 Task: Send an email with the signature Hailey Mitchell with the subject Cancellation of an appointment and the message As per our conversation, please find attached the document you requested. from softage.8@softage.net to softage.10@softage.net and softage.6@softage.net
Action: Mouse moved to (1140, 69)
Screenshot: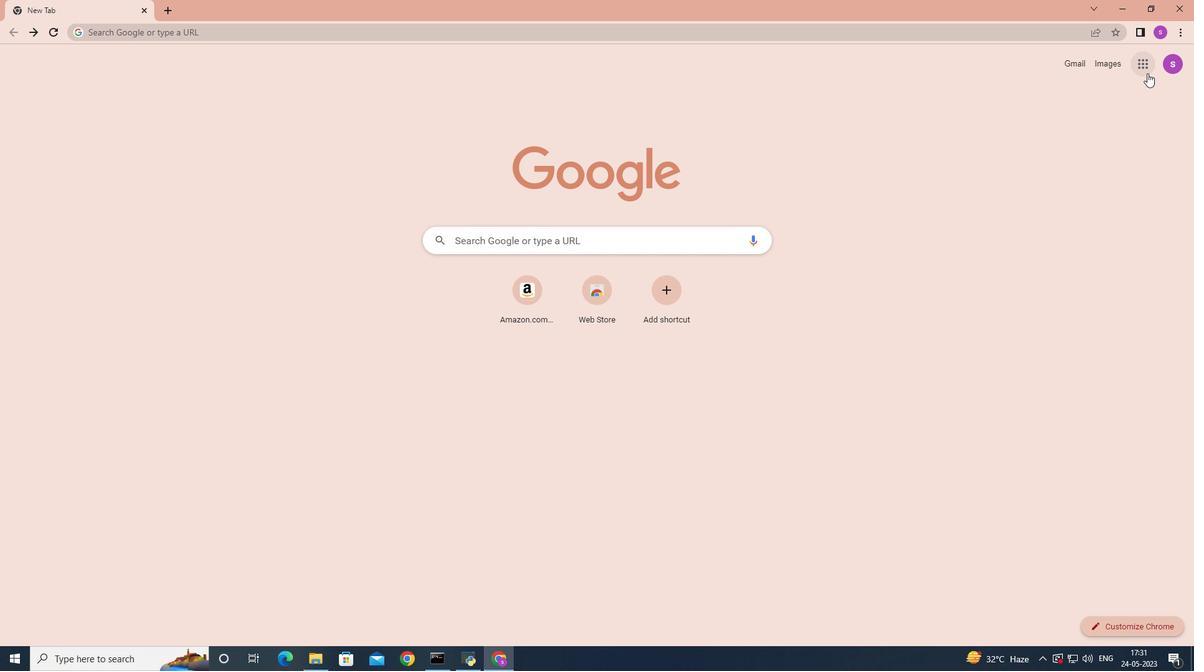 
Action: Mouse pressed left at (1140, 69)
Screenshot: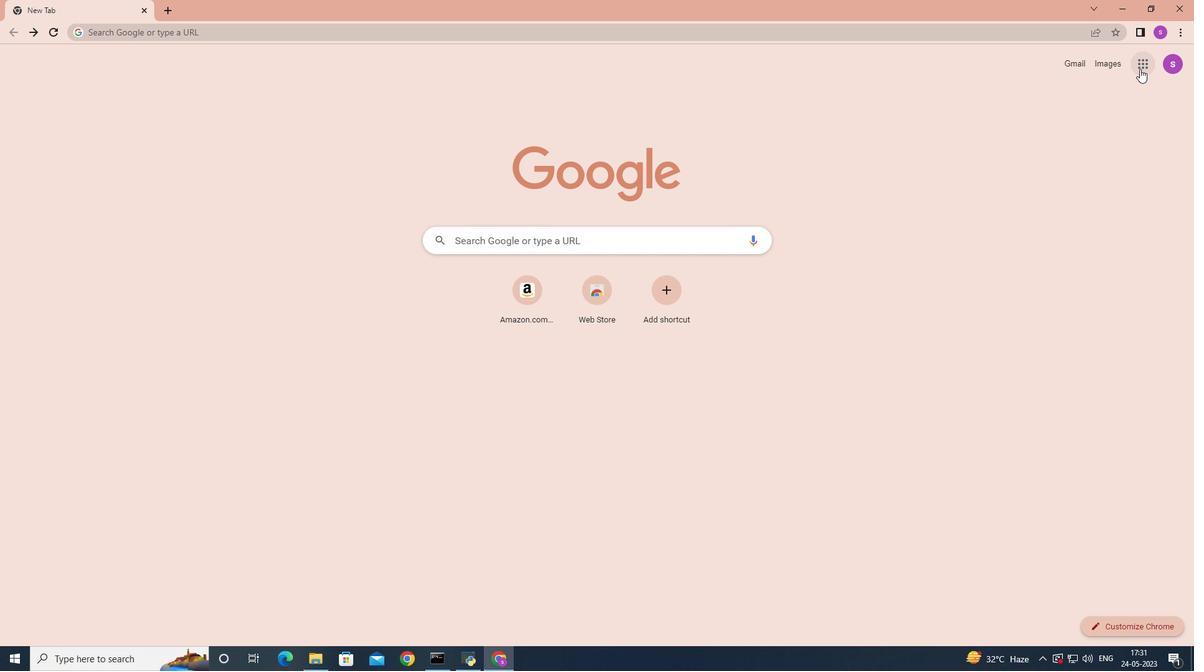 
Action: Mouse moved to (1093, 130)
Screenshot: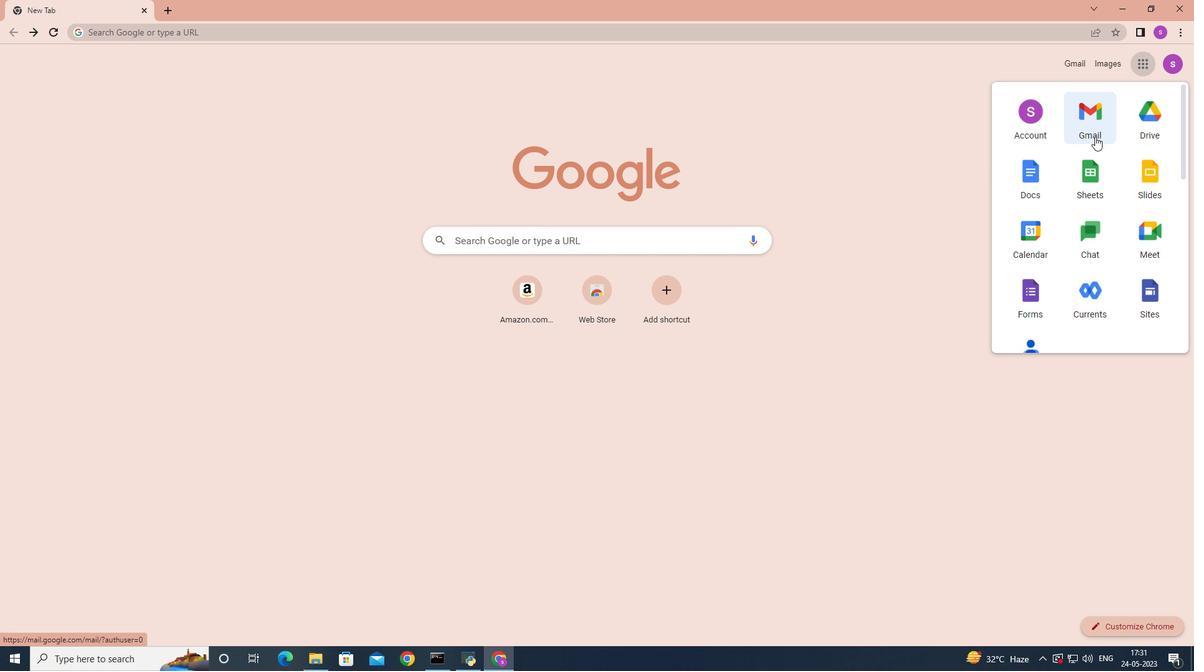 
Action: Mouse pressed left at (1093, 130)
Screenshot: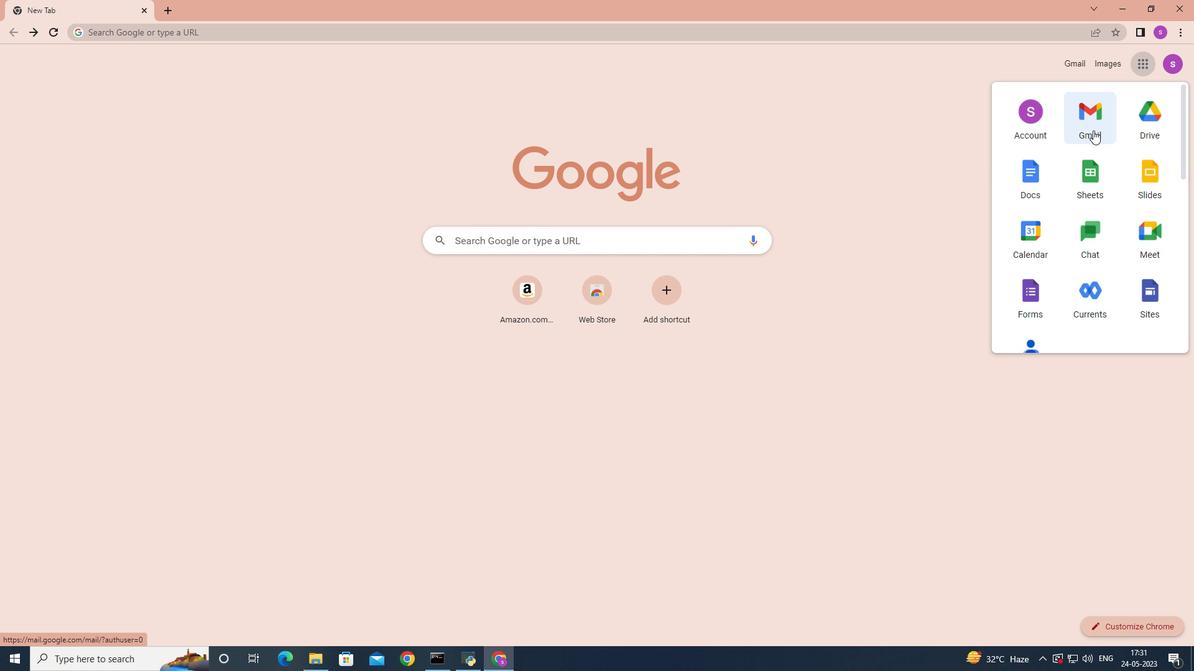 
Action: Mouse moved to (1054, 70)
Screenshot: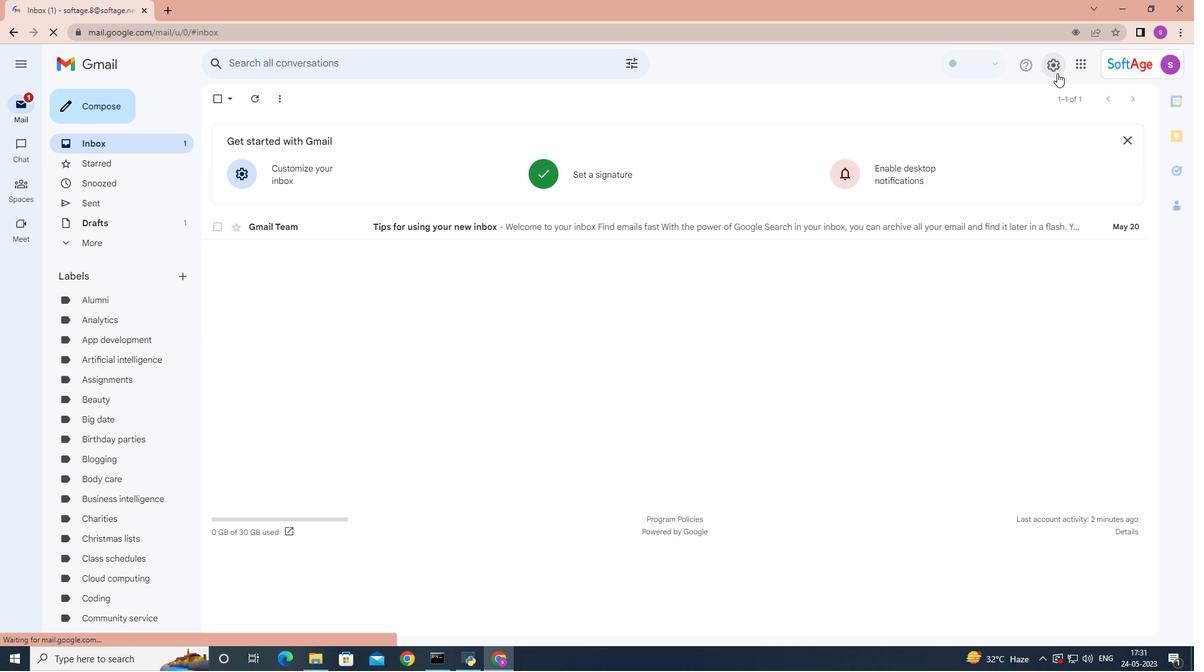 
Action: Mouse pressed left at (1054, 70)
Screenshot: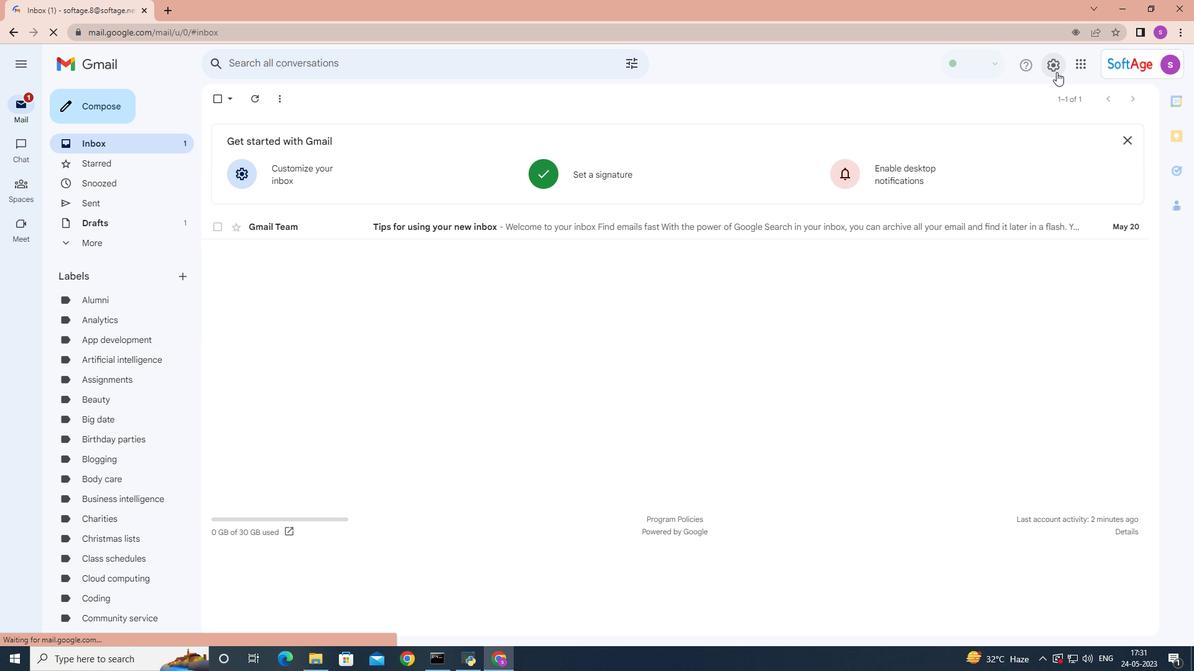
Action: Mouse moved to (1068, 120)
Screenshot: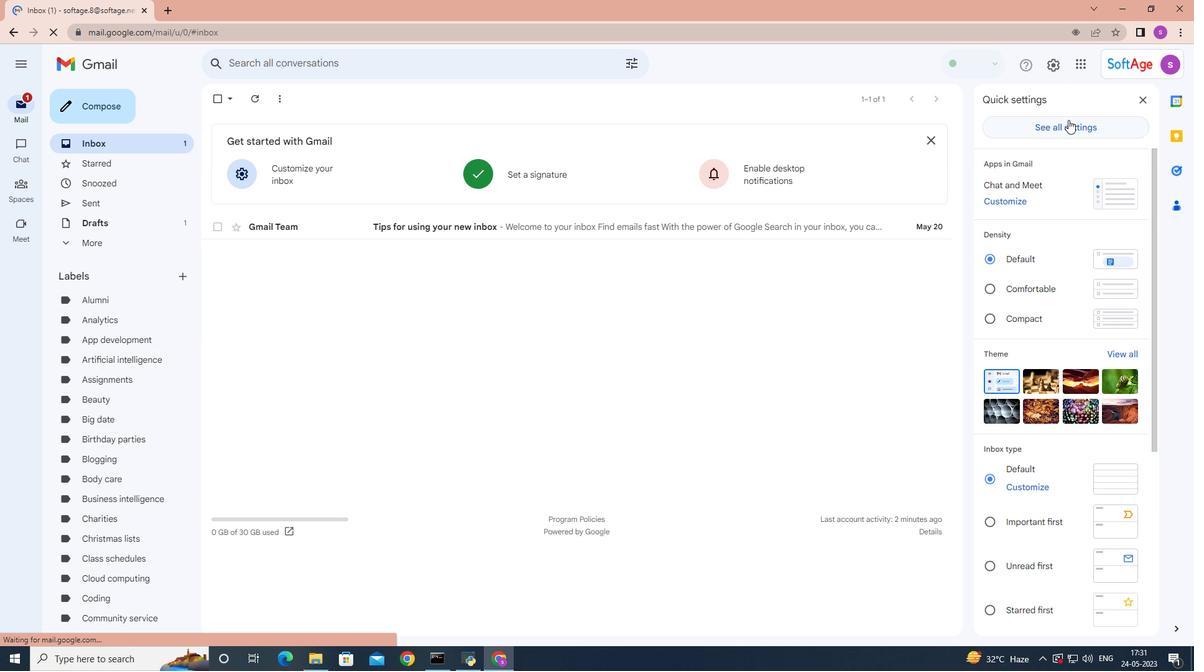 
Action: Mouse pressed left at (1068, 120)
Screenshot: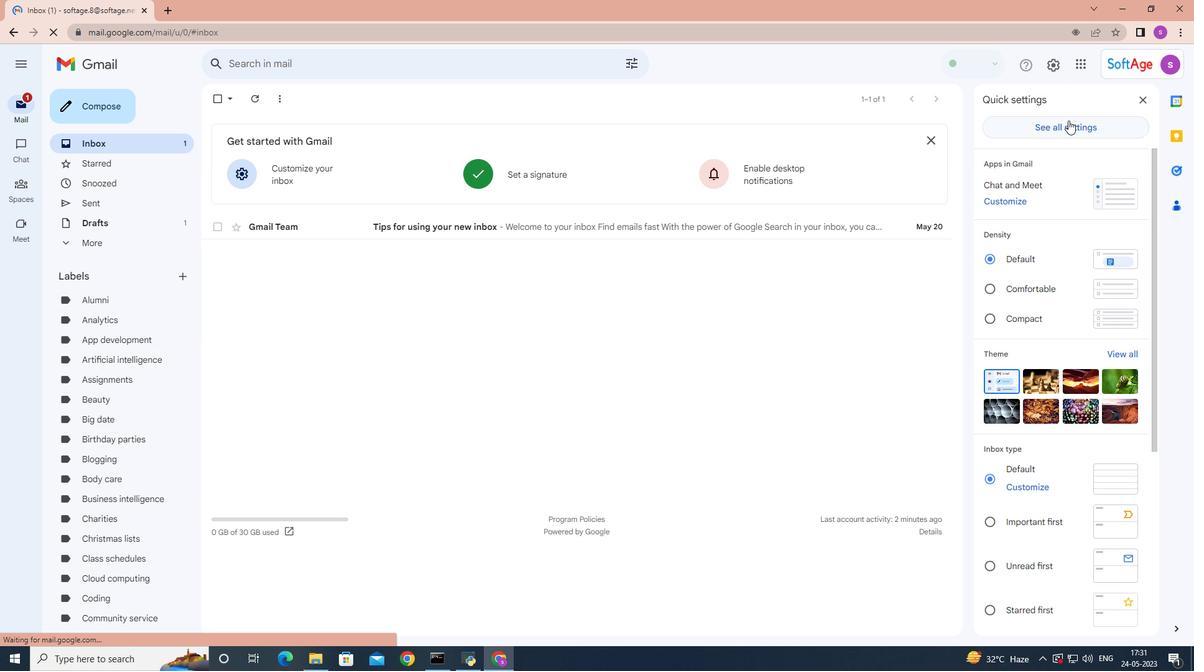 
Action: Mouse moved to (904, 177)
Screenshot: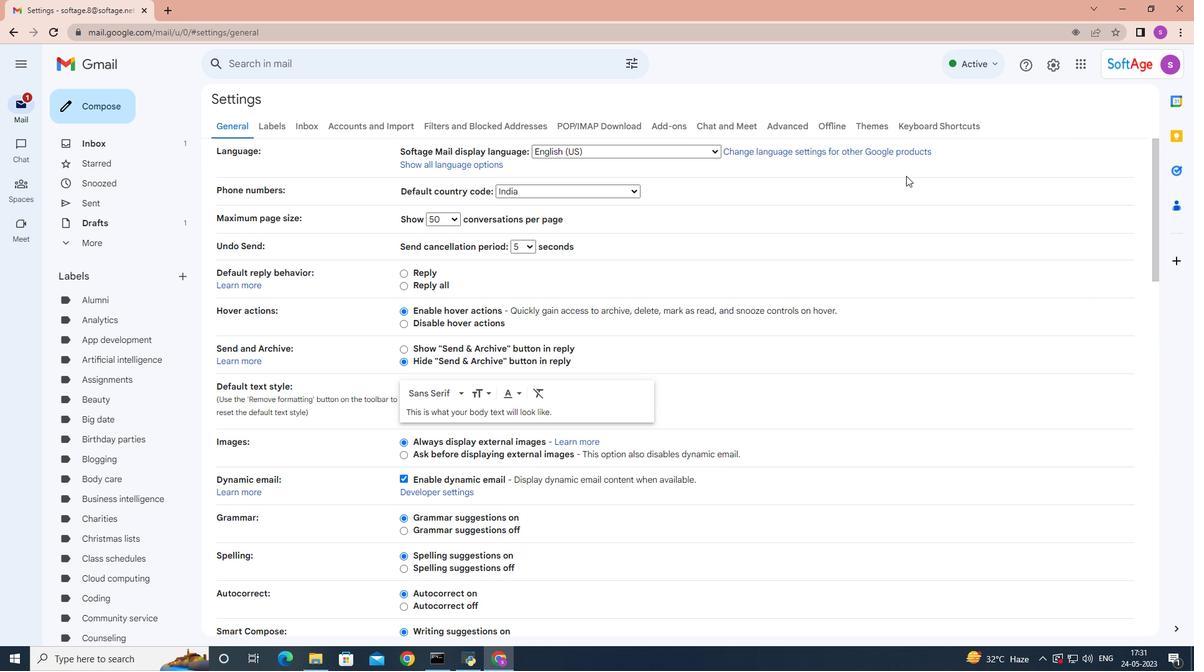 
Action: Mouse scrolled (904, 176) with delta (0, 0)
Screenshot: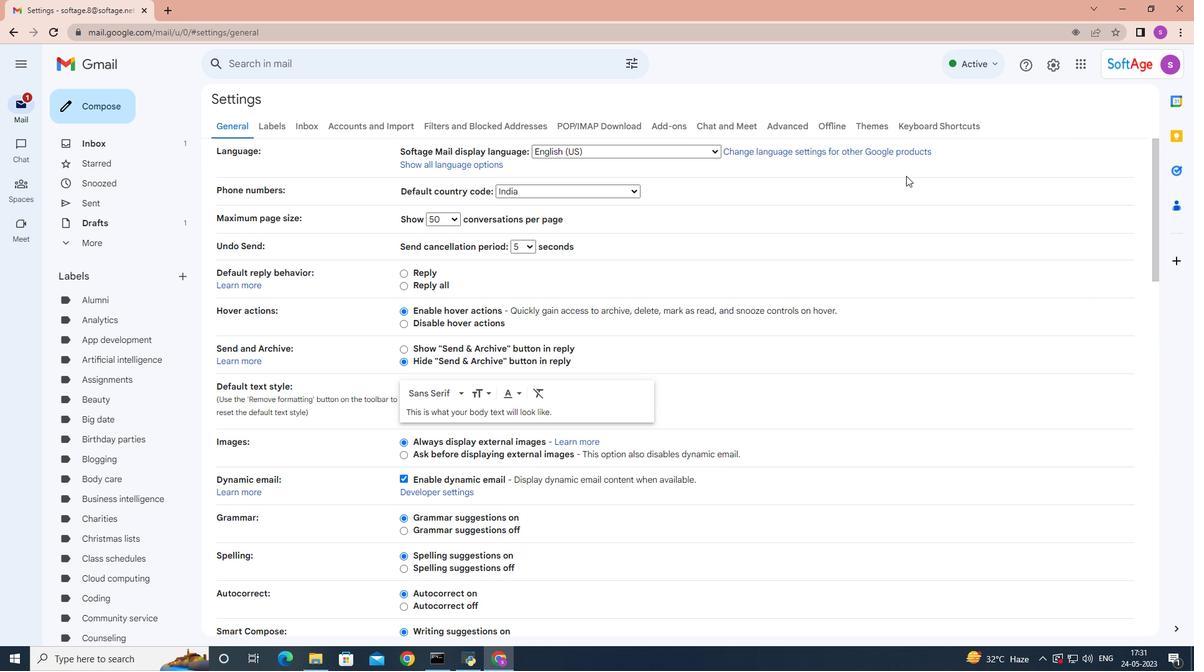 
Action: Mouse moved to (904, 177)
Screenshot: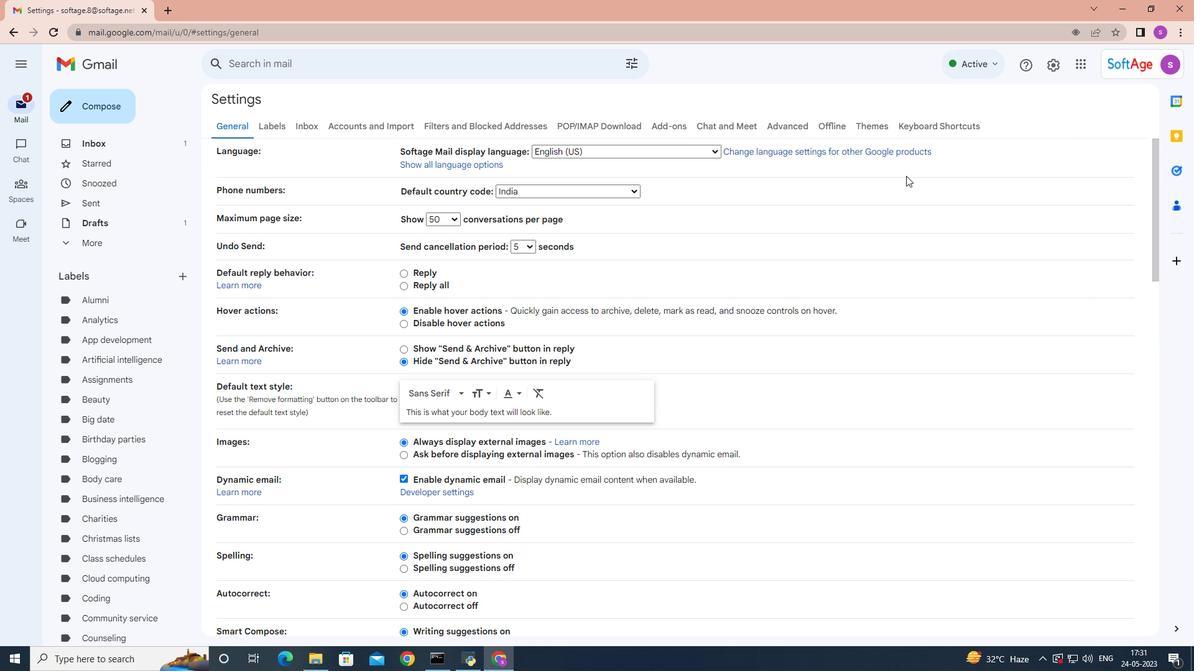 
Action: Mouse scrolled (904, 176) with delta (0, 0)
Screenshot: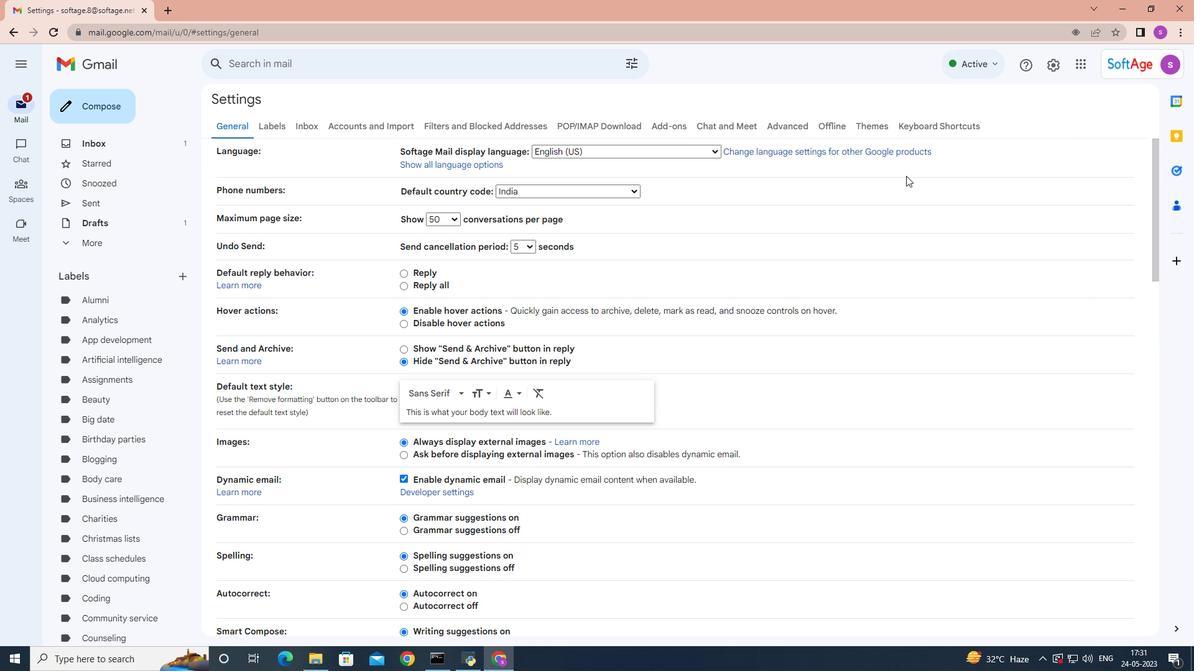 
Action: Mouse scrolled (904, 176) with delta (0, 0)
Screenshot: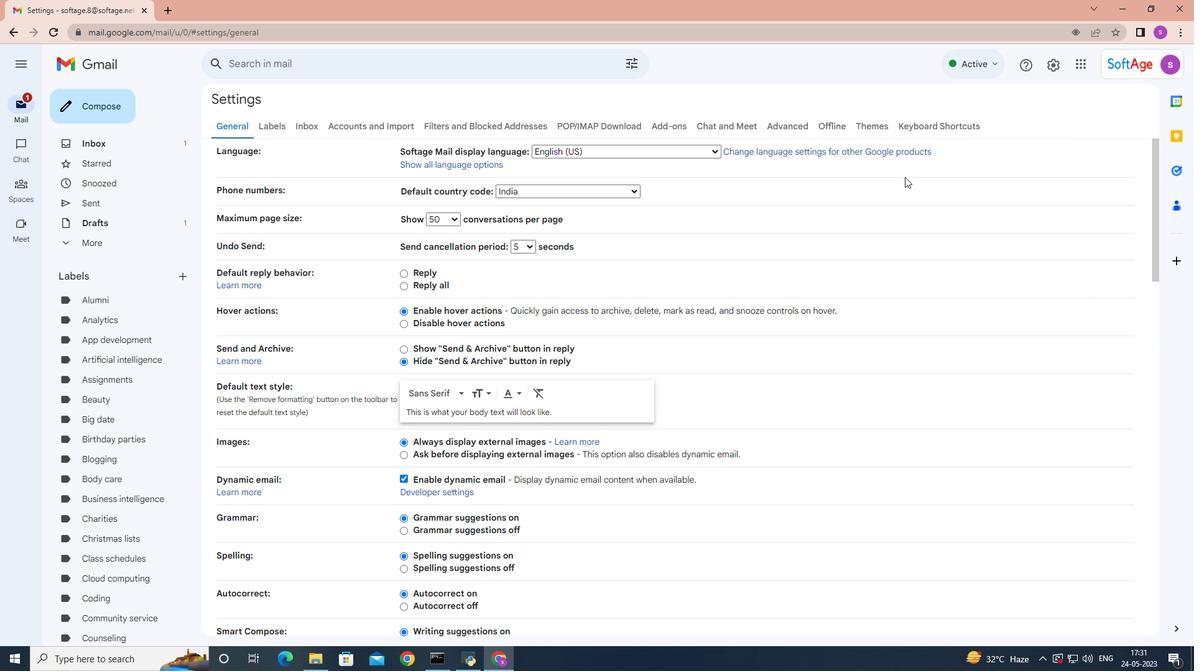 
Action: Mouse moved to (904, 177)
Screenshot: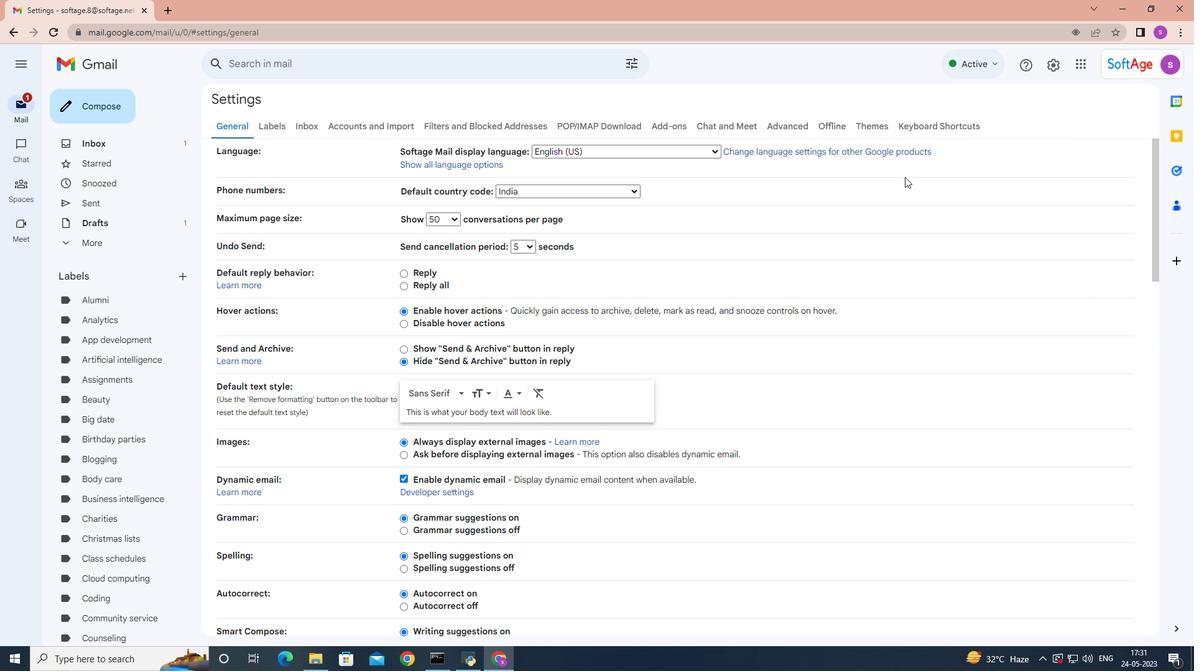 
Action: Mouse scrolled (904, 176) with delta (0, 0)
Screenshot: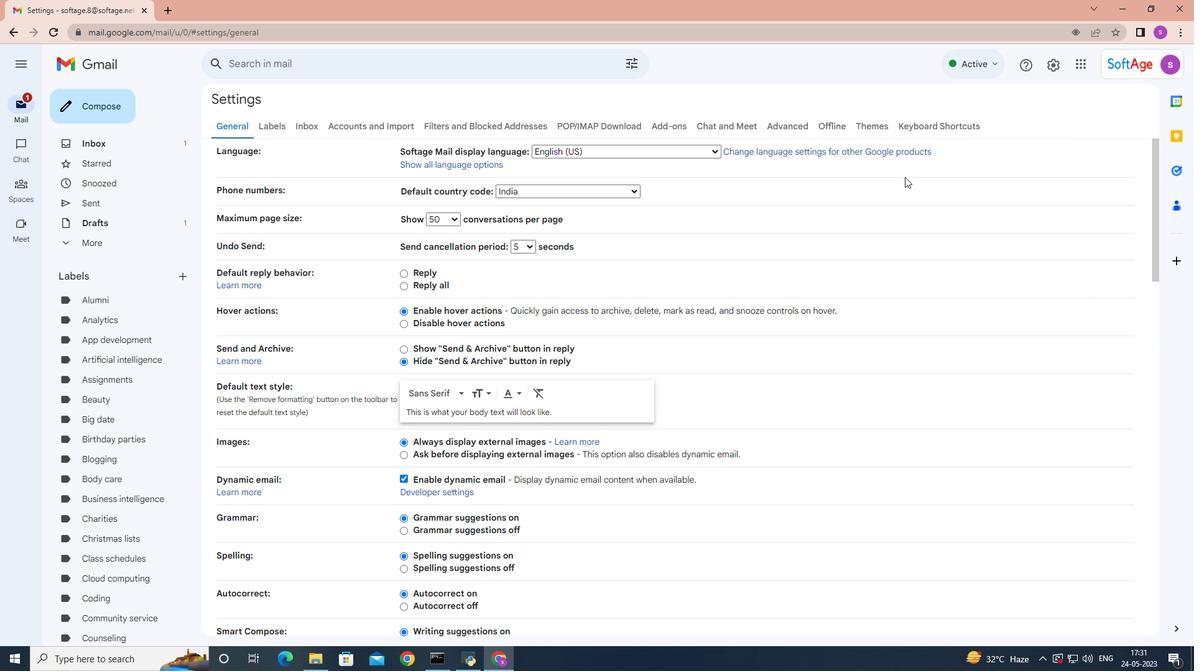 
Action: Mouse scrolled (904, 176) with delta (0, 0)
Screenshot: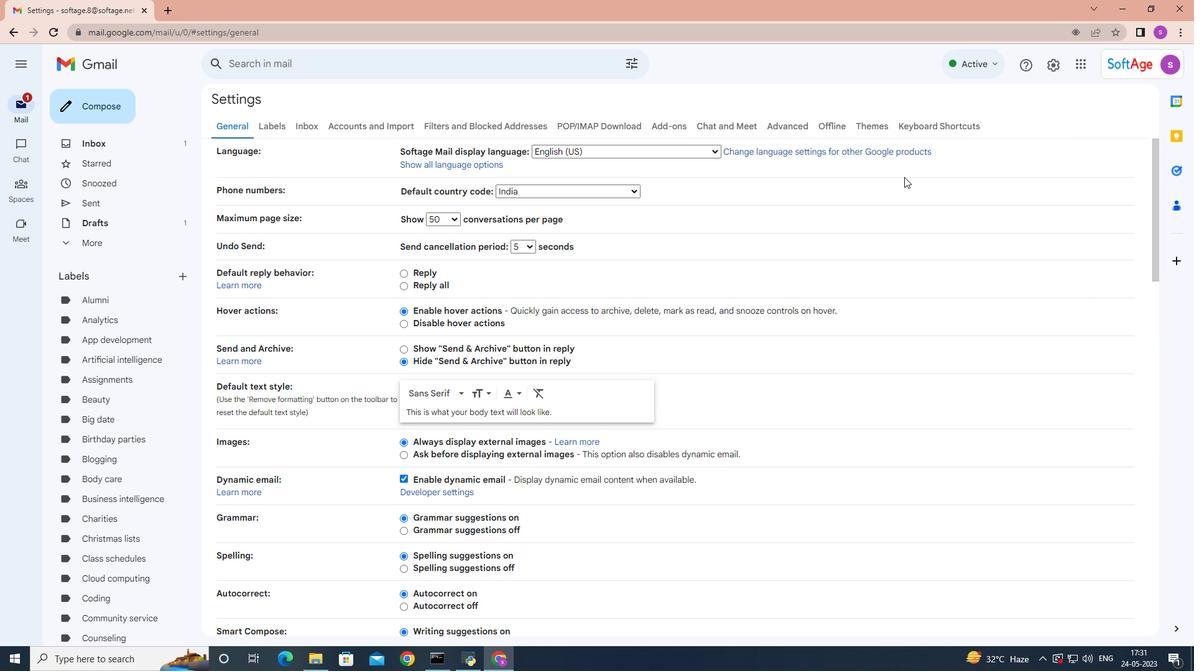 
Action: Mouse moved to (825, 176)
Screenshot: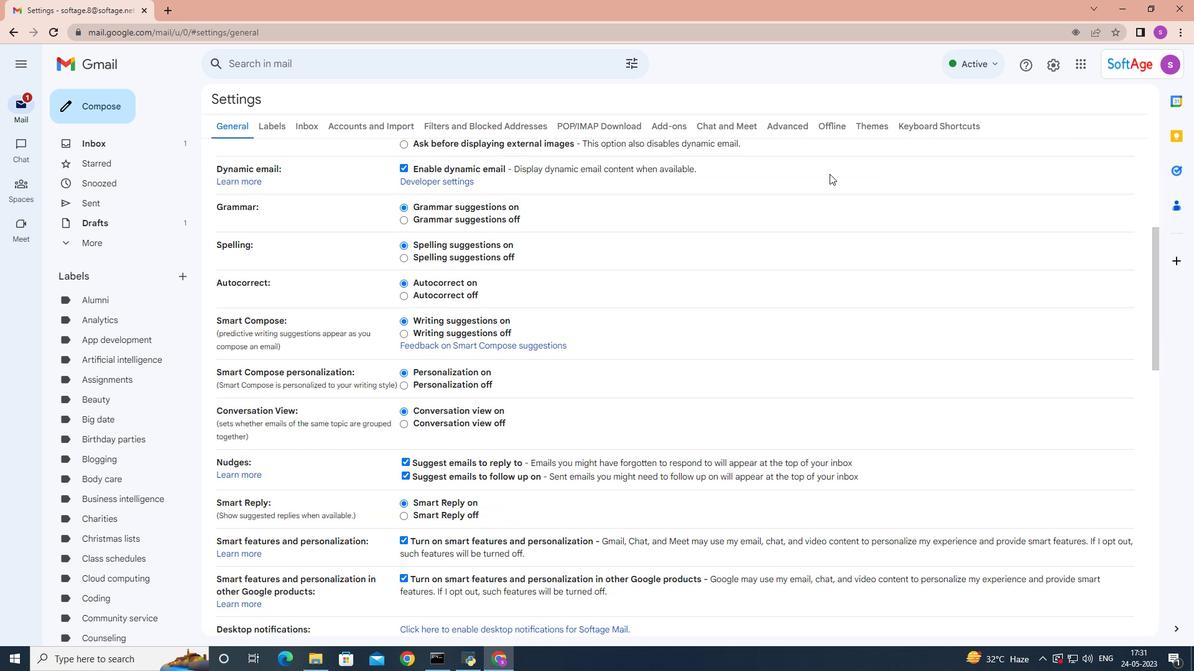 
Action: Mouse scrolled (825, 175) with delta (0, 0)
Screenshot: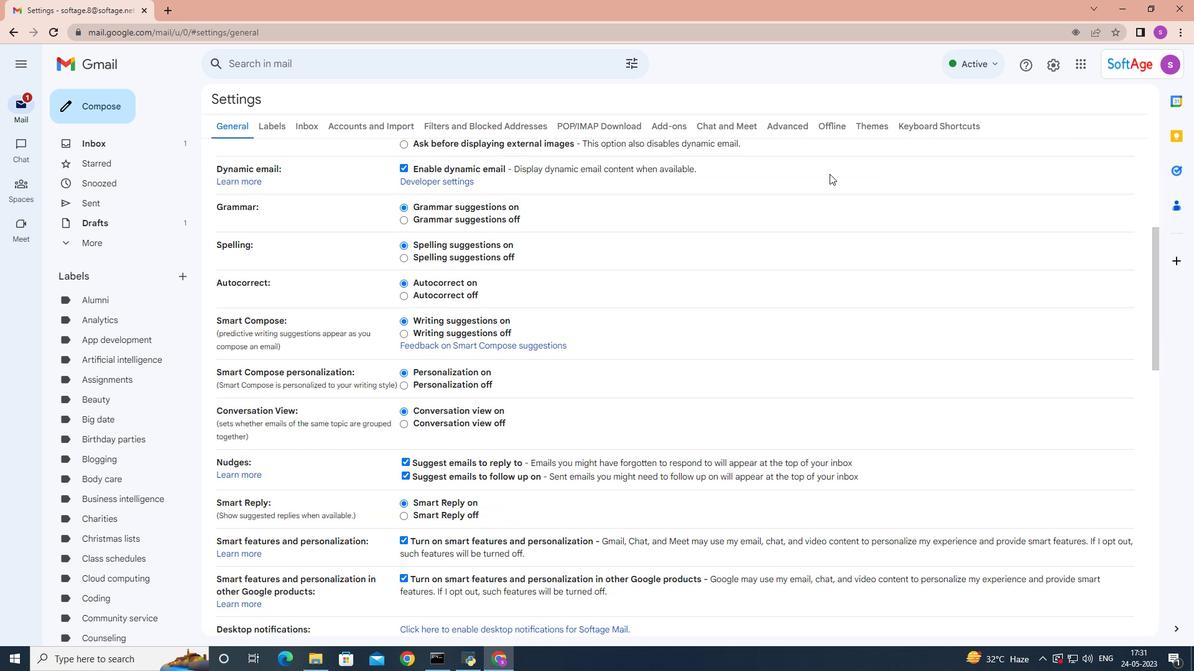 
Action: Mouse moved to (825, 176)
Screenshot: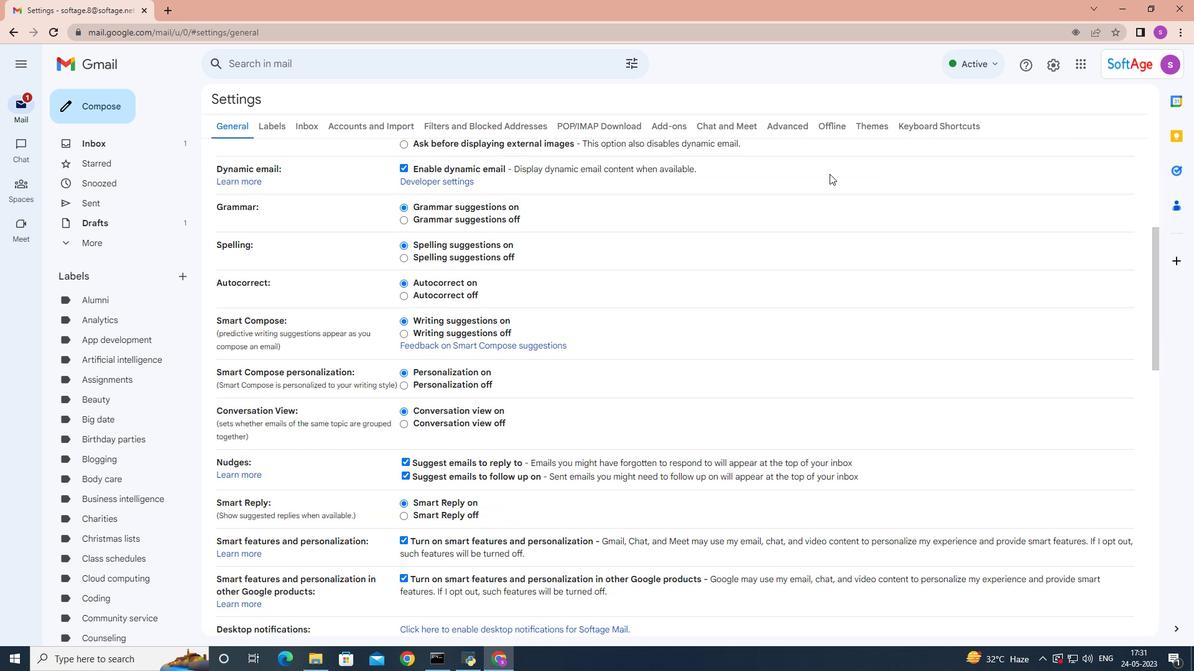 
Action: Mouse scrolled (825, 175) with delta (0, 0)
Screenshot: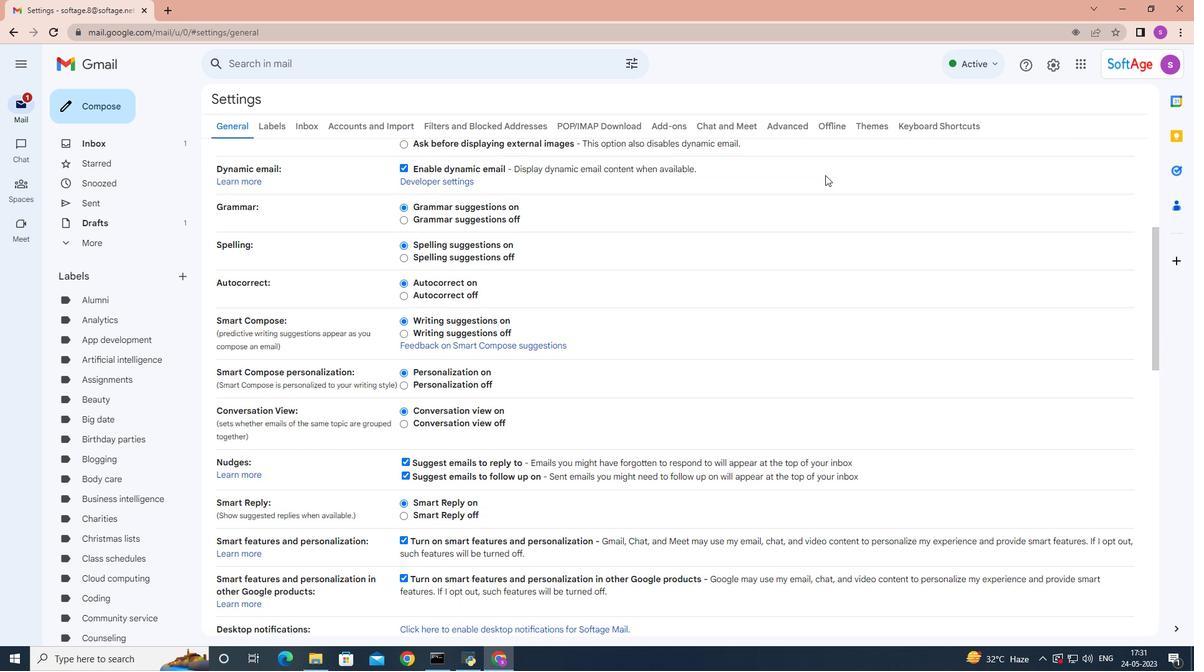
Action: Mouse moved to (824, 176)
Screenshot: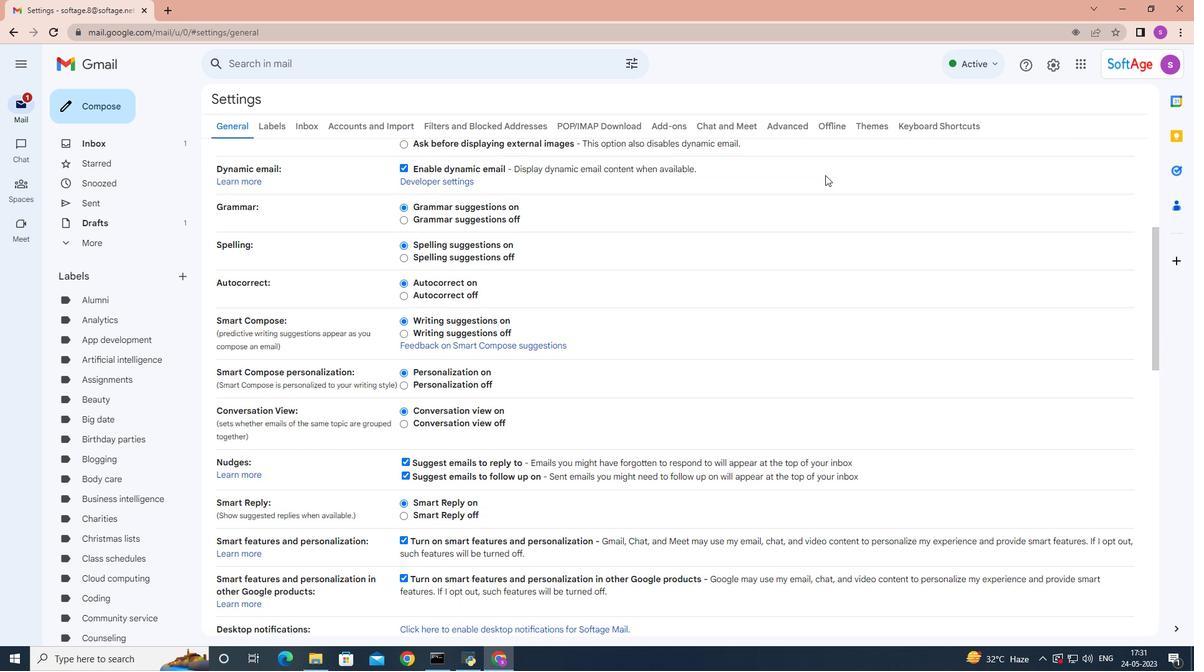 
Action: Mouse scrolled (824, 176) with delta (0, 0)
Screenshot: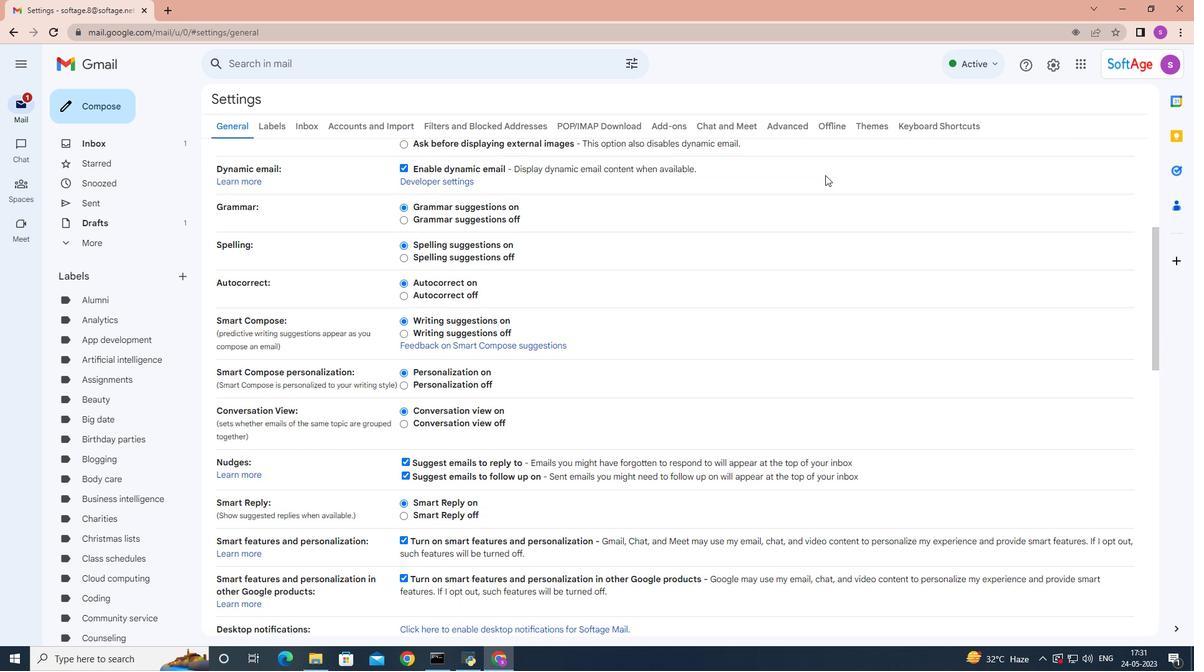 
Action: Mouse moved to (823, 176)
Screenshot: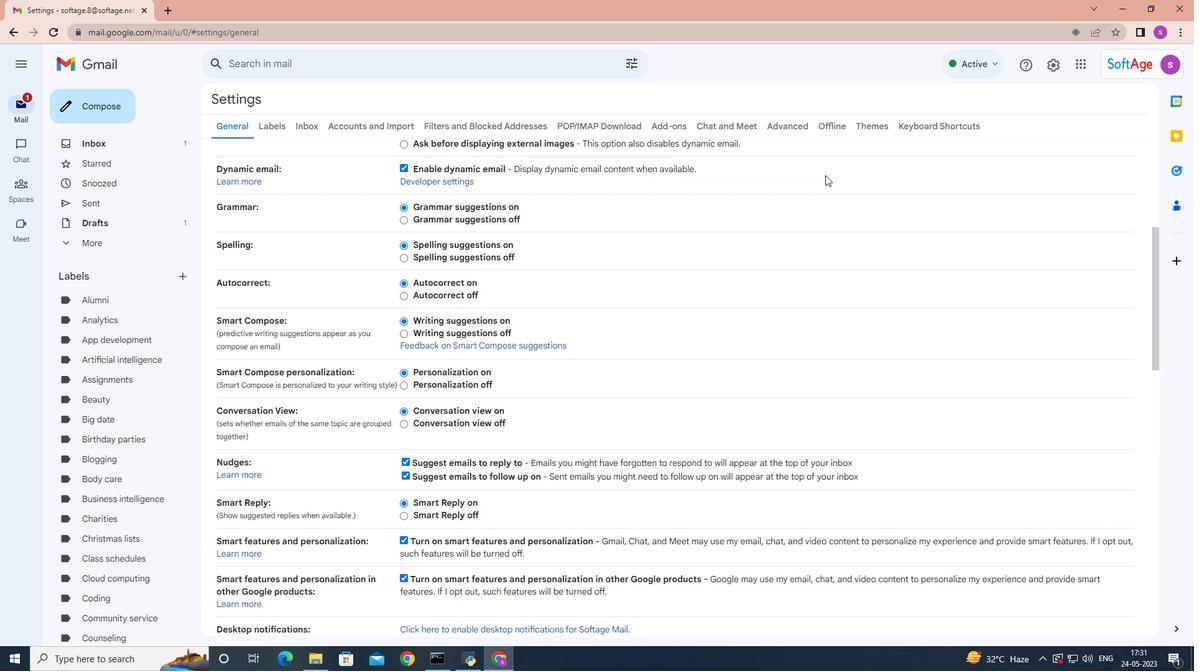 
Action: Mouse scrolled (823, 176) with delta (0, 0)
Screenshot: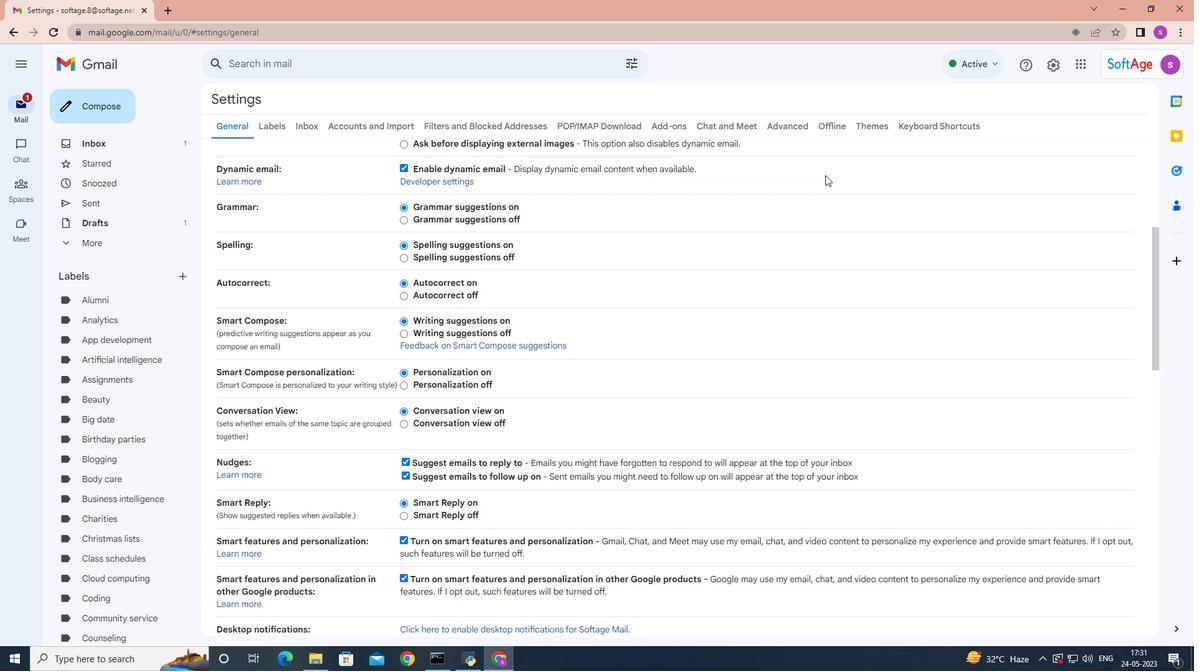 
Action: Mouse moved to (823, 176)
Screenshot: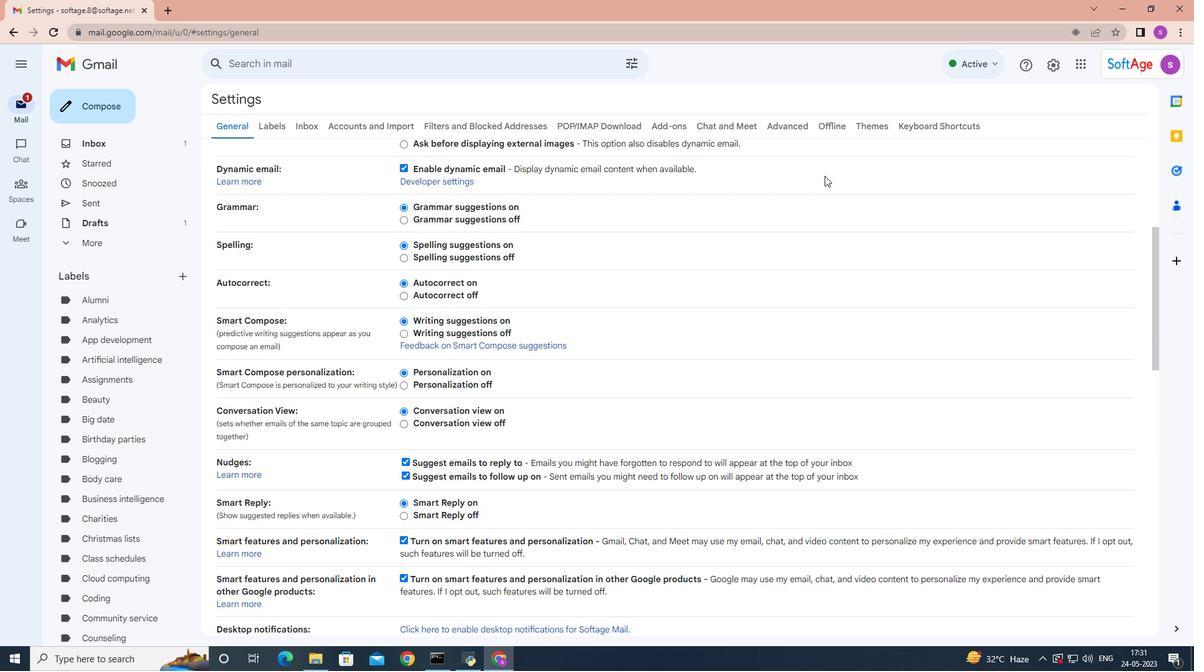 
Action: Mouse scrolled (823, 176) with delta (0, 0)
Screenshot: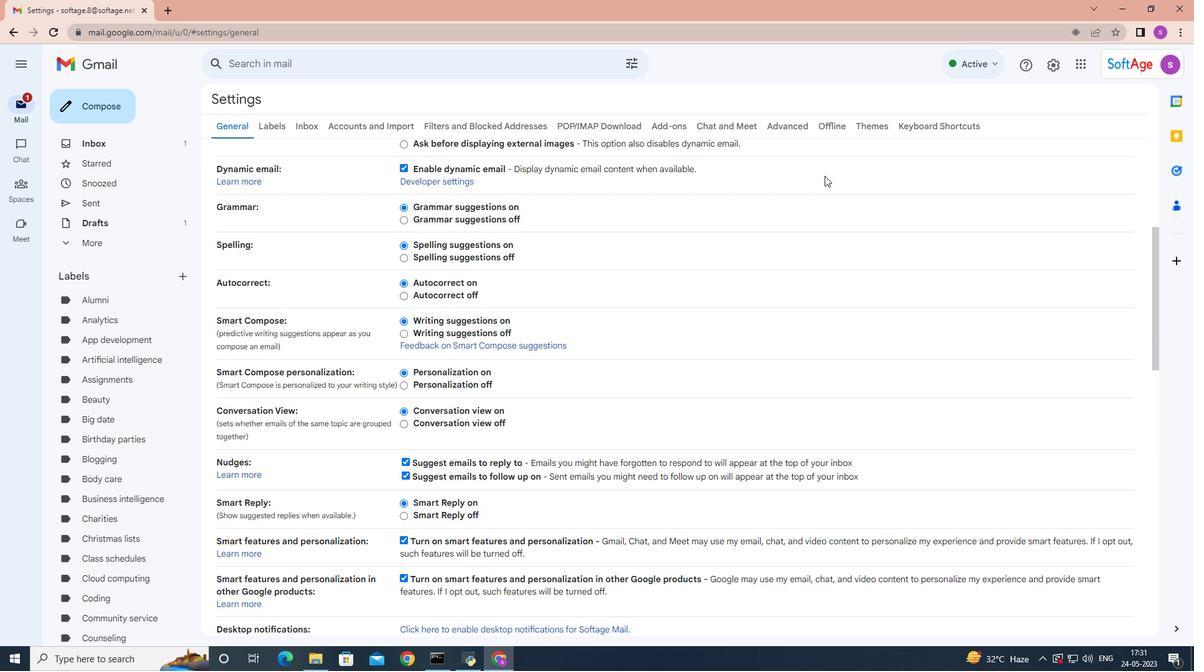 
Action: Mouse moved to (729, 186)
Screenshot: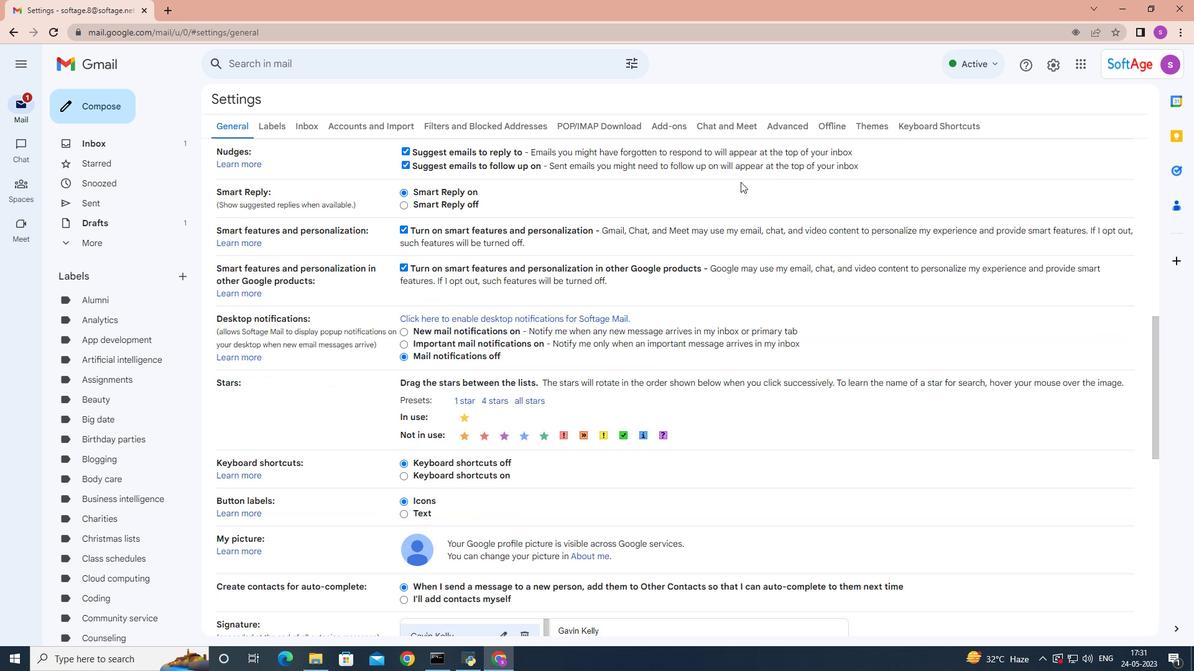 
Action: Mouse scrolled (729, 185) with delta (0, 0)
Screenshot: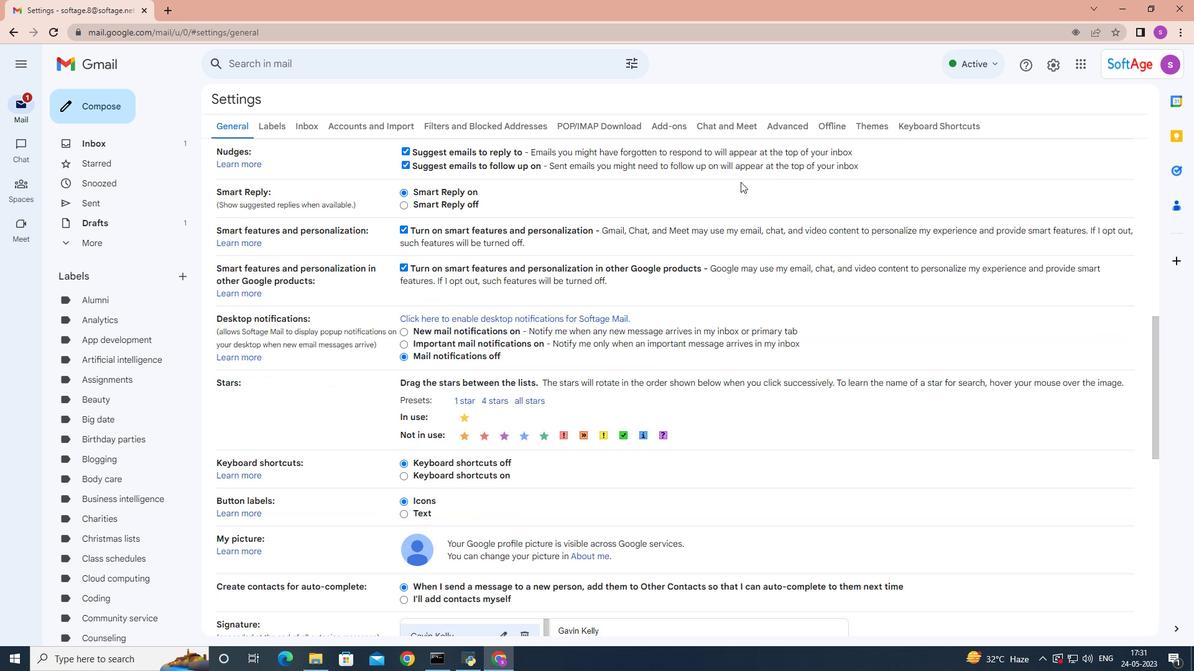 
Action: Mouse moved to (729, 186)
Screenshot: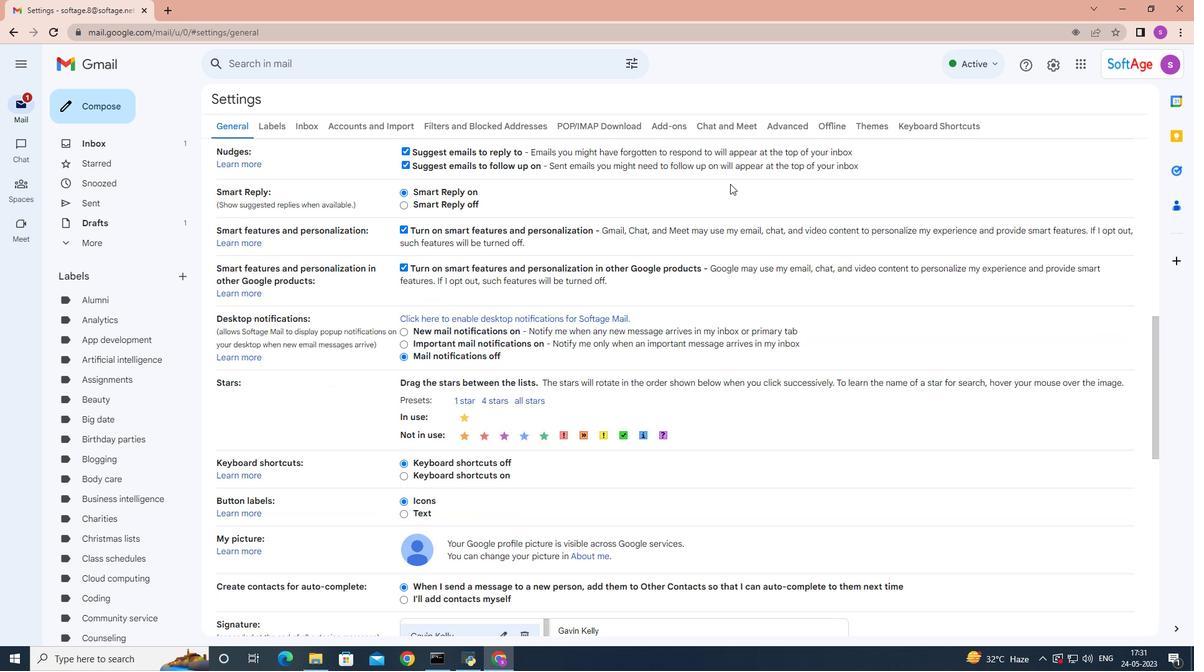 
Action: Mouse scrolled (729, 186) with delta (0, 0)
Screenshot: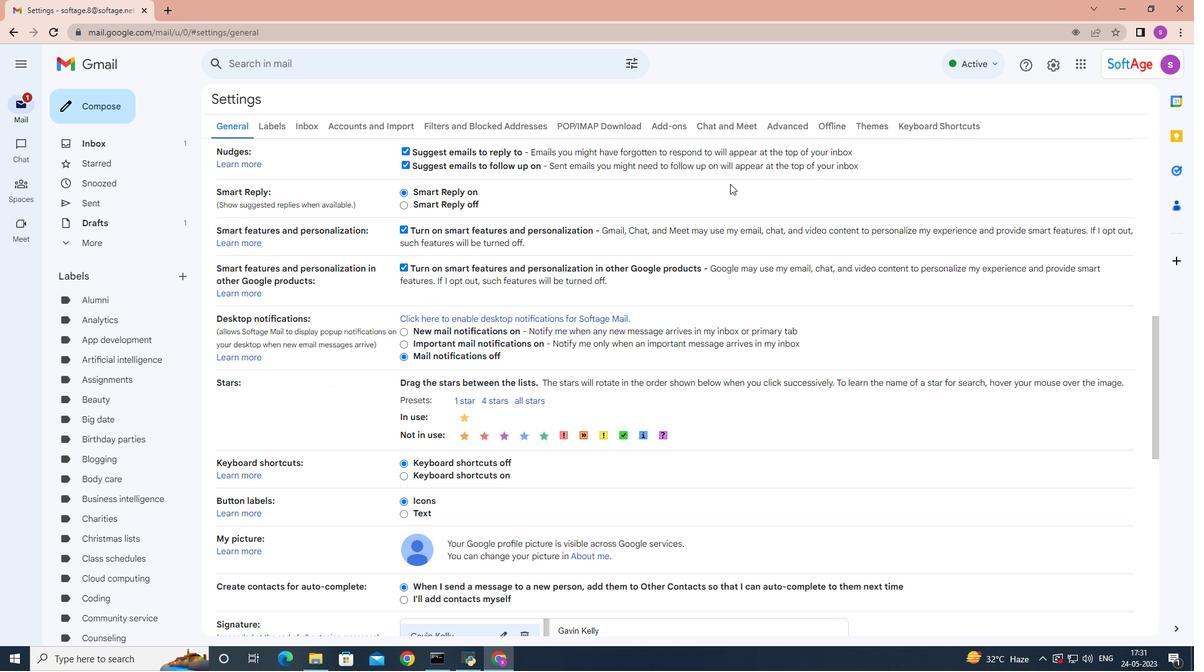 
Action: Mouse moved to (729, 186)
Screenshot: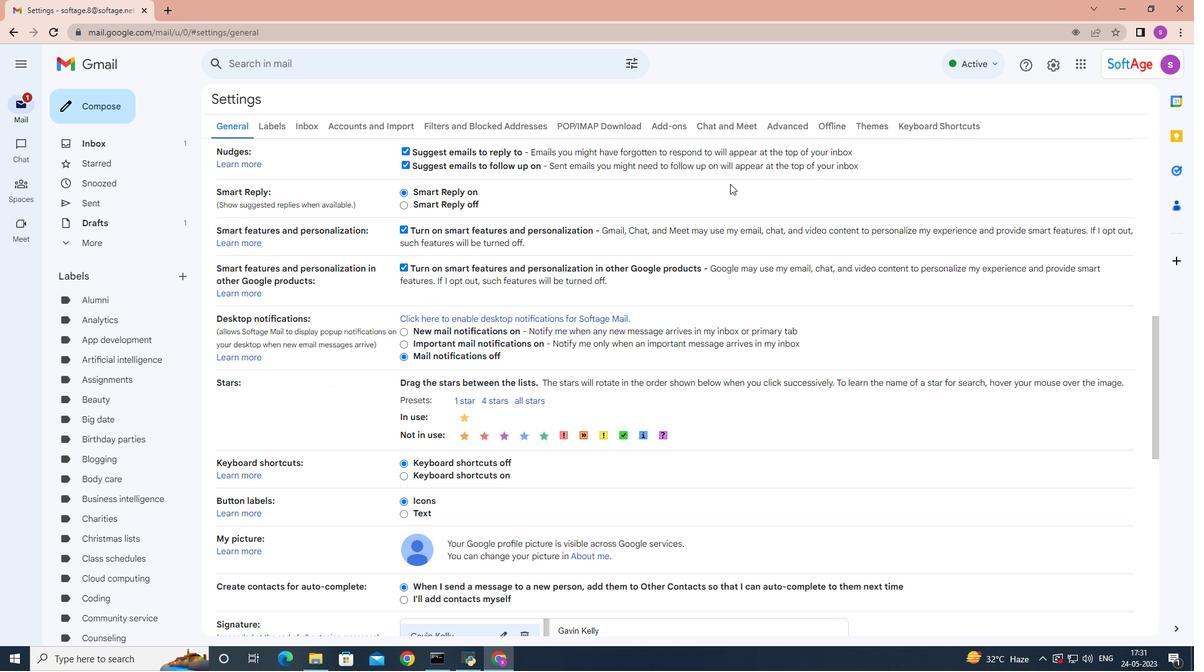 
Action: Mouse scrolled (729, 186) with delta (0, 0)
Screenshot: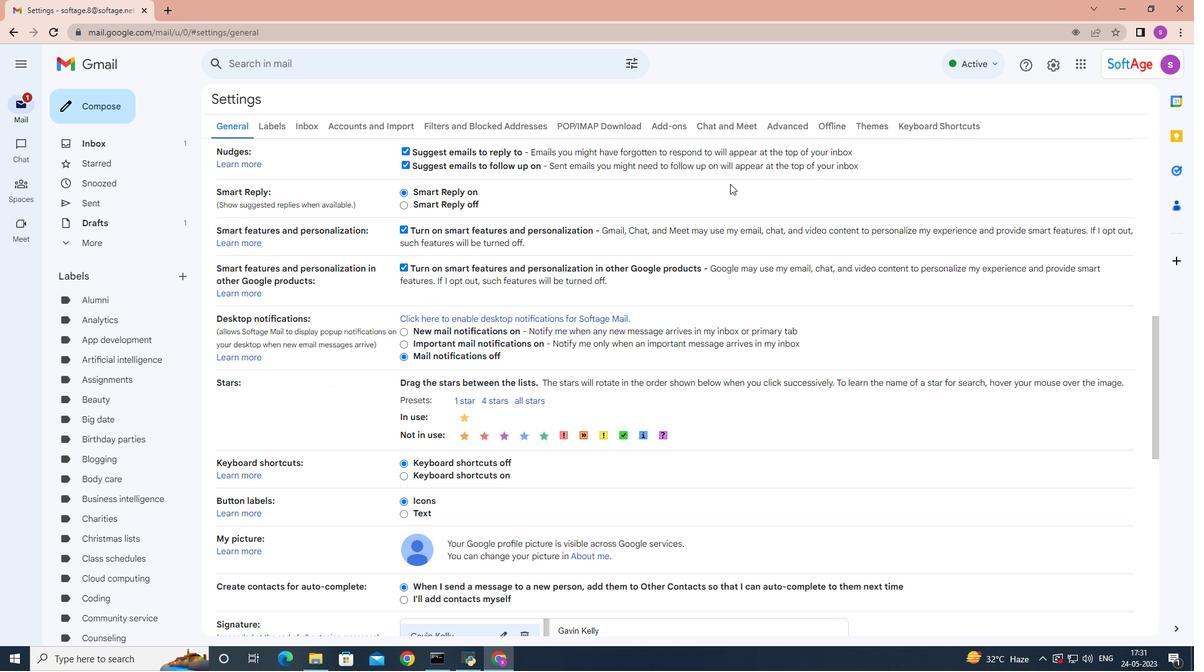 
Action: Mouse moved to (729, 187)
Screenshot: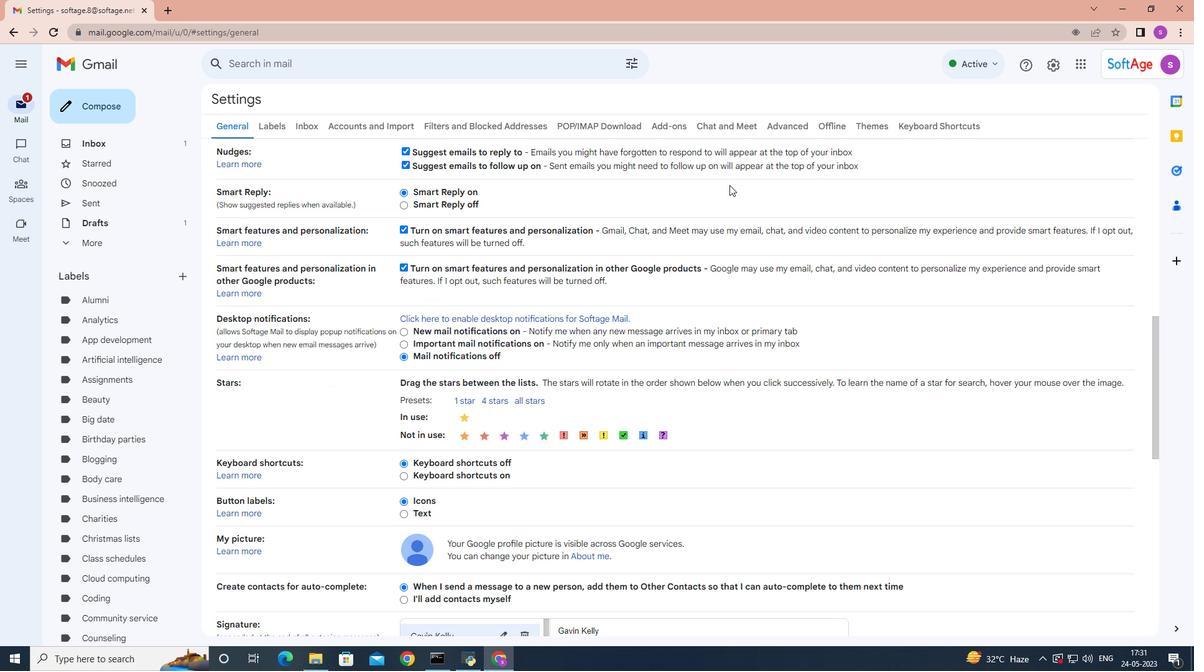 
Action: Mouse scrolled (729, 186) with delta (0, 0)
Screenshot: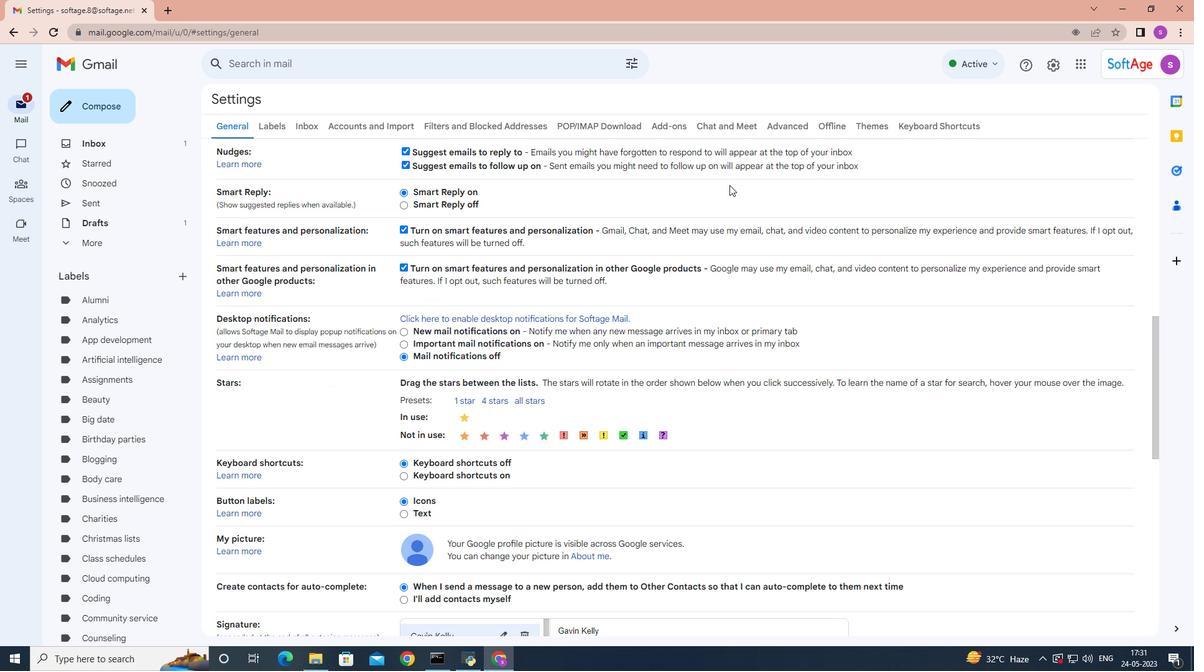 
Action: Mouse moved to (728, 187)
Screenshot: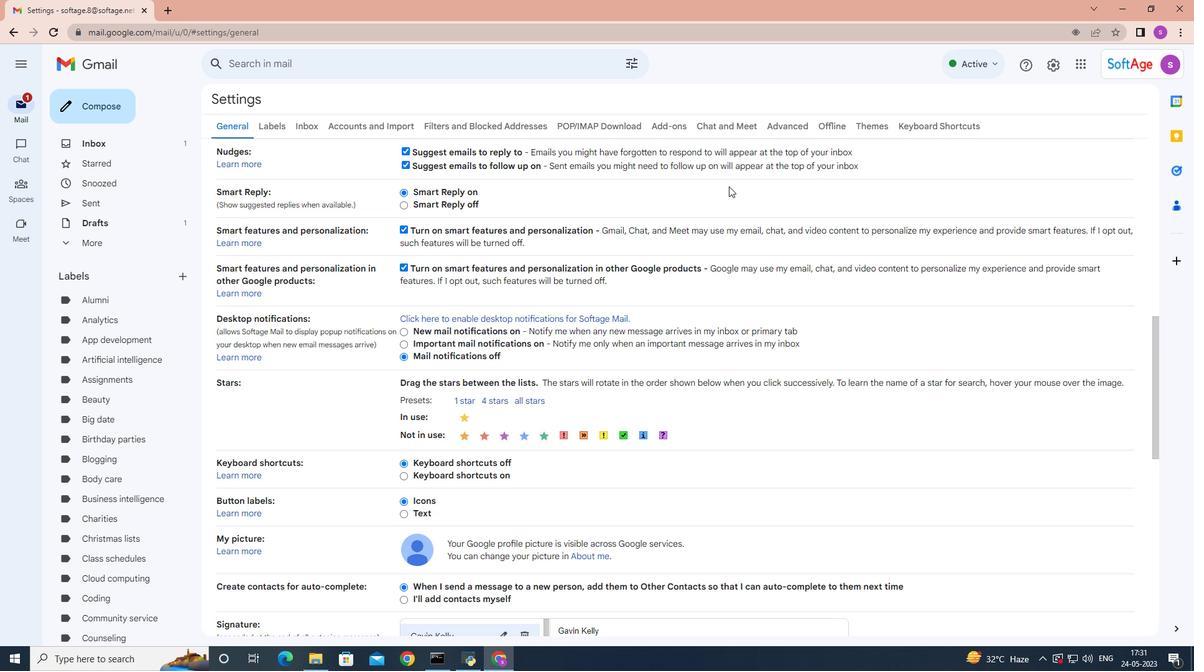 
Action: Mouse scrolled (728, 186) with delta (0, 0)
Screenshot: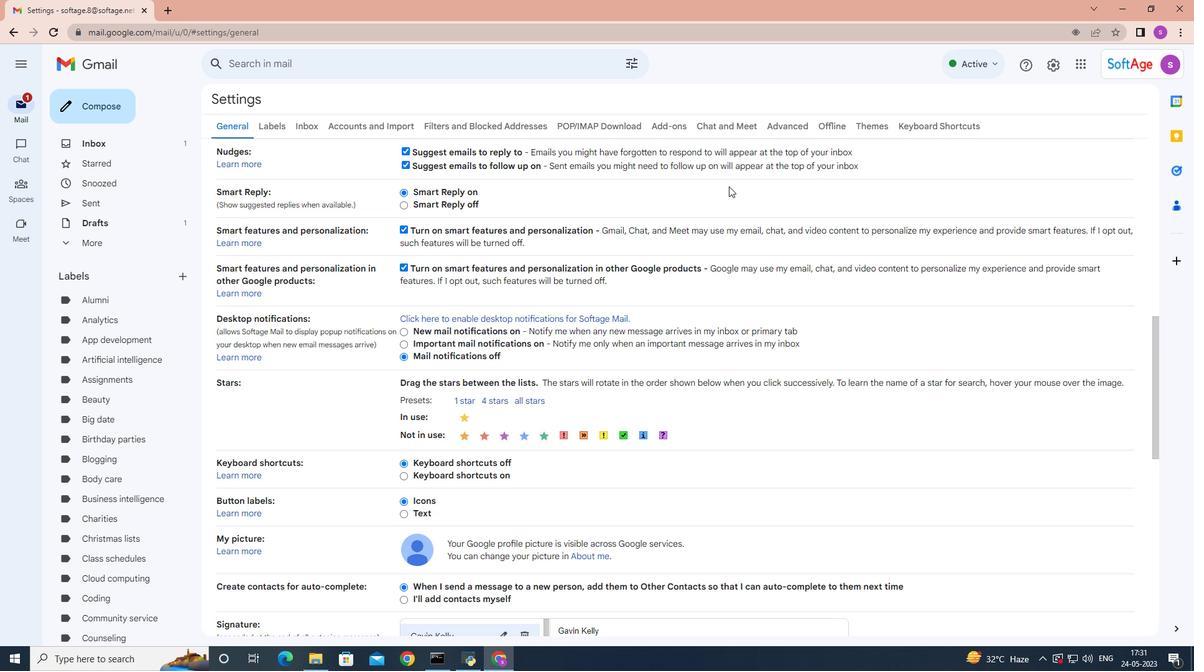 
Action: Mouse moved to (524, 382)
Screenshot: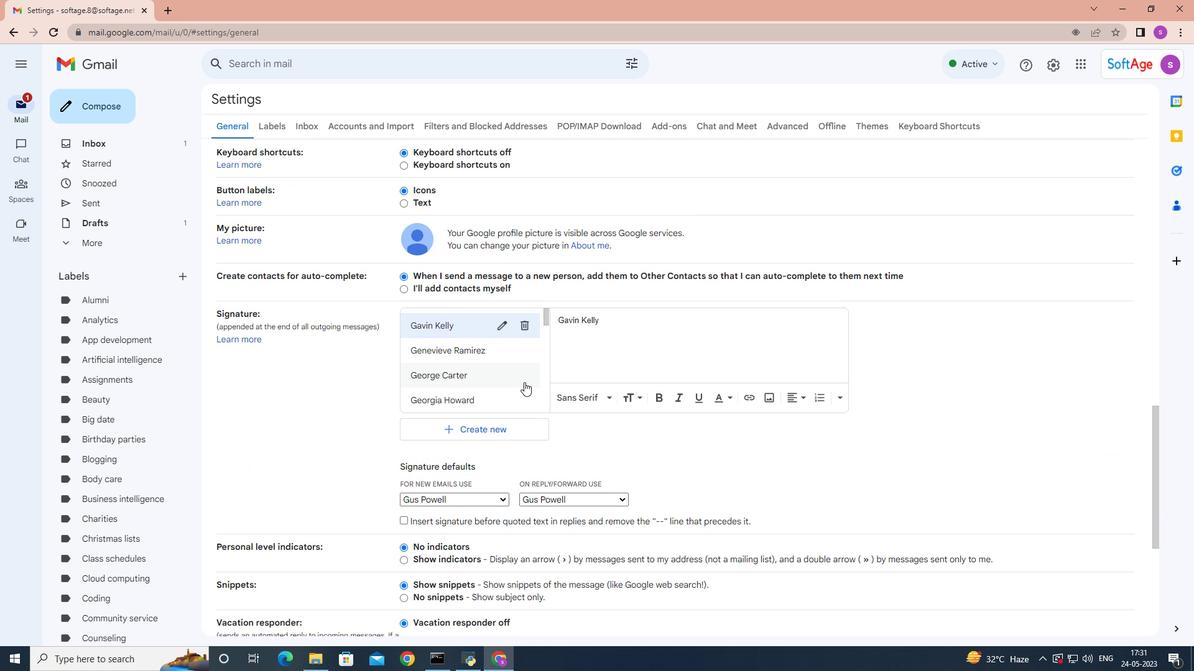 
Action: Mouse scrolled (524, 382) with delta (0, 0)
Screenshot: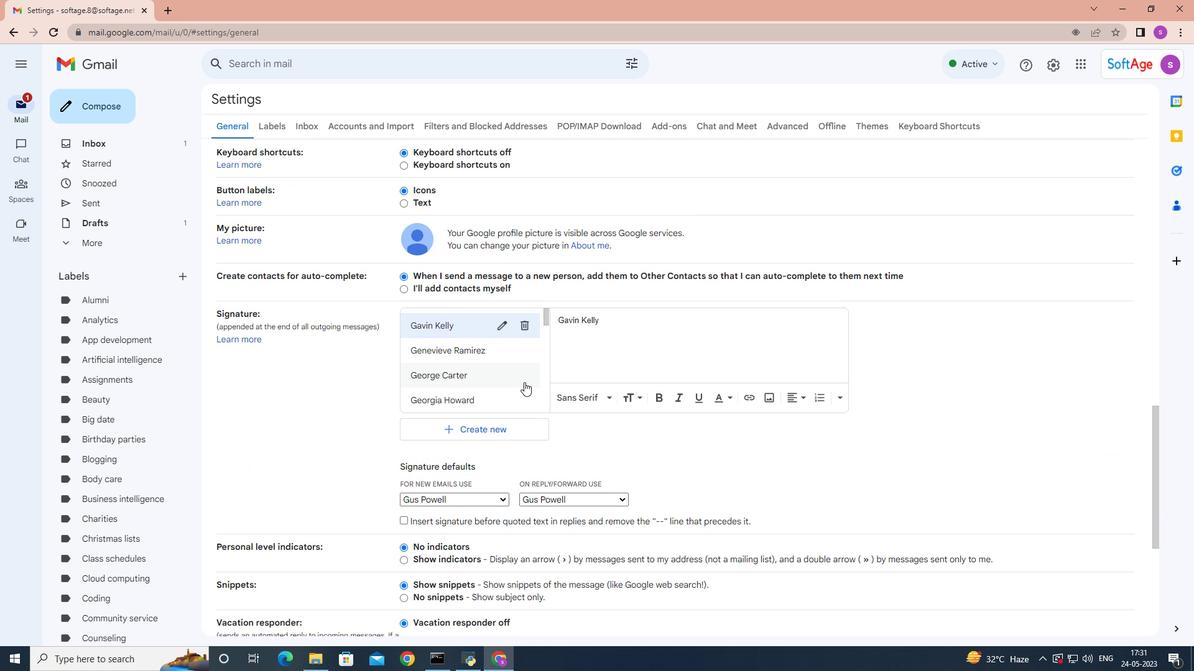 
Action: Mouse moved to (523, 378)
Screenshot: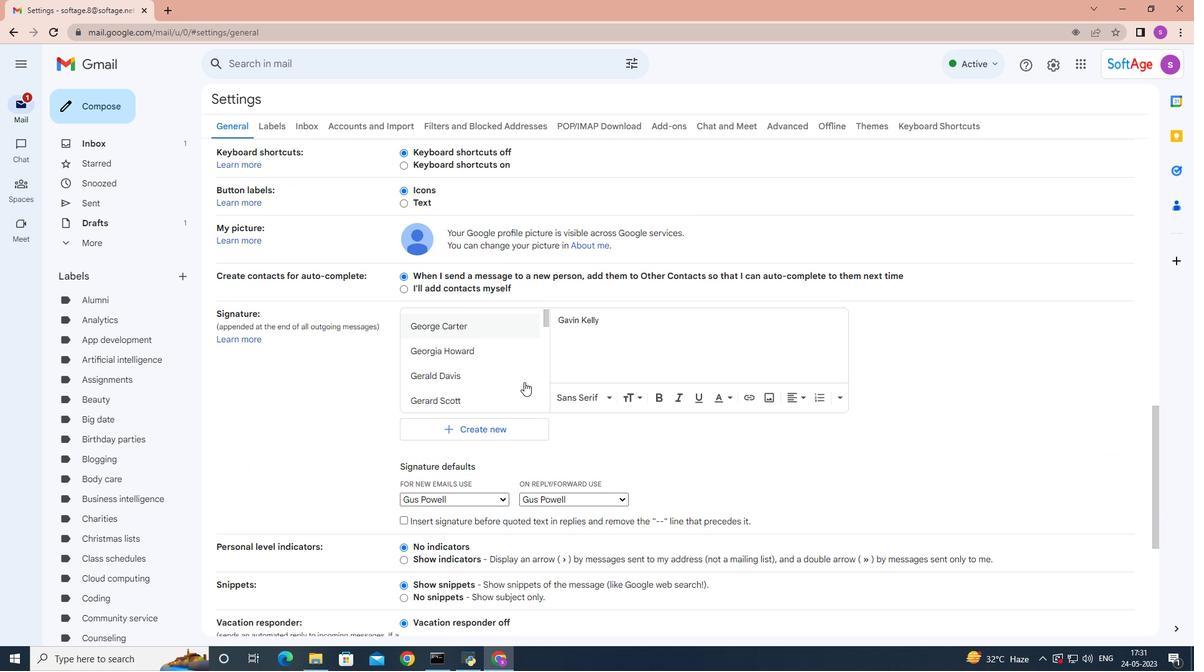 
Action: Mouse scrolled (523, 378) with delta (0, 0)
Screenshot: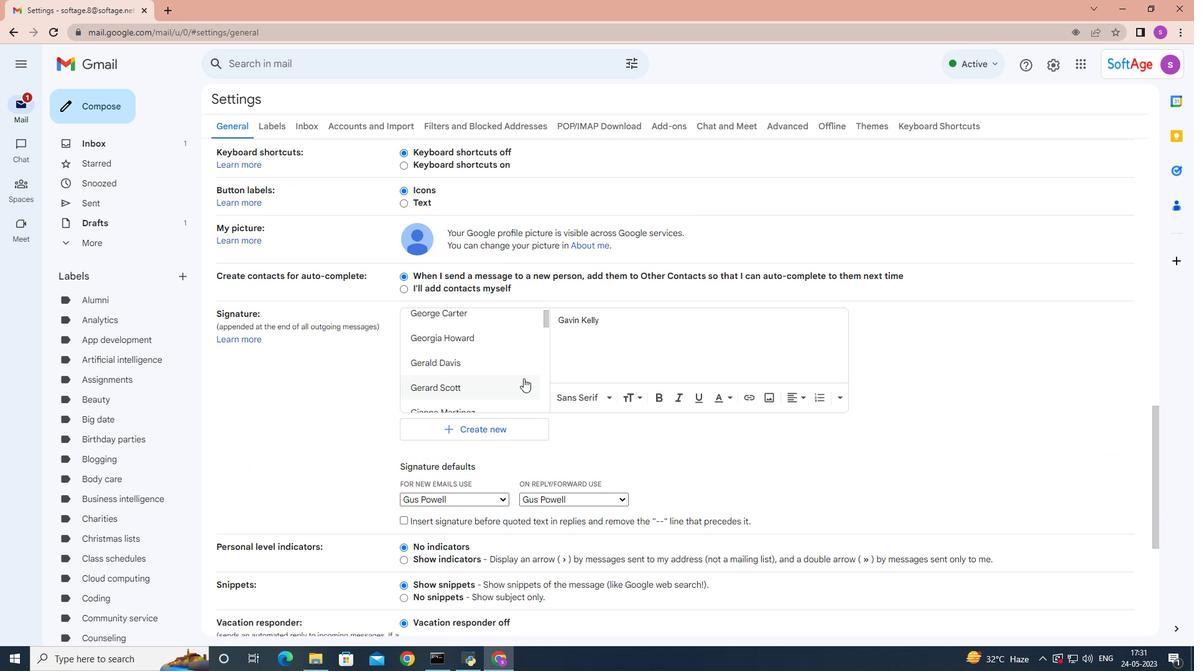 
Action: Mouse moved to (523, 378)
Screenshot: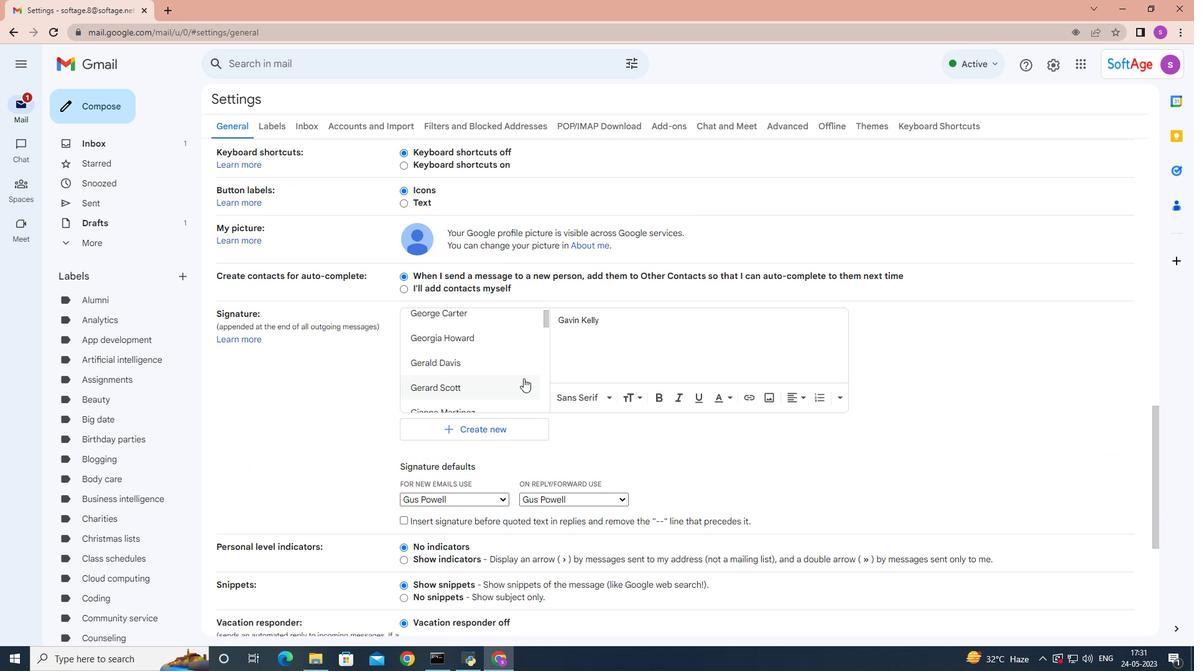 
Action: Mouse scrolled (523, 378) with delta (0, 0)
Screenshot: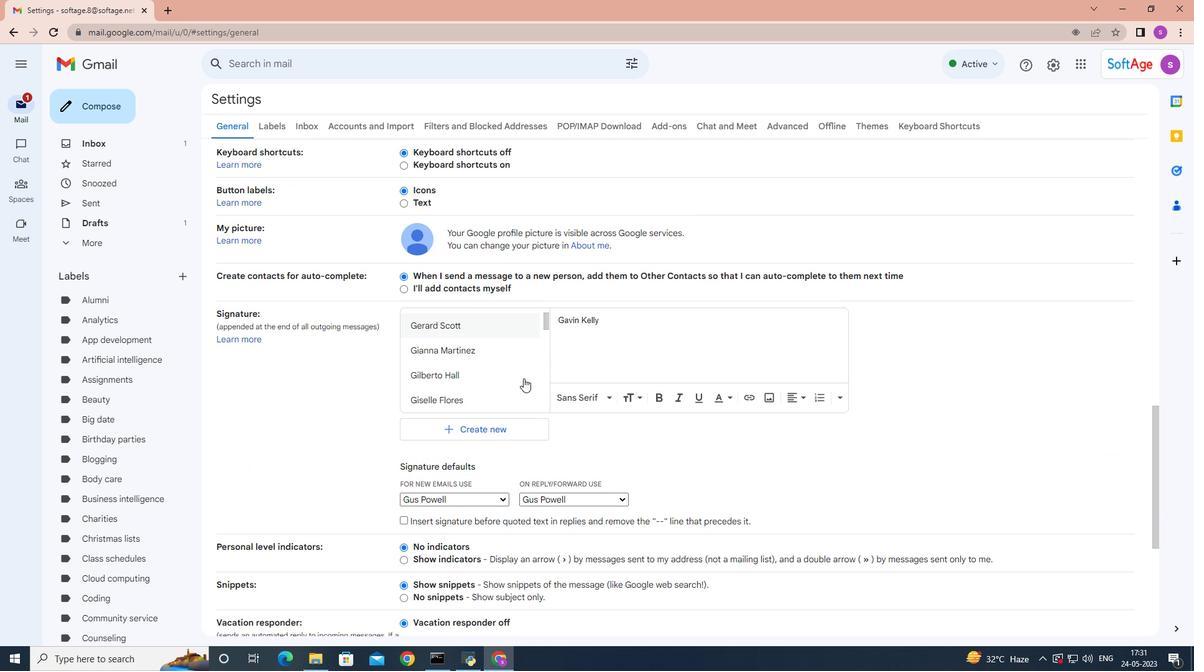 
Action: Mouse moved to (523, 378)
Screenshot: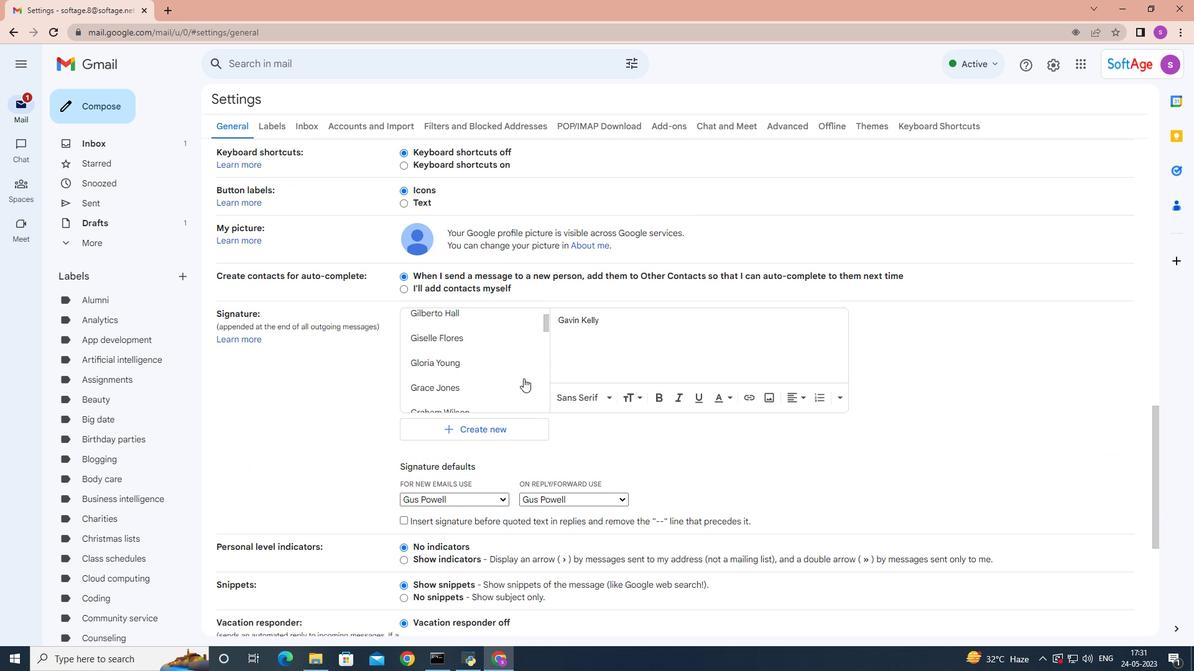 
Action: Mouse scrolled (523, 378) with delta (0, 0)
Screenshot: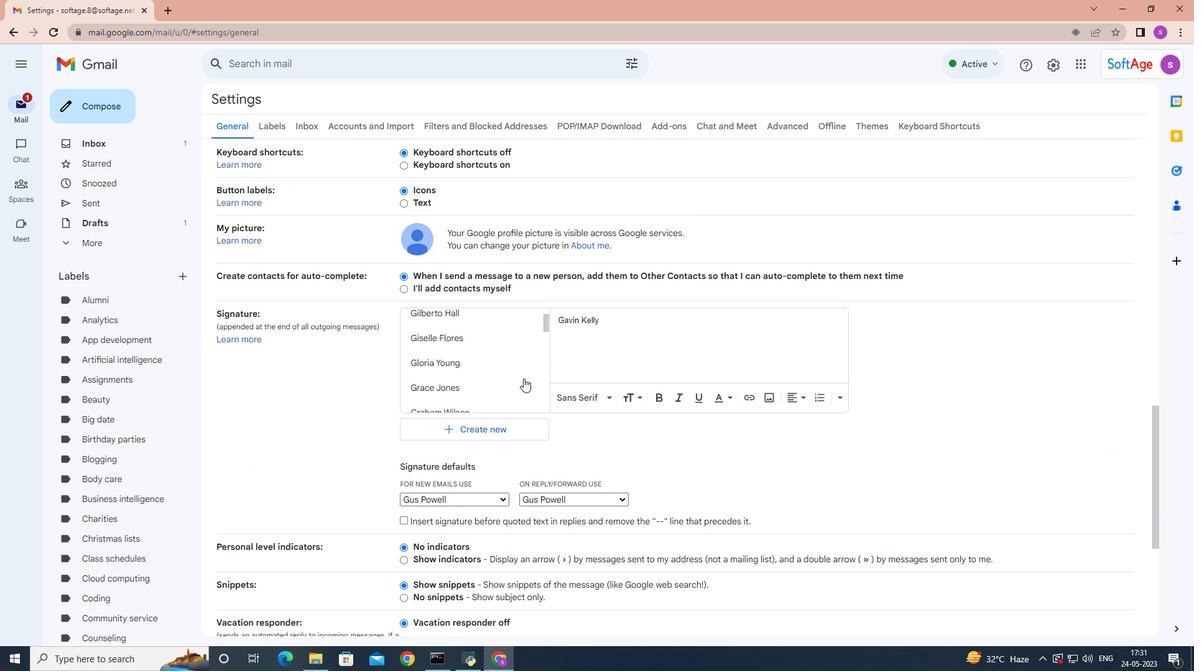 
Action: Mouse moved to (523, 378)
Screenshot: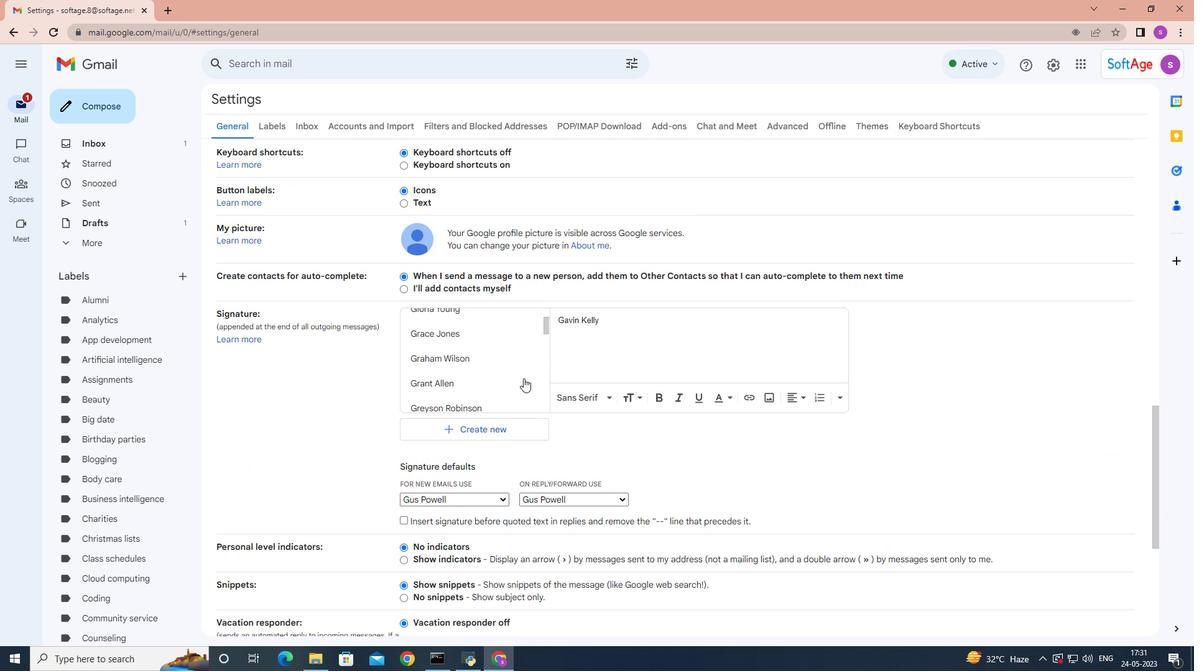 
Action: Mouse scrolled (523, 378) with delta (0, 0)
Screenshot: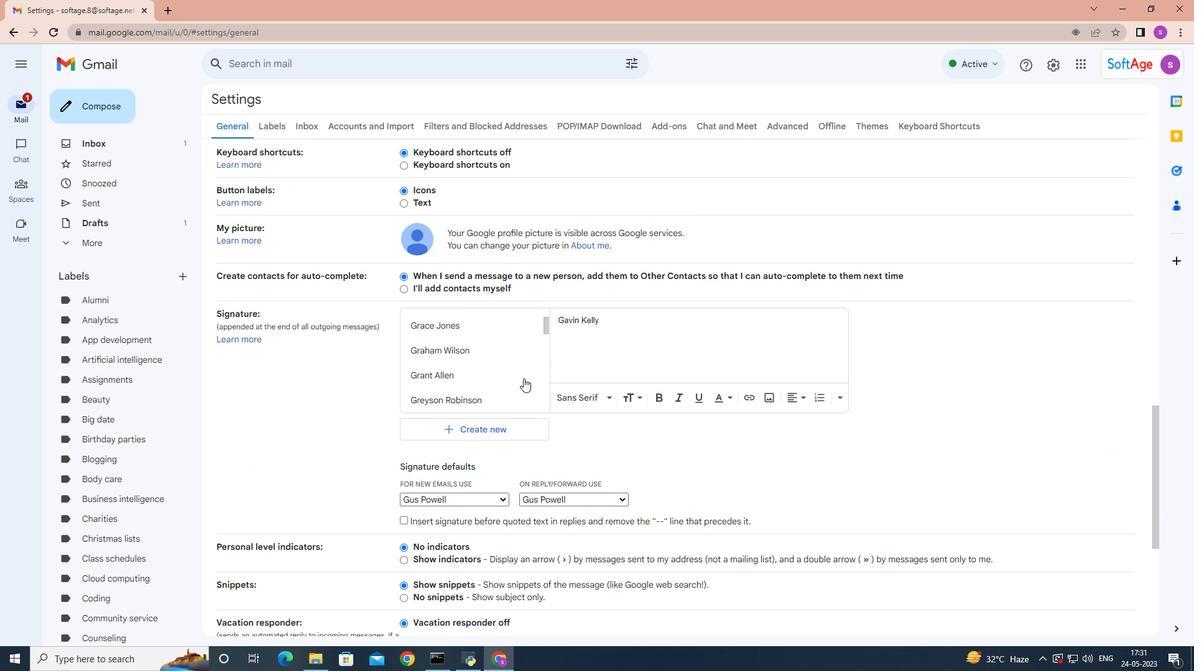 
Action: Mouse moved to (523, 378)
Screenshot: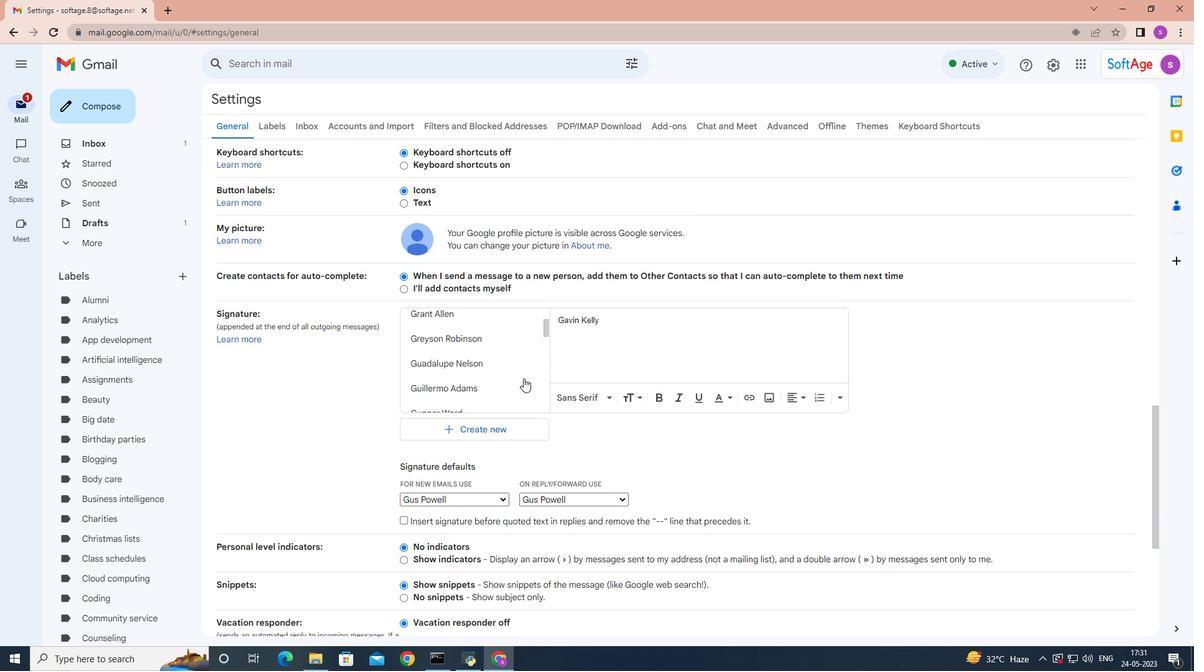 
Action: Mouse scrolled (523, 378) with delta (0, 0)
Screenshot: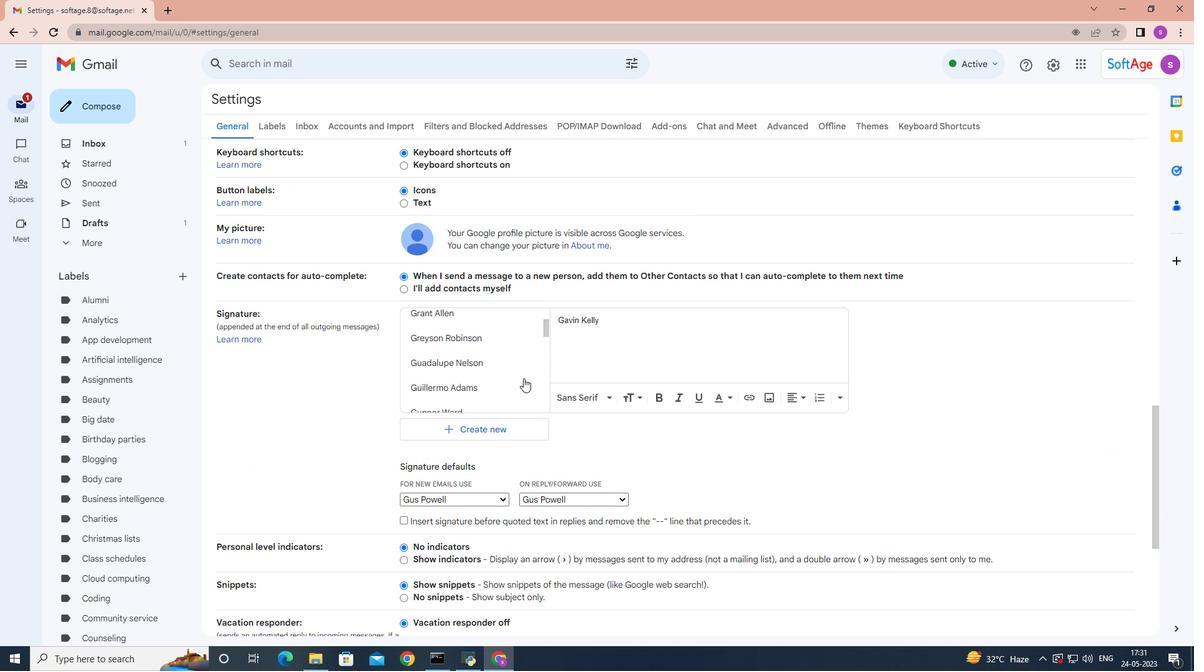 
Action: Mouse scrolled (523, 378) with delta (0, 0)
Screenshot: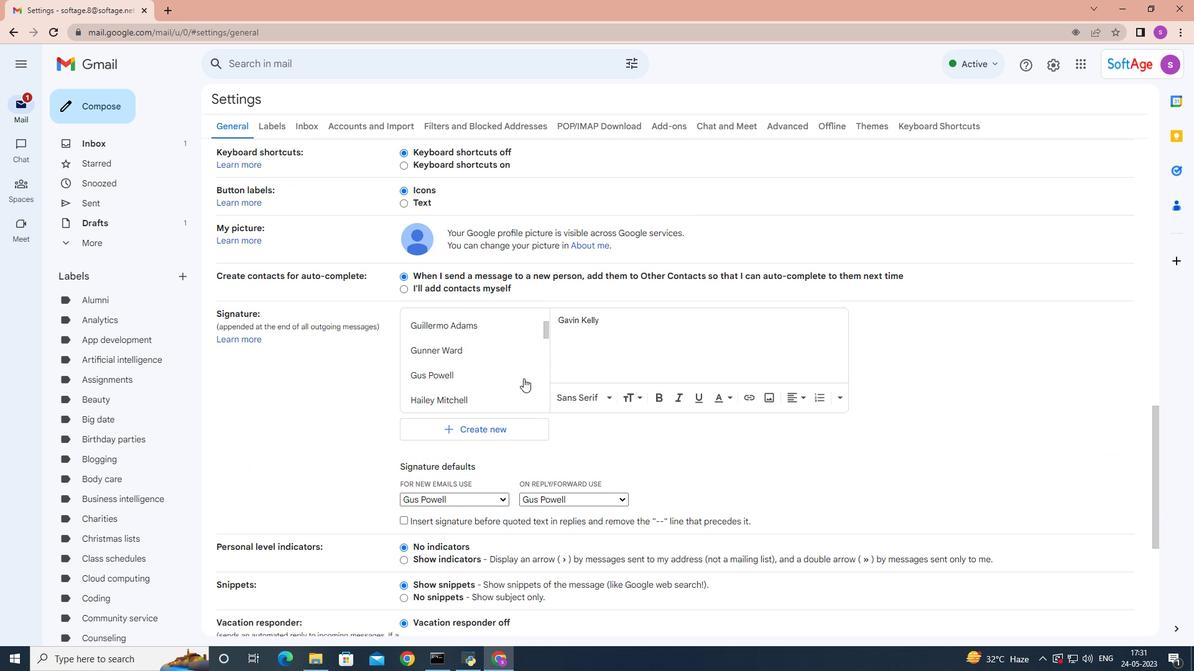 
Action: Mouse moved to (513, 335)
Screenshot: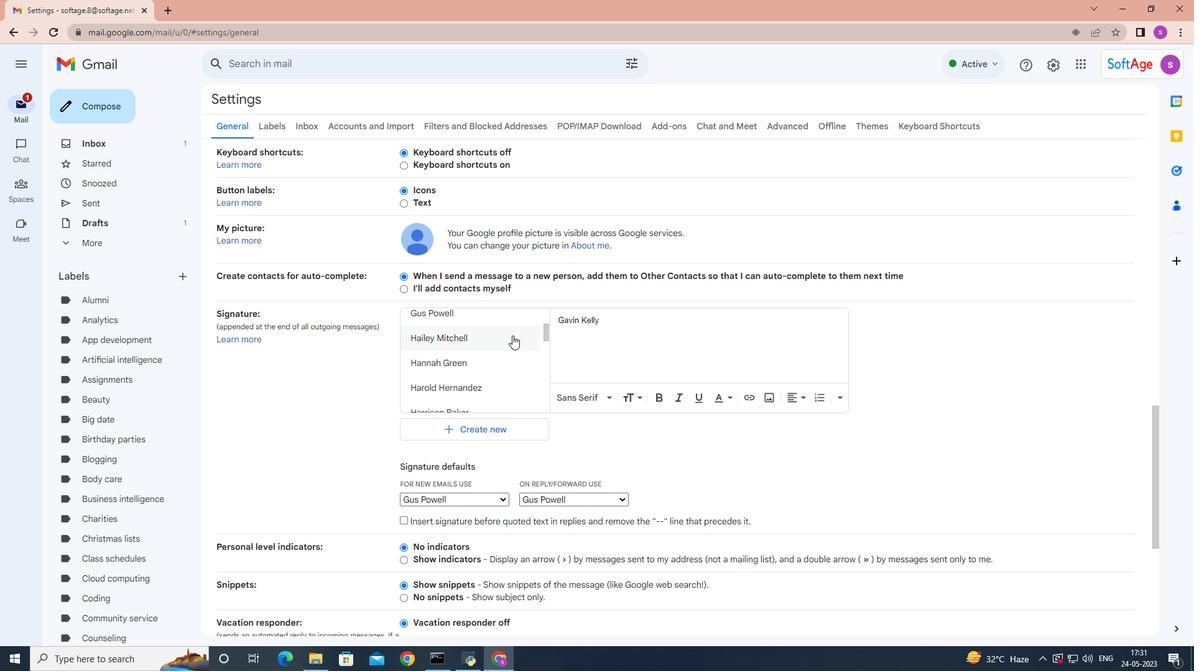 
Action: Mouse pressed left at (513, 335)
Screenshot: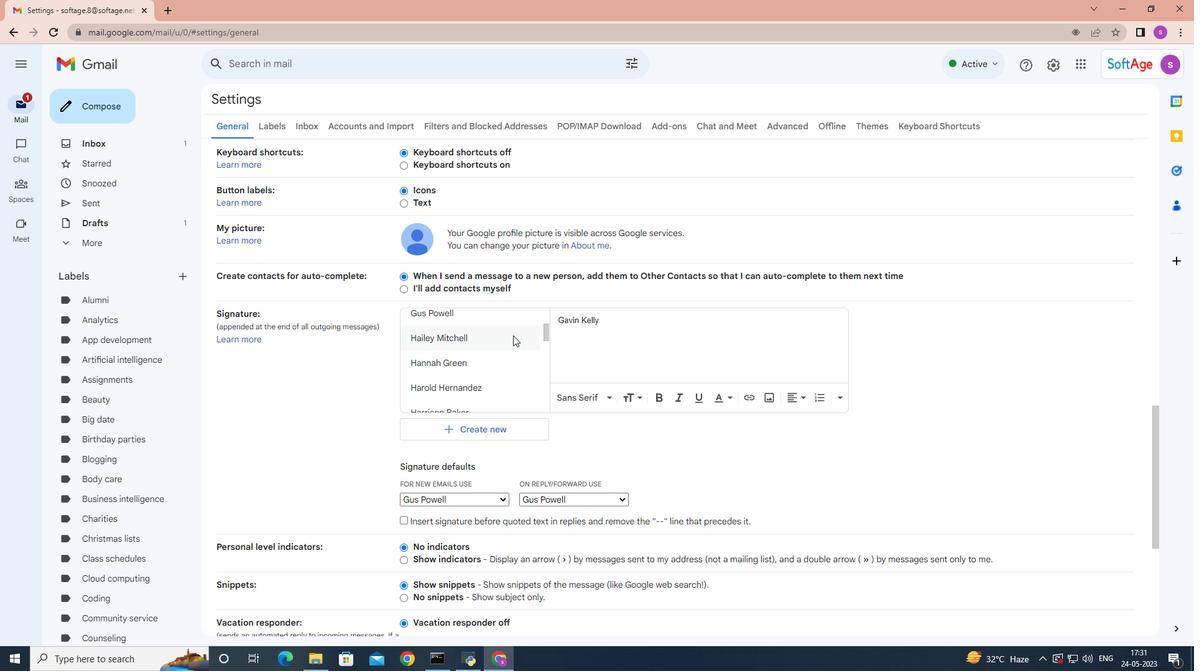 
Action: Mouse moved to (520, 335)
Screenshot: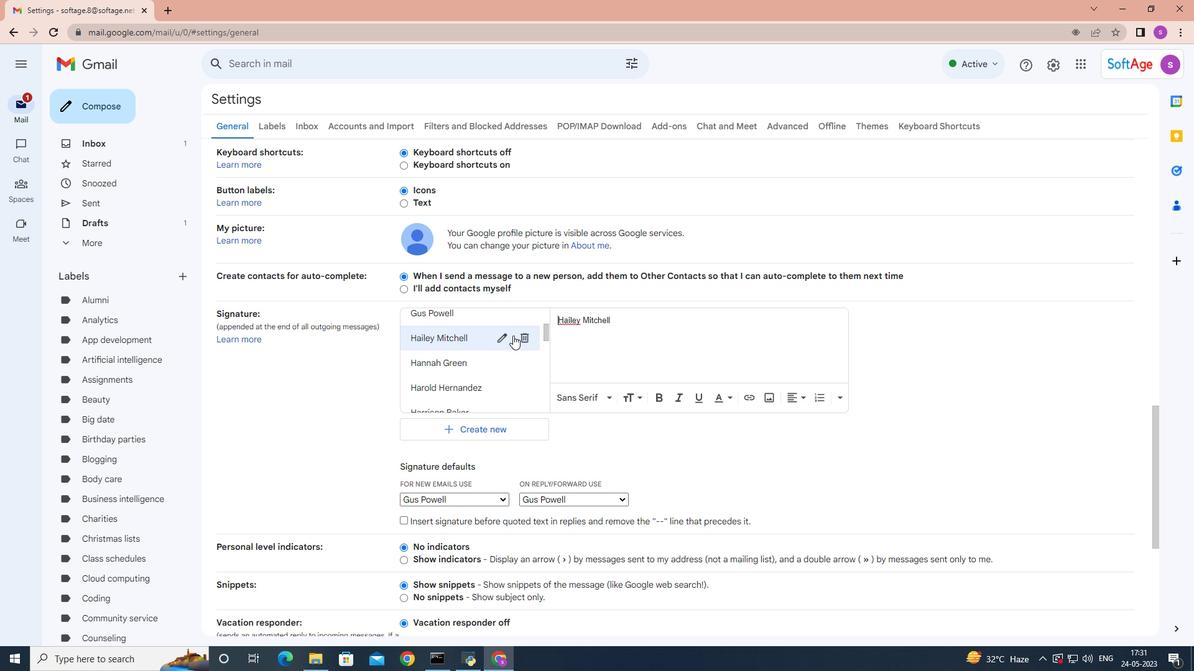 
Action: Mouse pressed left at (520, 335)
Screenshot: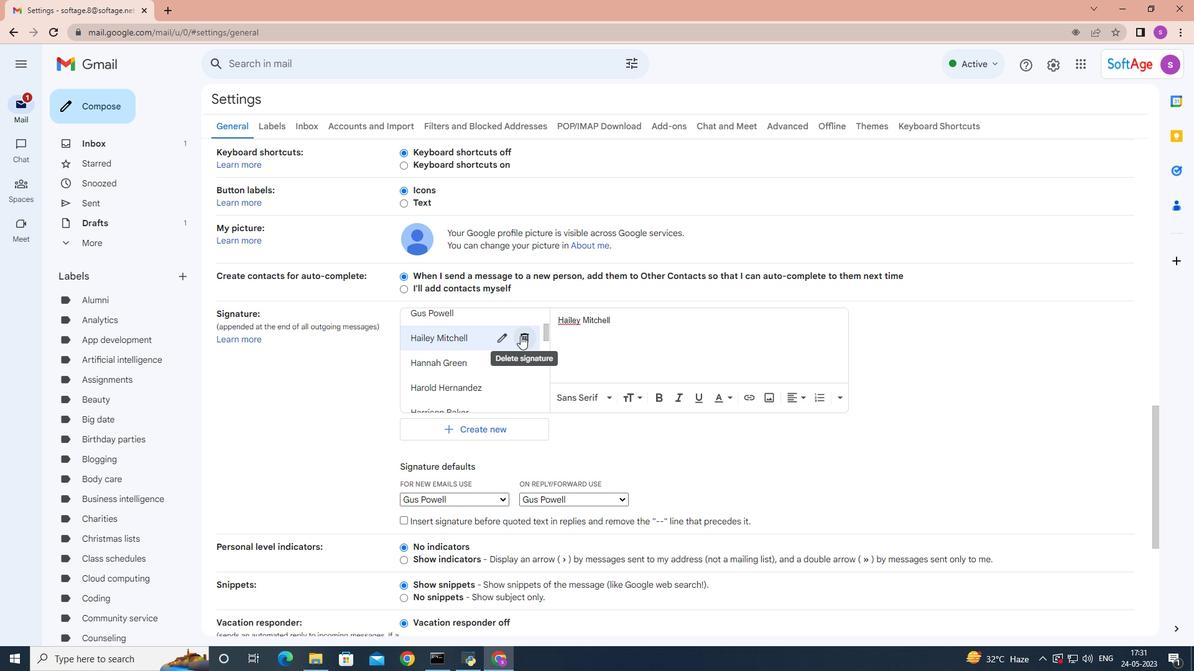 
Action: Mouse moved to (707, 367)
Screenshot: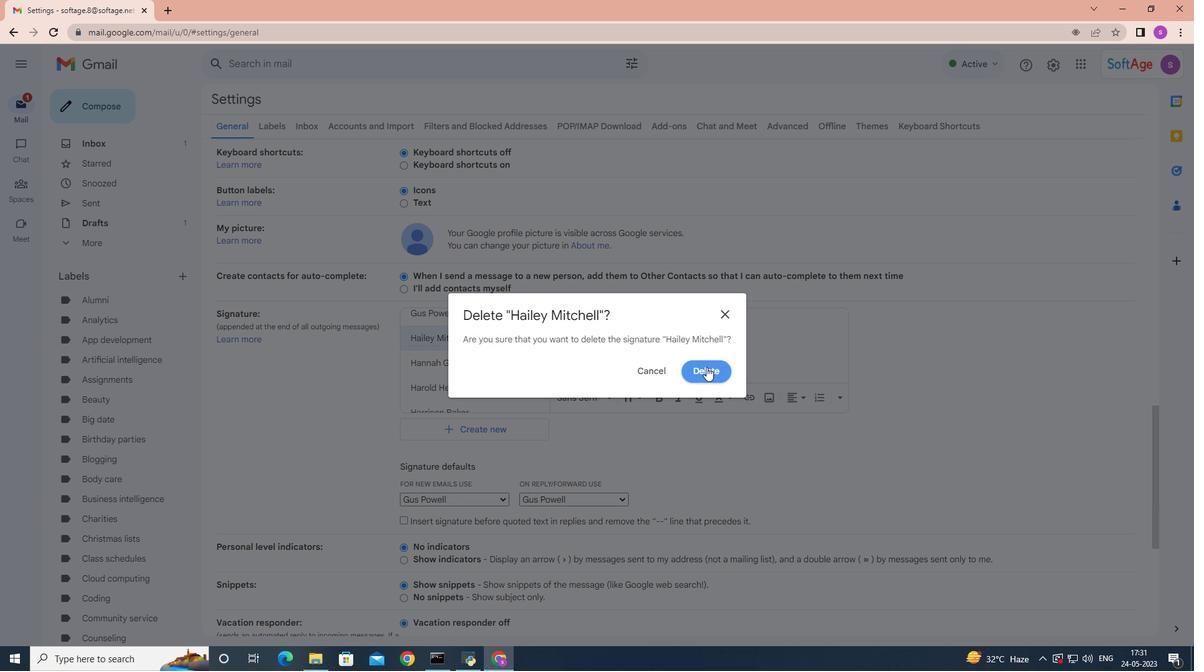
Action: Mouse pressed left at (707, 367)
Screenshot: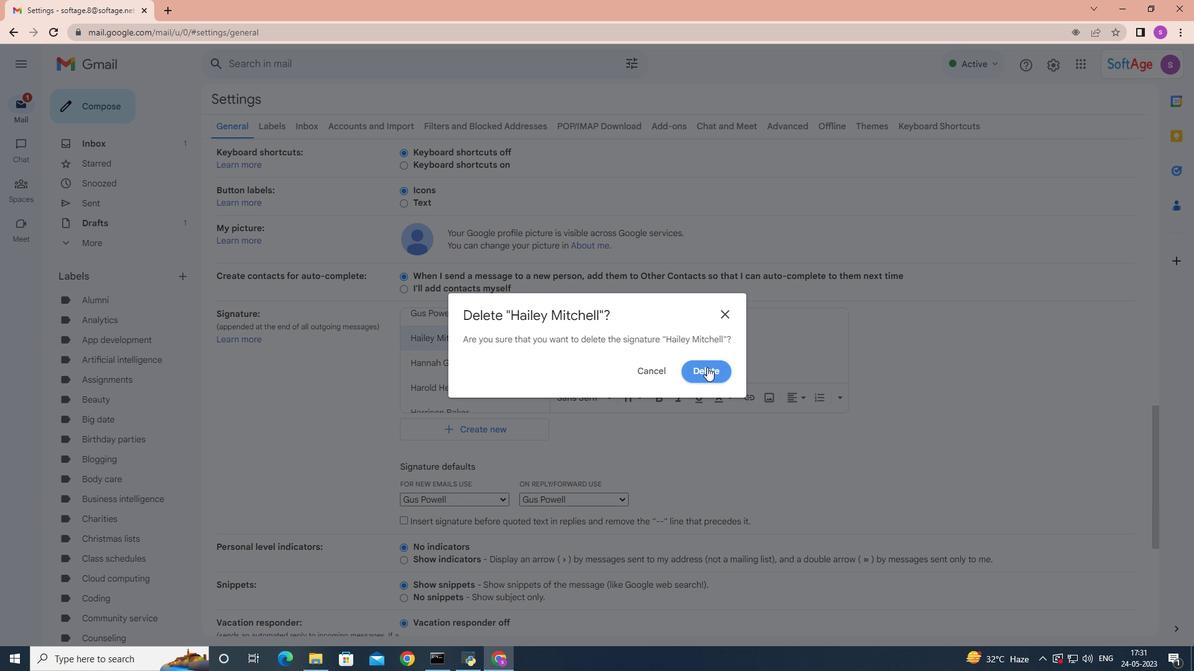 
Action: Mouse moved to (501, 426)
Screenshot: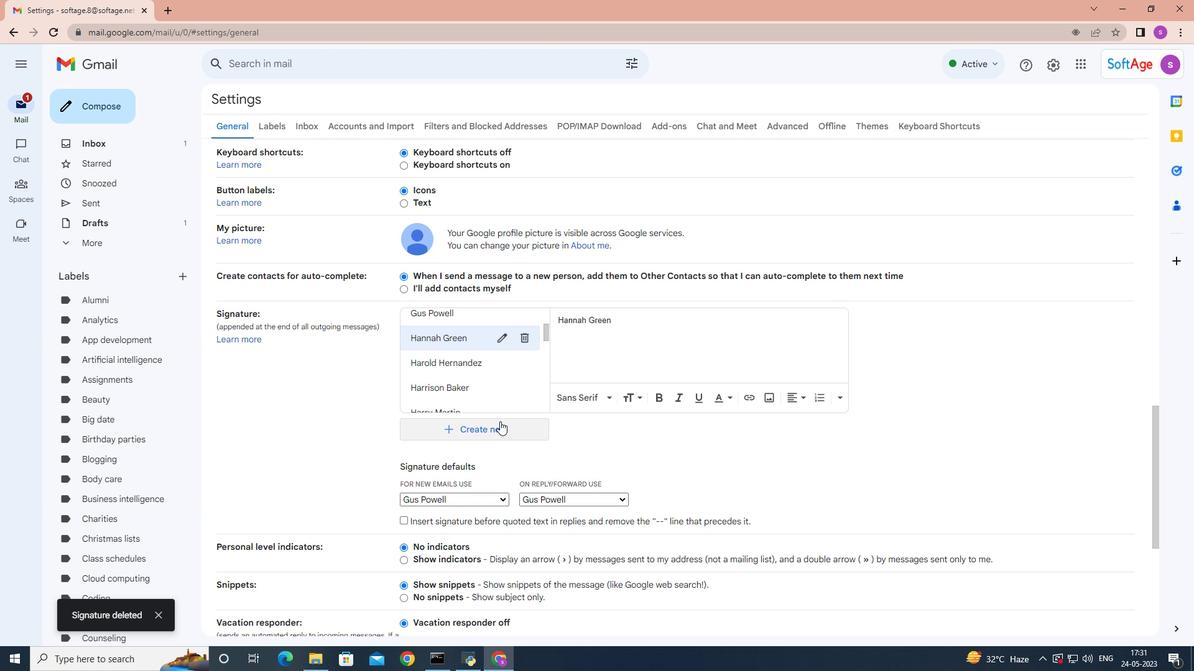 
Action: Mouse pressed left at (501, 426)
Screenshot: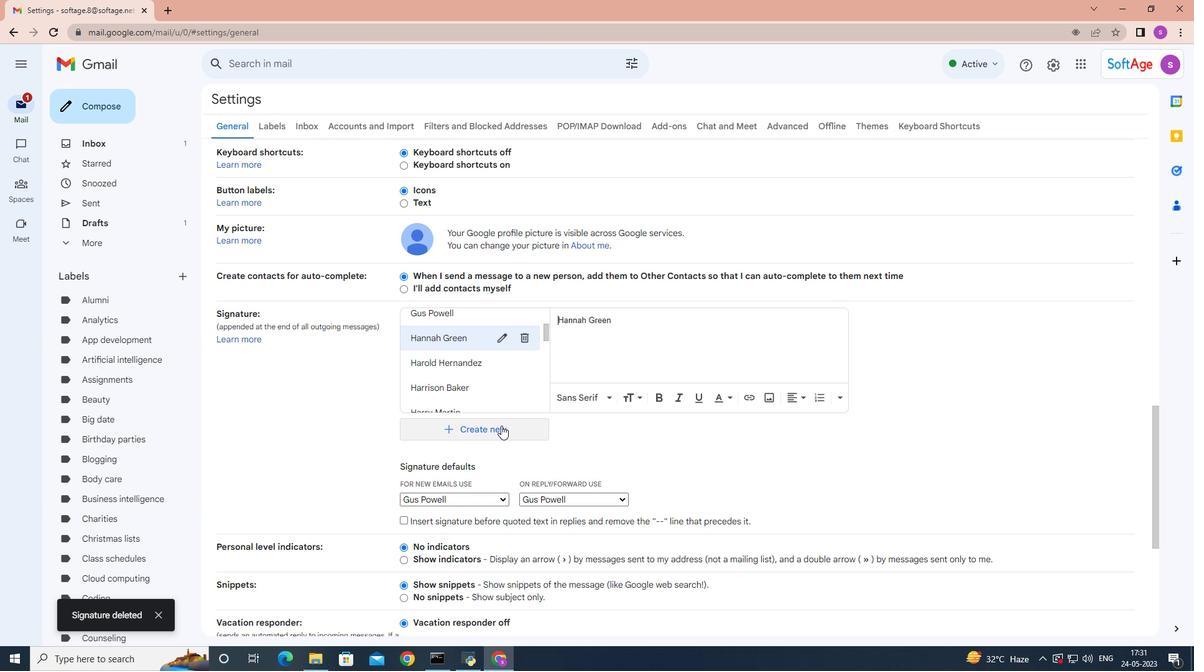 
Action: Mouse moved to (507, 412)
Screenshot: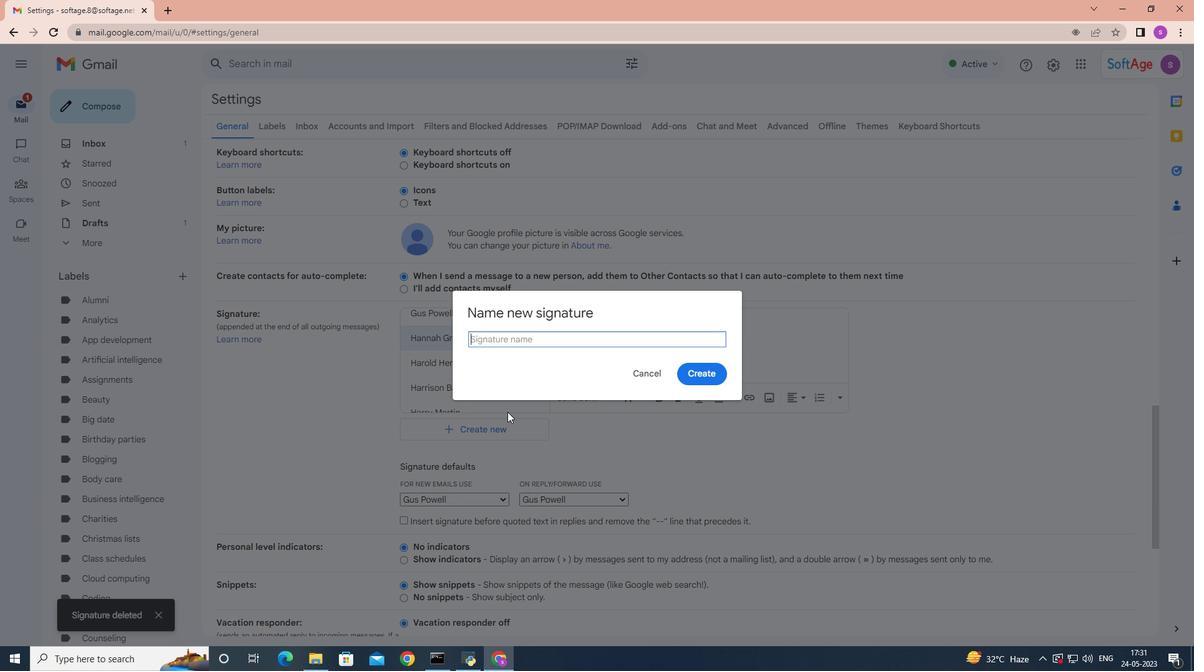 
Action: Key pressed <Key.shift>Hailey<Key.space><Key.shift>Mitchell
Screenshot: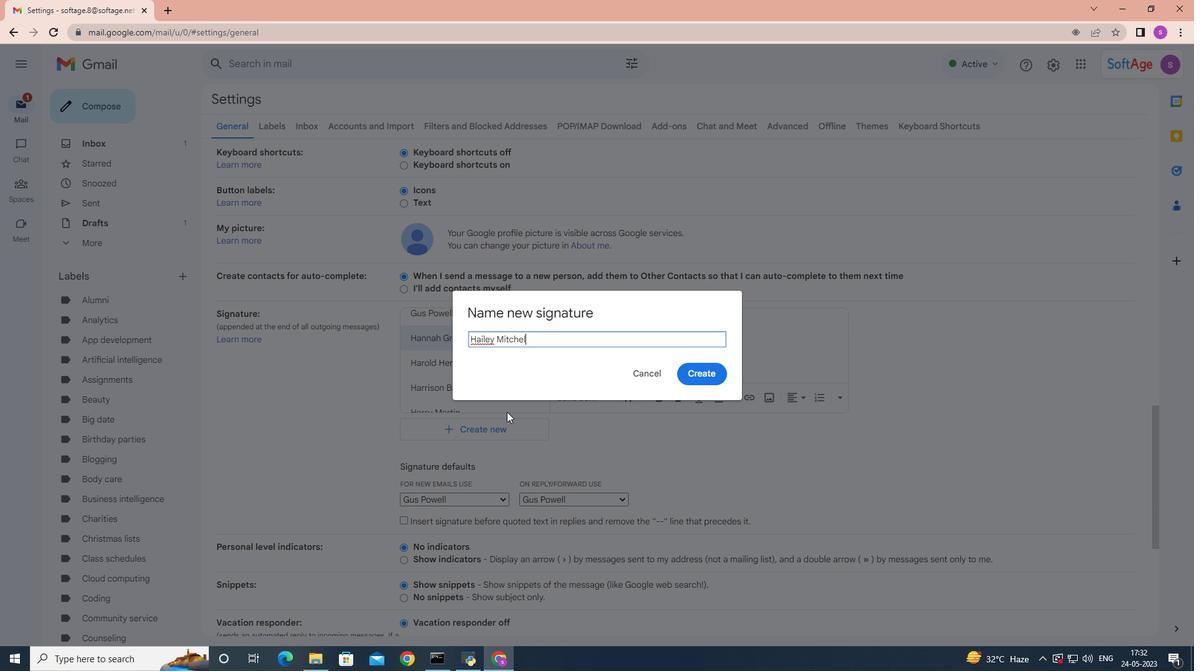 
Action: Mouse moved to (705, 375)
Screenshot: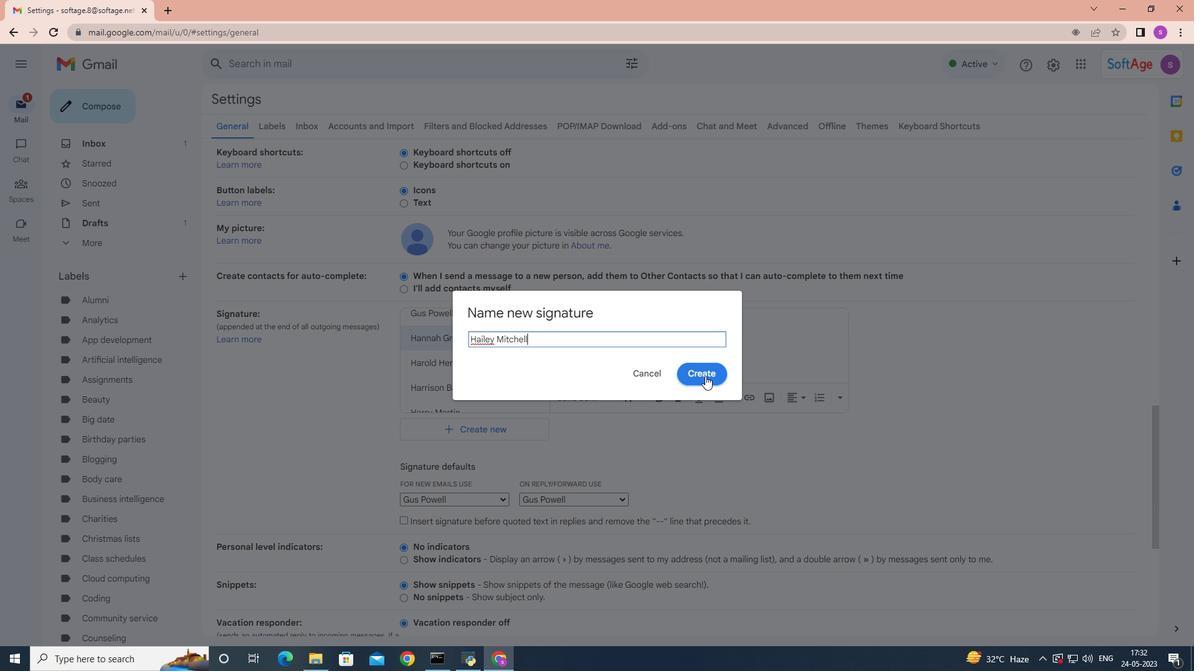 
Action: Mouse pressed left at (705, 375)
Screenshot: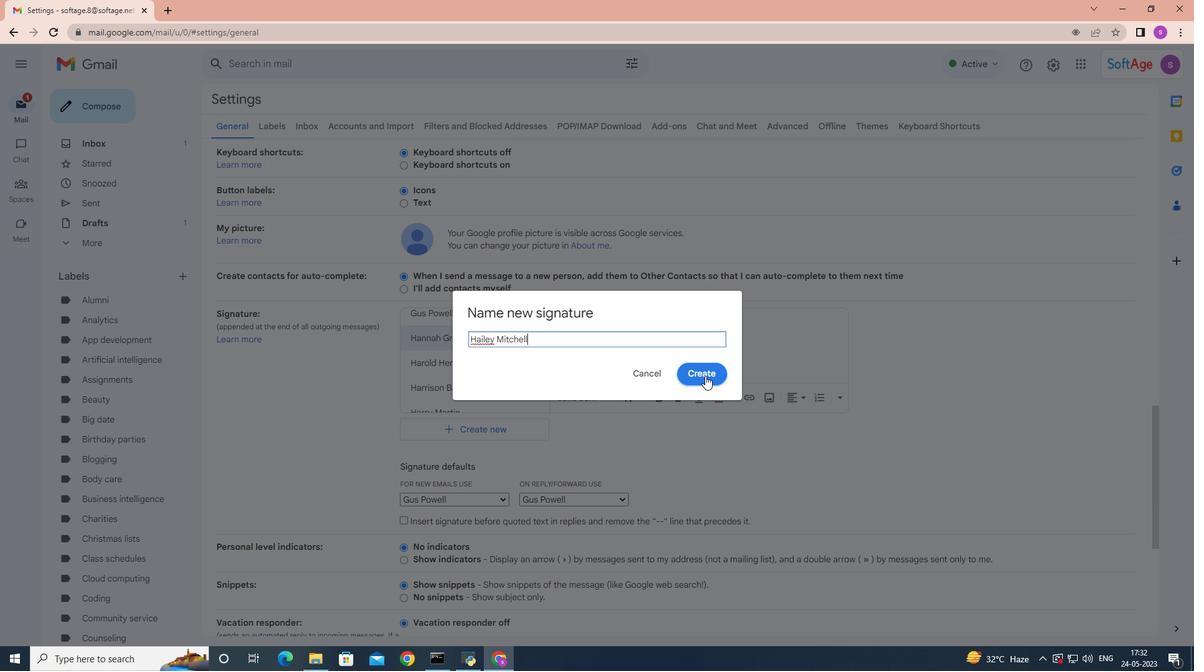 
Action: Key pressed <Key.shift>Hailey<Key.space><Key.shift>Mitchell
Screenshot: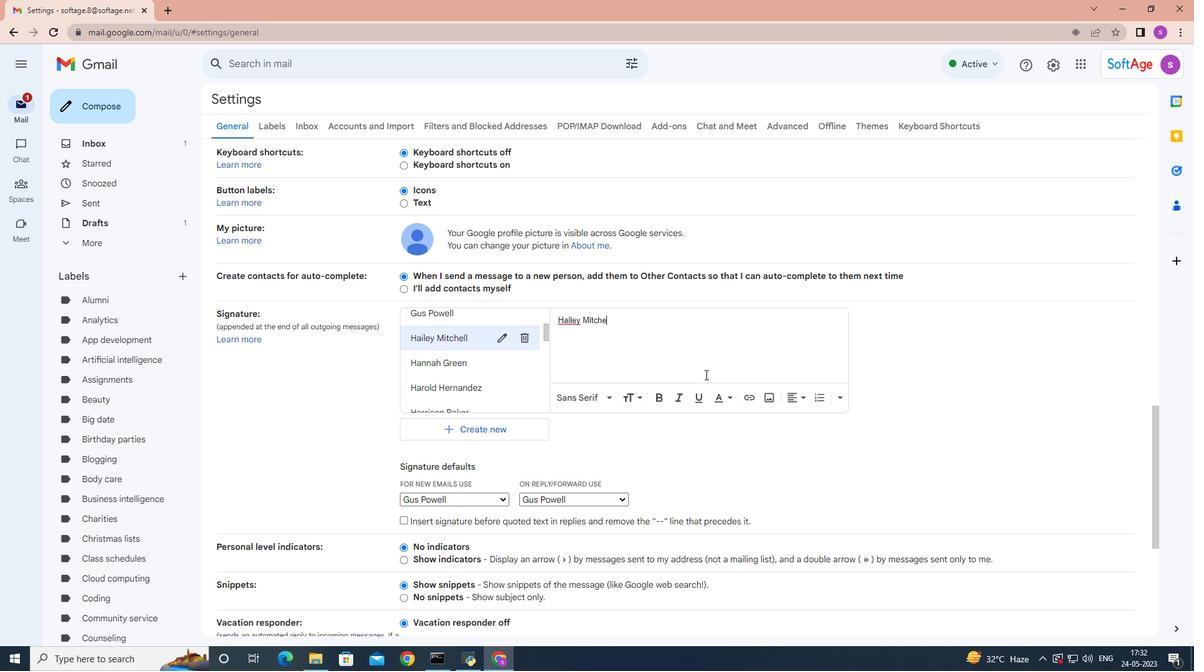 
Action: Mouse moved to (551, 422)
Screenshot: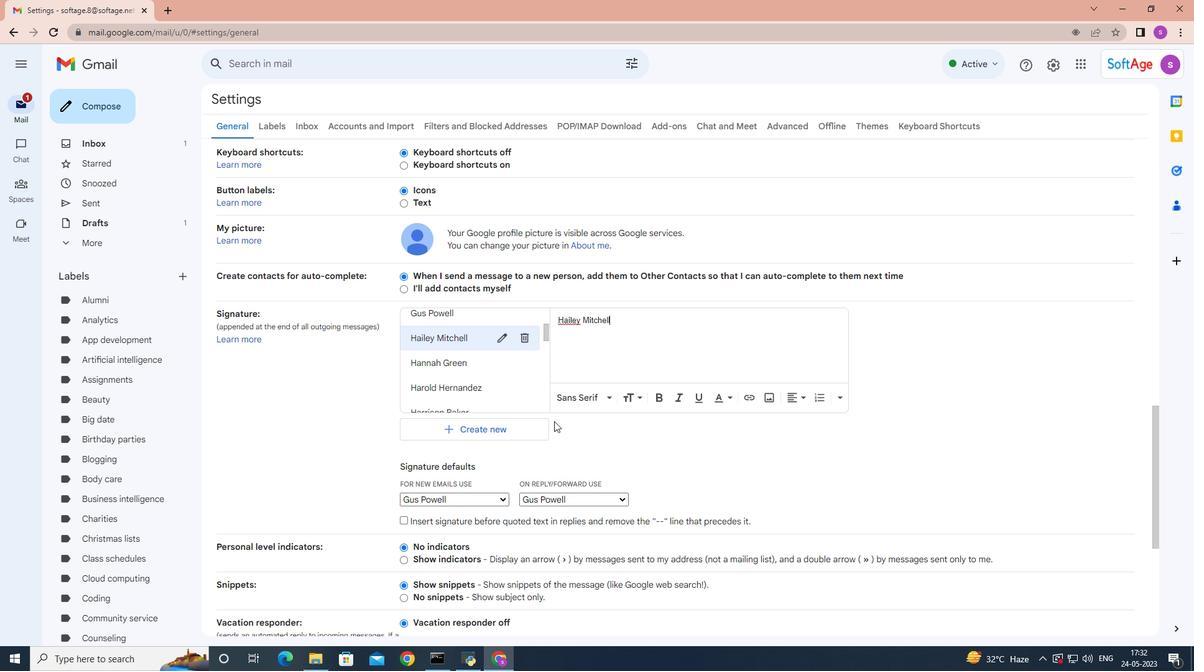 
Action: Mouse scrolled (551, 421) with delta (0, 0)
Screenshot: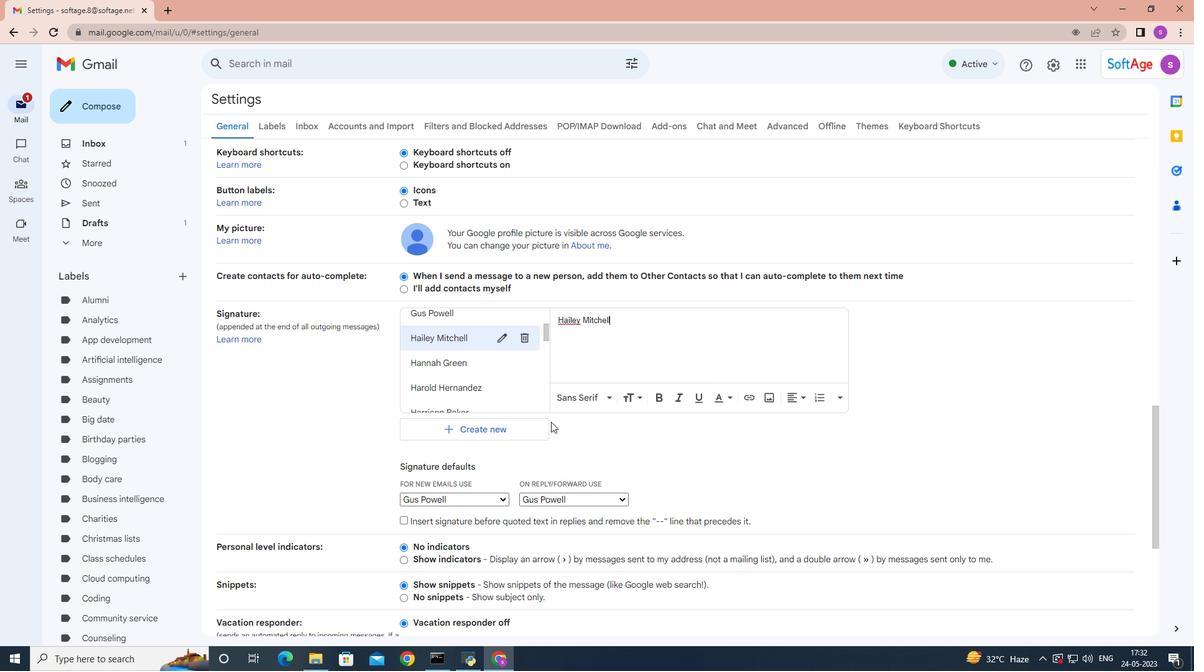 
Action: Mouse scrolled (551, 421) with delta (0, 0)
Screenshot: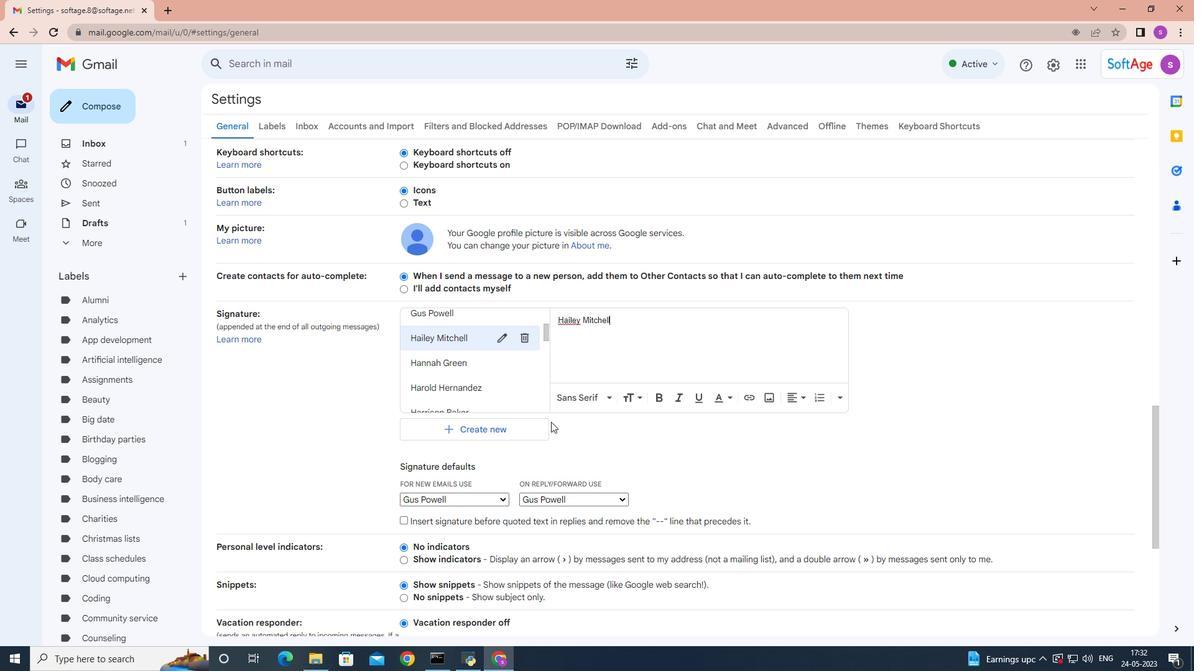 
Action: Mouse moved to (499, 377)
Screenshot: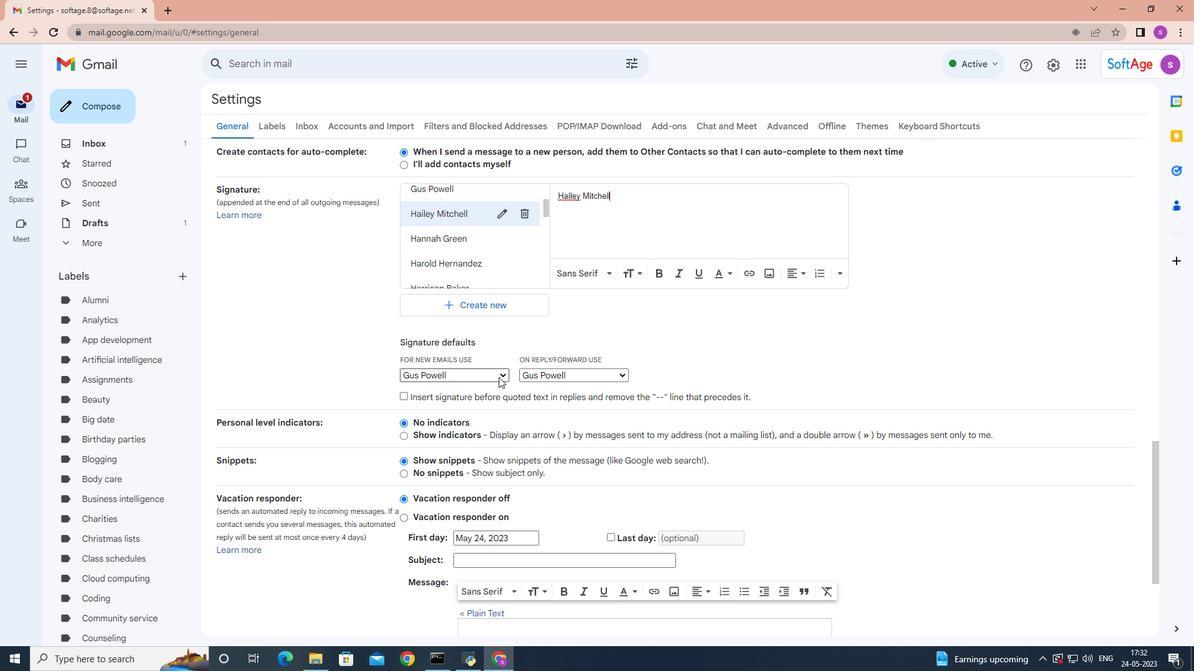 
Action: Mouse pressed left at (499, 377)
Screenshot: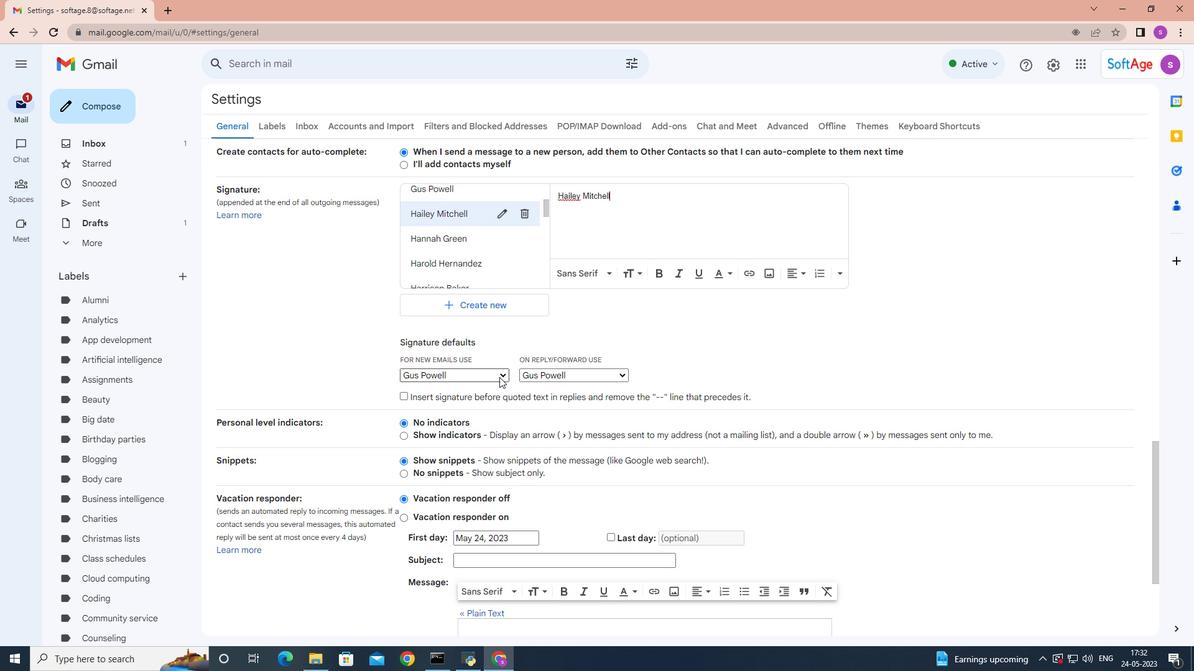 
Action: Mouse moved to (466, 535)
Screenshot: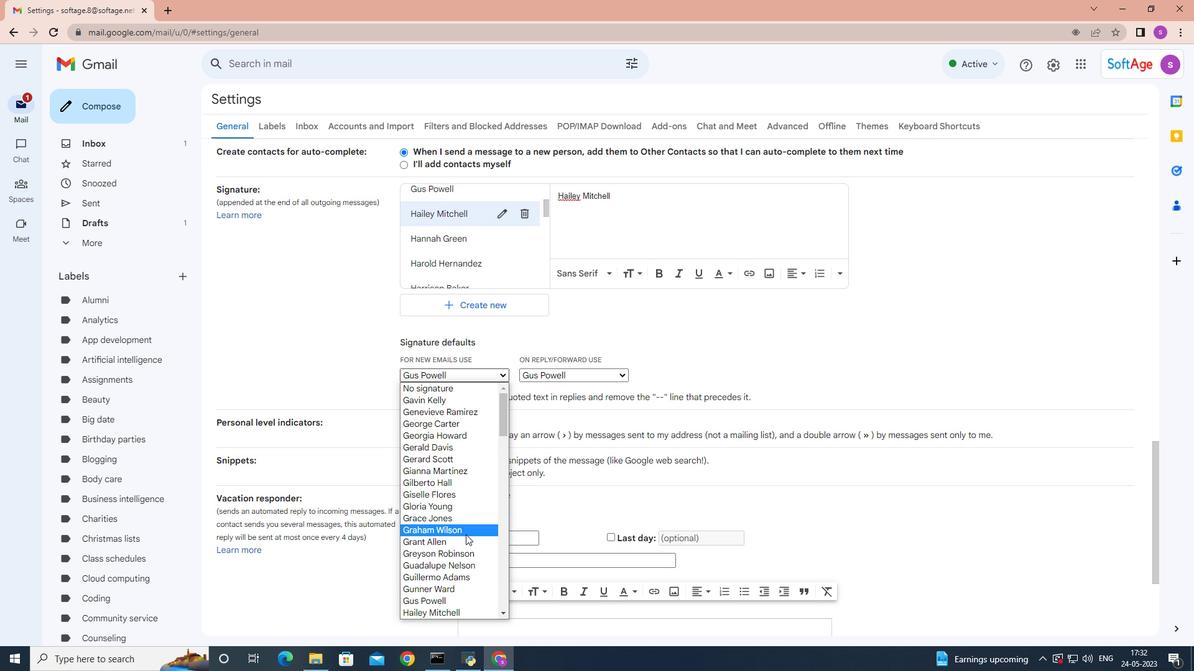 
Action: Mouse scrolled (466, 535) with delta (0, 0)
Screenshot: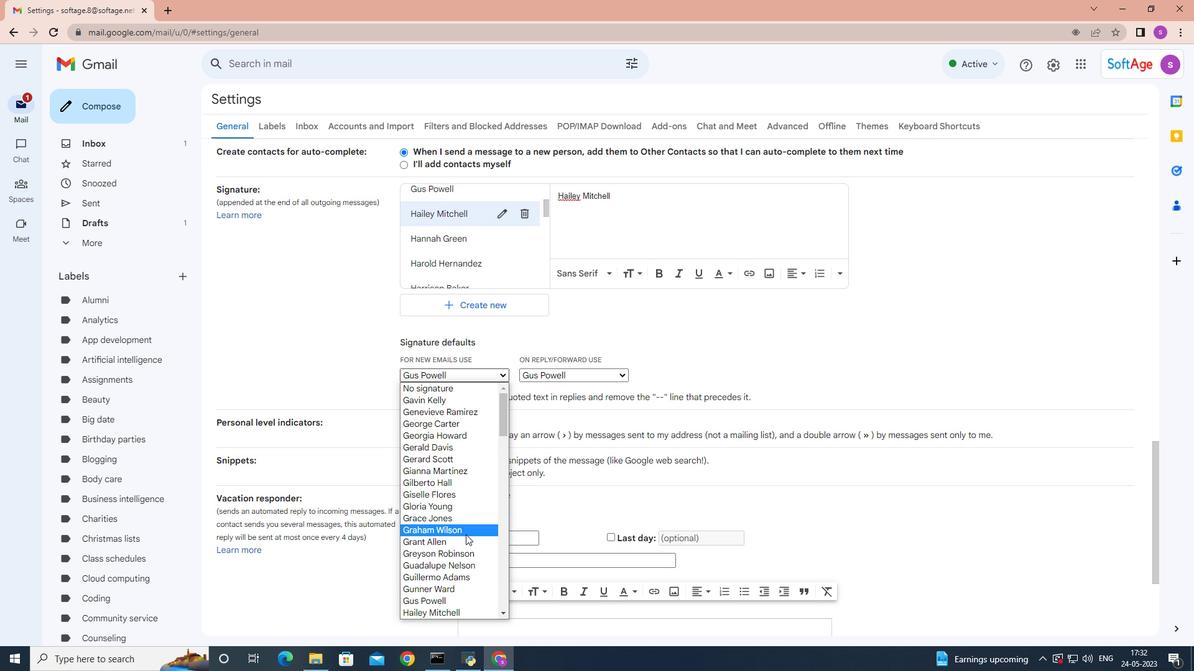 
Action: Mouse moved to (456, 490)
Screenshot: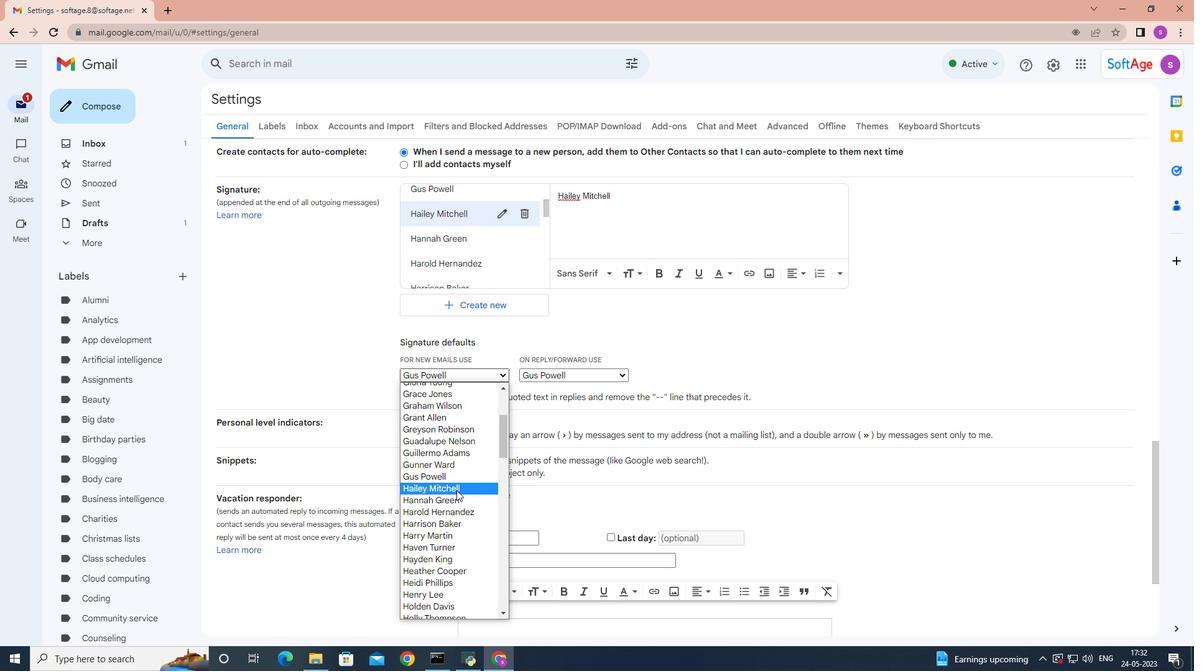 
Action: Mouse pressed left at (456, 490)
Screenshot: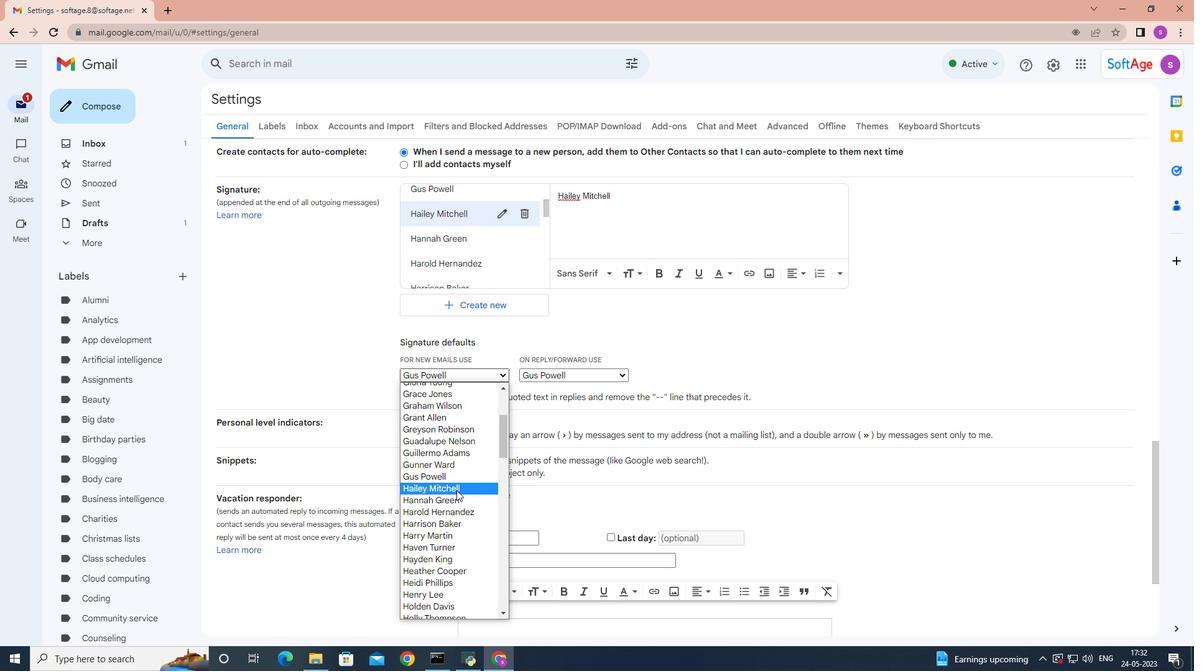 
Action: Mouse moved to (619, 373)
Screenshot: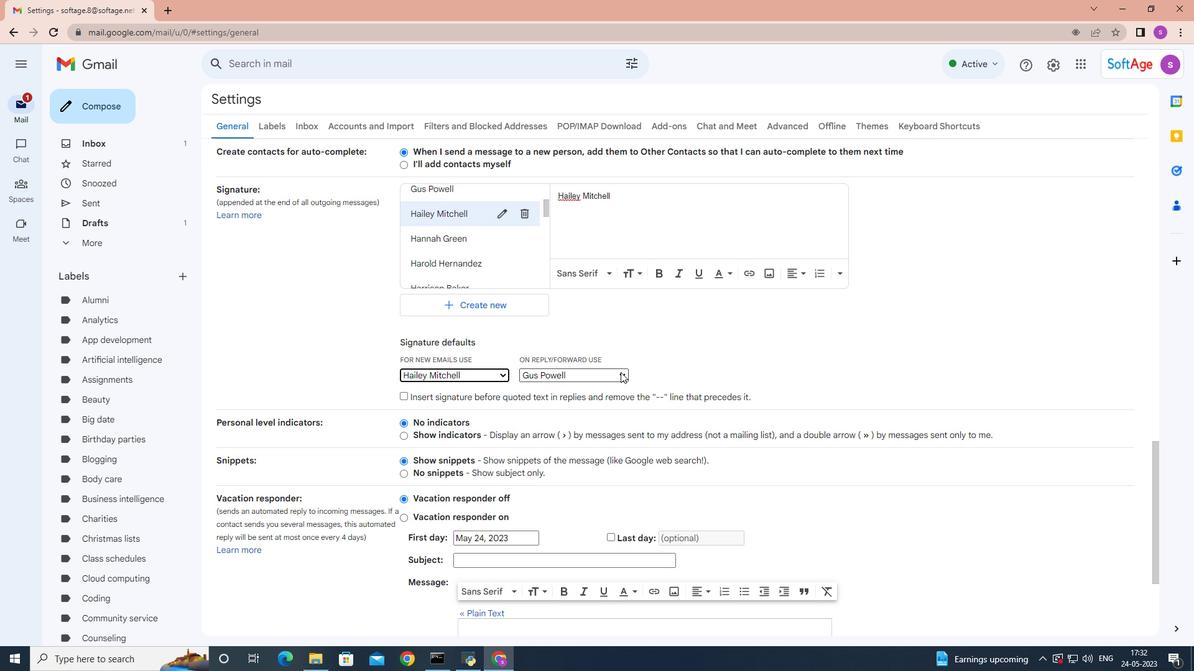 
Action: Mouse pressed left at (619, 373)
Screenshot: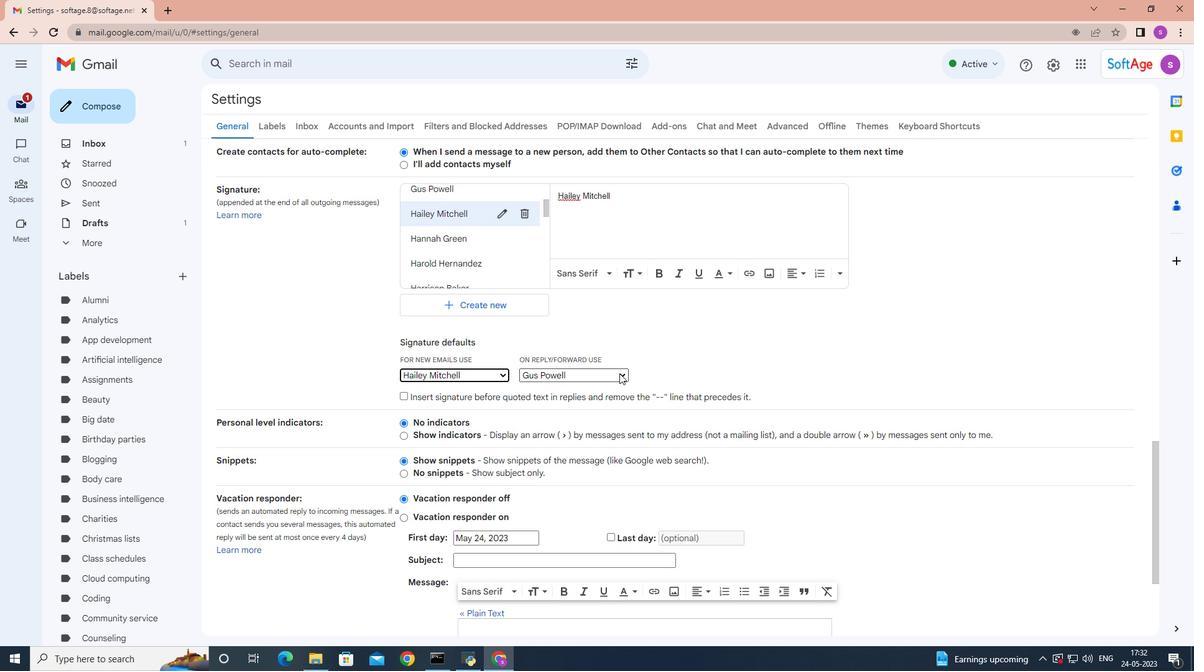 
Action: Mouse moved to (599, 550)
Screenshot: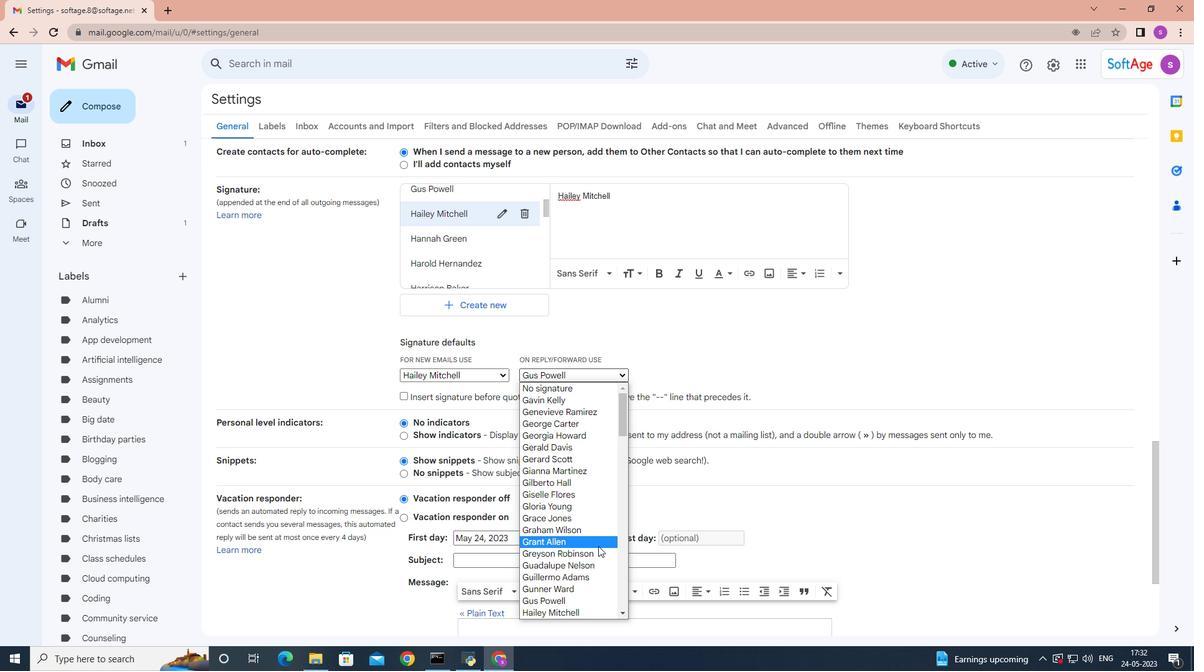 
Action: Mouse scrolled (599, 550) with delta (0, 0)
Screenshot: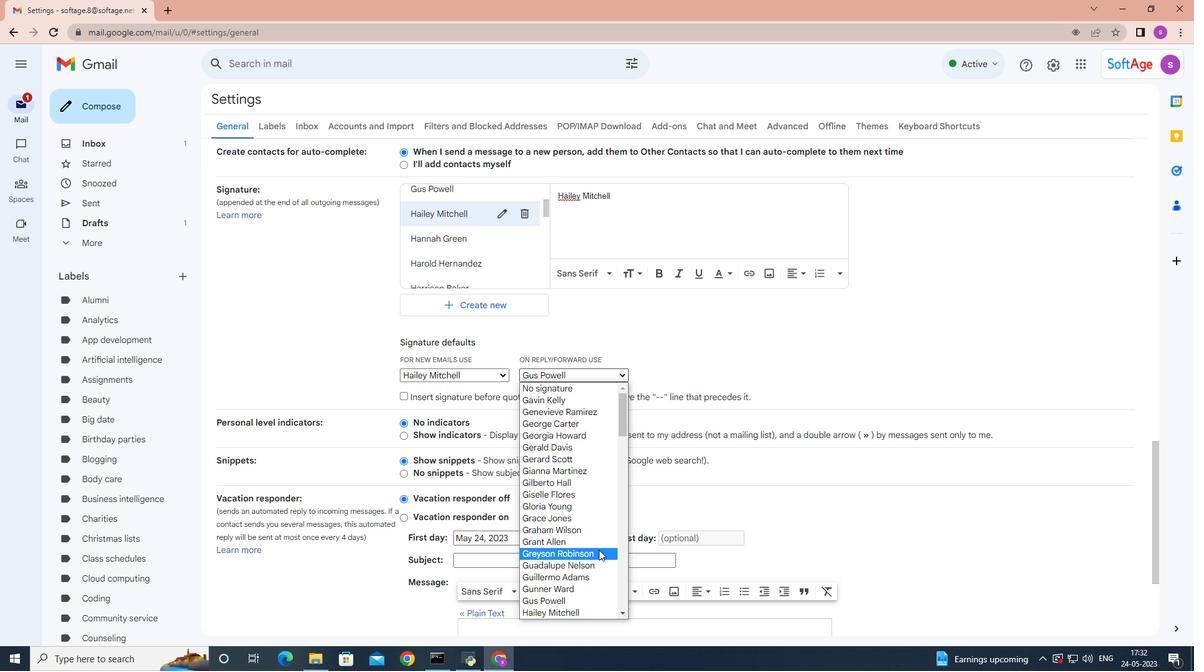 
Action: Mouse moved to (578, 540)
Screenshot: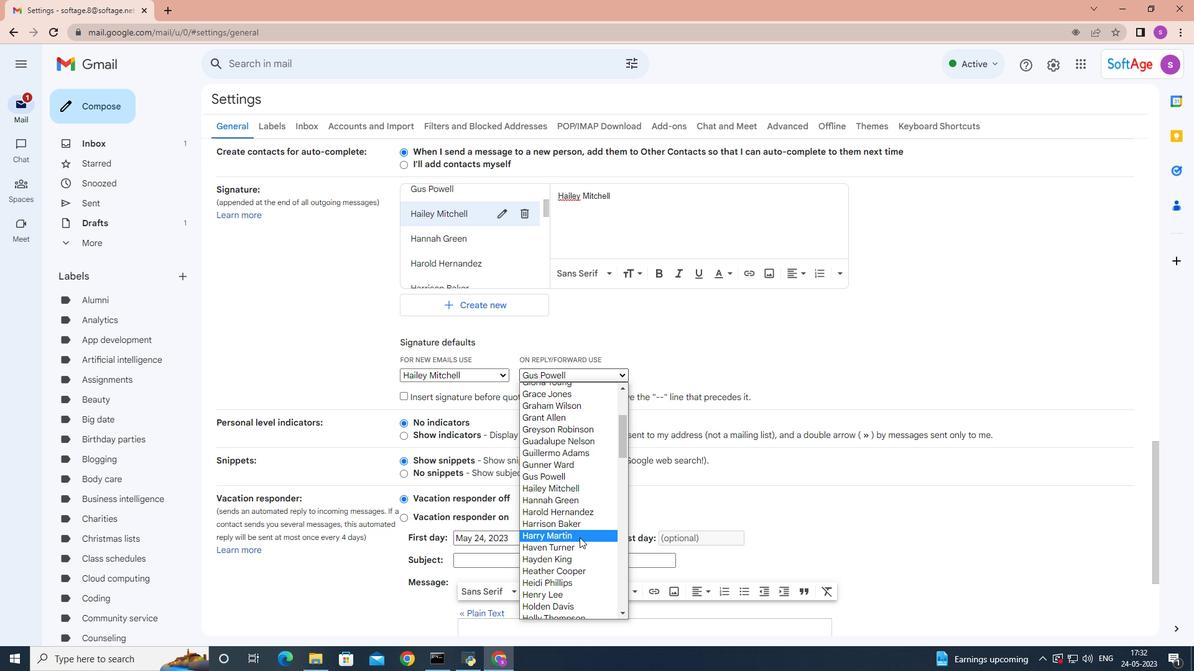 
Action: Mouse scrolled (578, 540) with delta (0, 0)
Screenshot: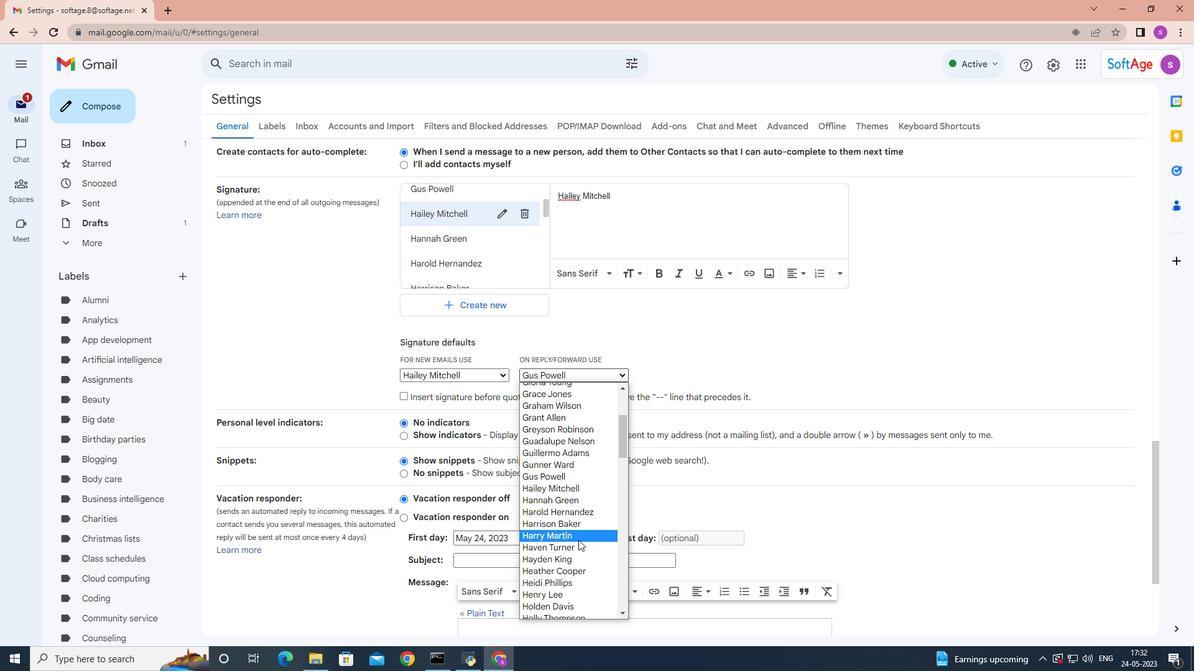 
Action: Mouse moved to (576, 465)
Screenshot: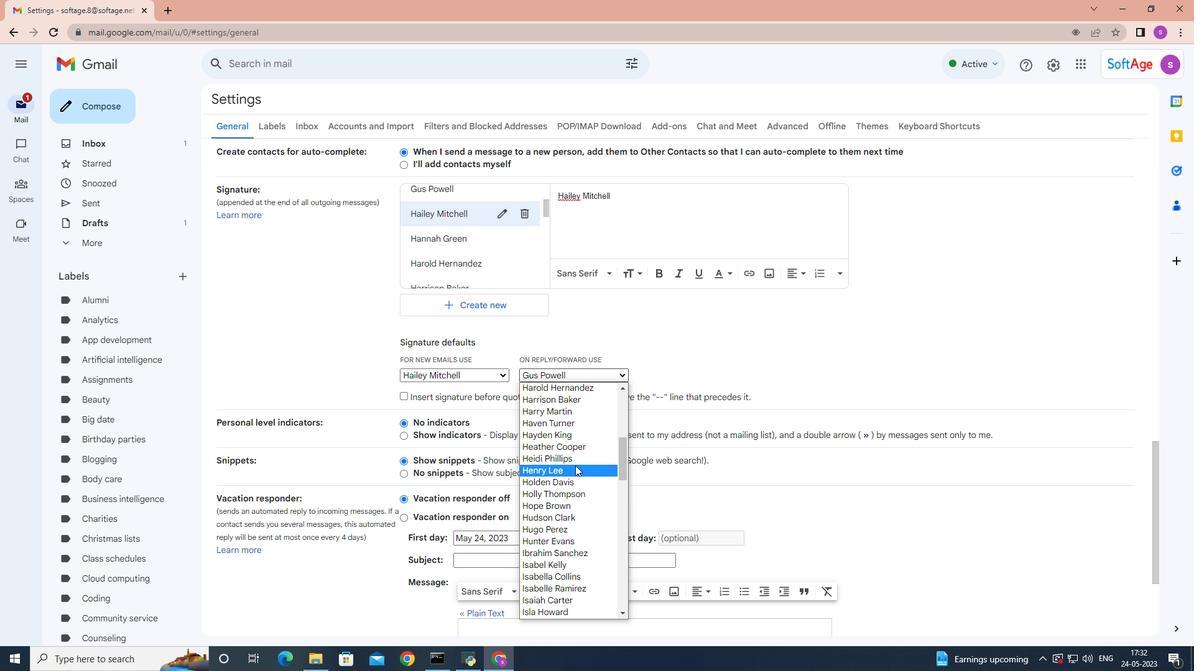 
Action: Mouse scrolled (576, 466) with delta (0, 0)
Screenshot: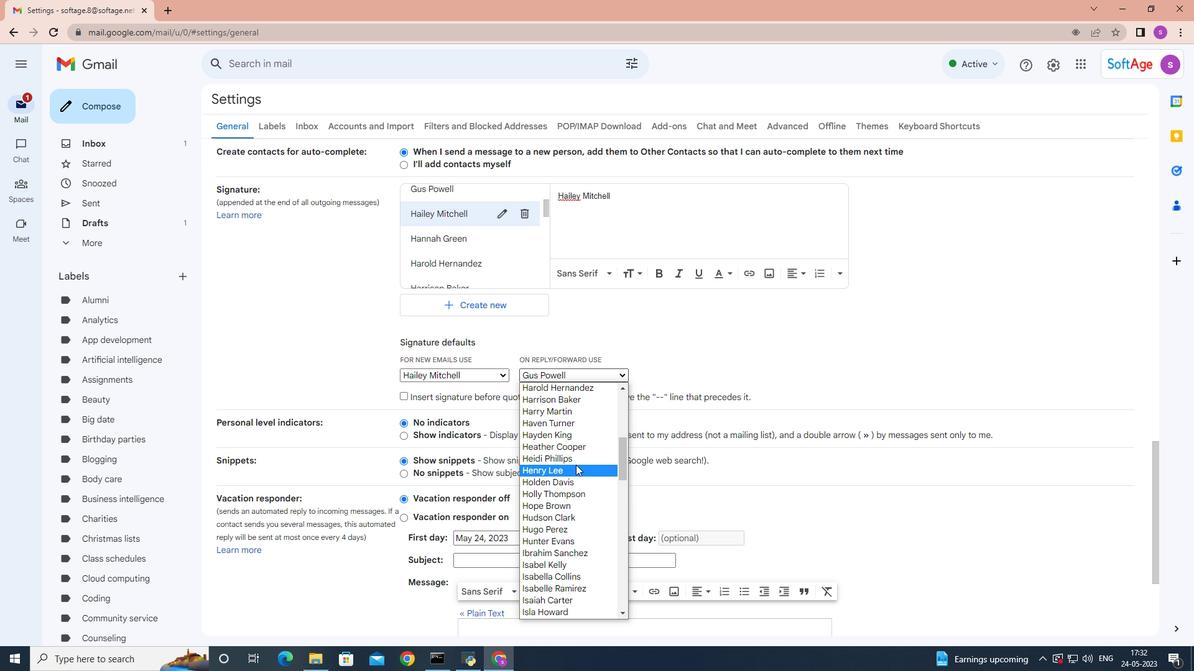 
Action: Mouse scrolled (576, 466) with delta (0, 0)
Screenshot: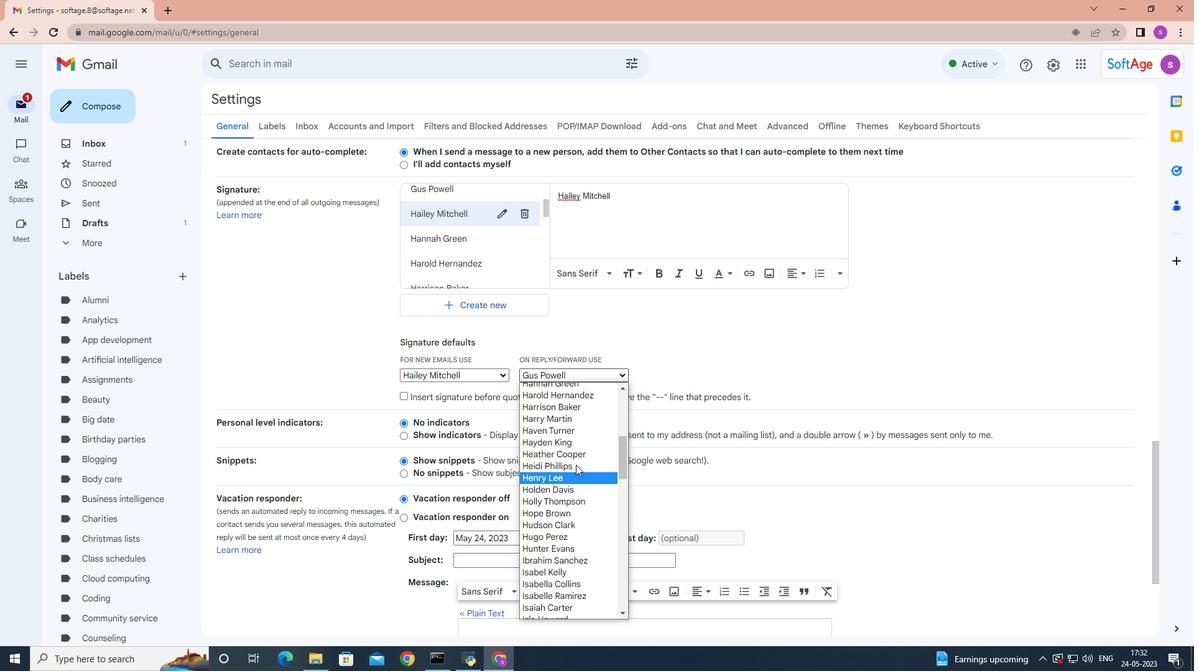 
Action: Mouse scrolled (576, 464) with delta (0, 0)
Screenshot: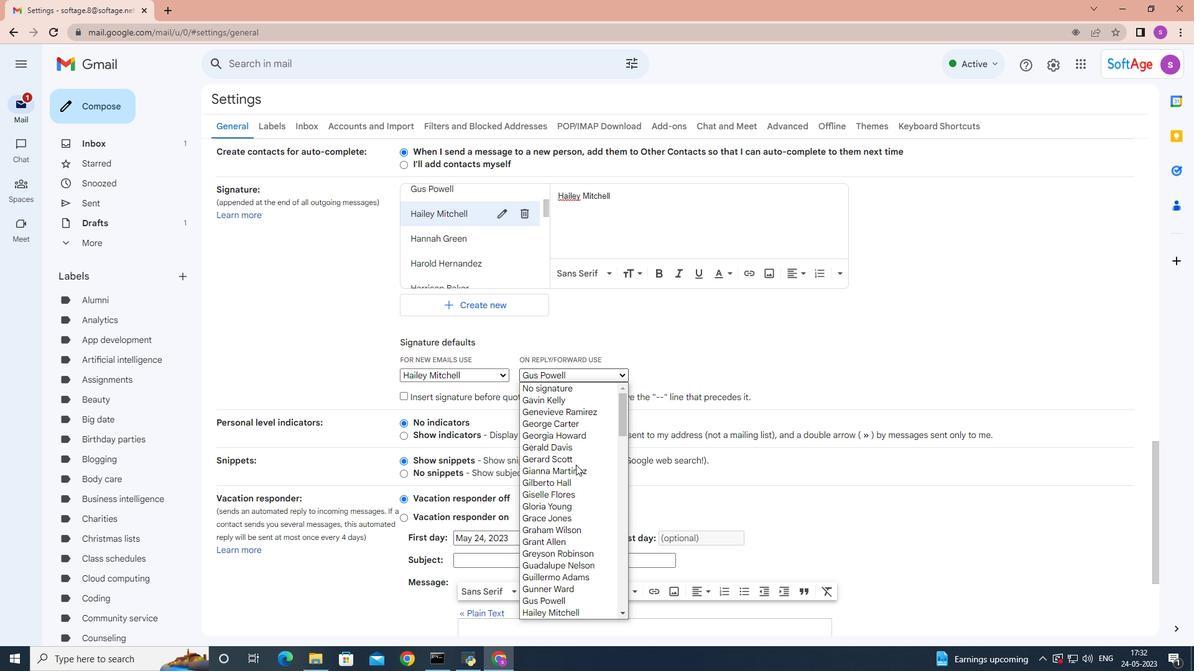 
Action: Mouse moved to (583, 562)
Screenshot: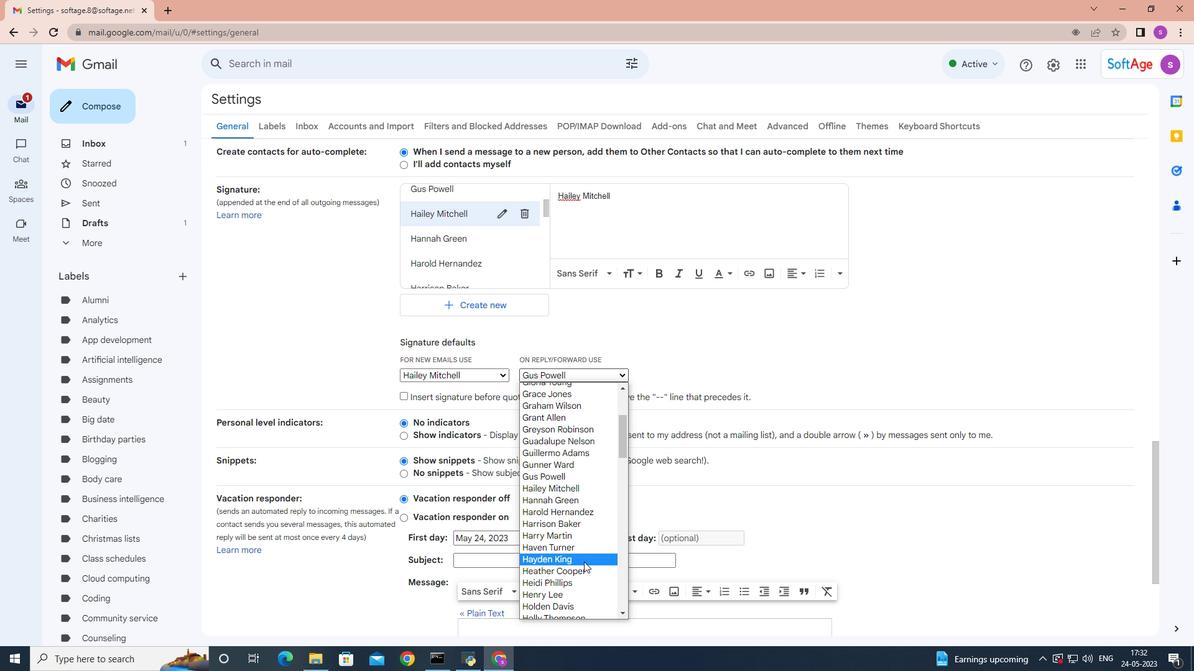 
Action: Mouse scrolled (583, 561) with delta (0, 0)
Screenshot: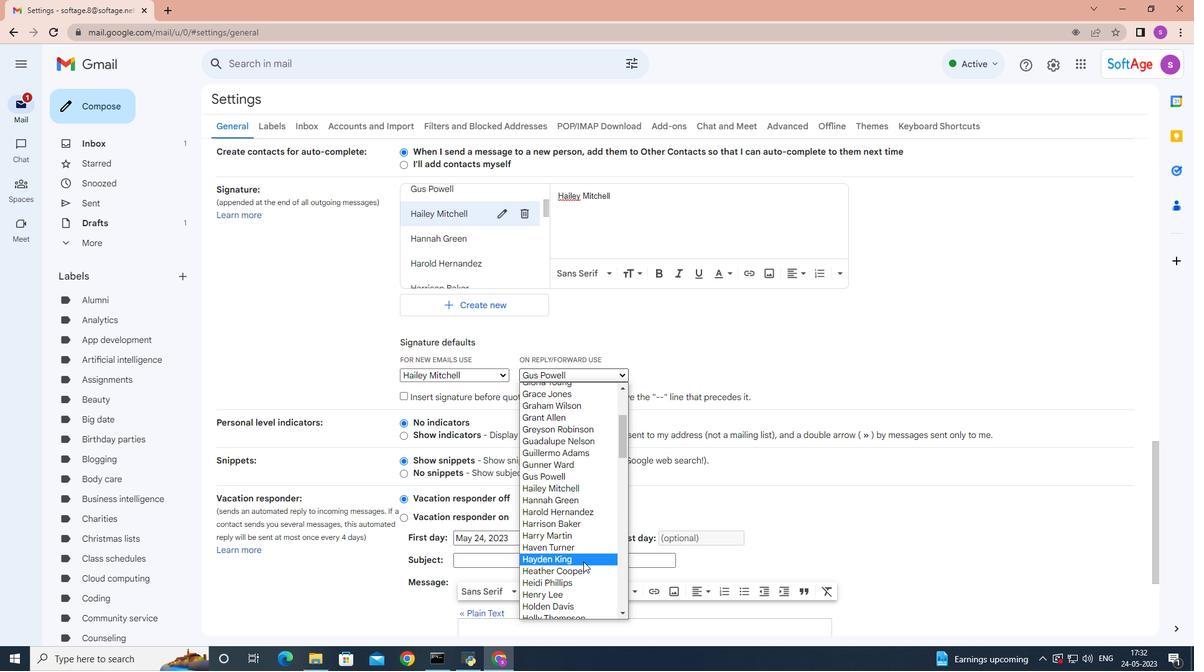 
Action: Mouse moved to (579, 547)
Screenshot: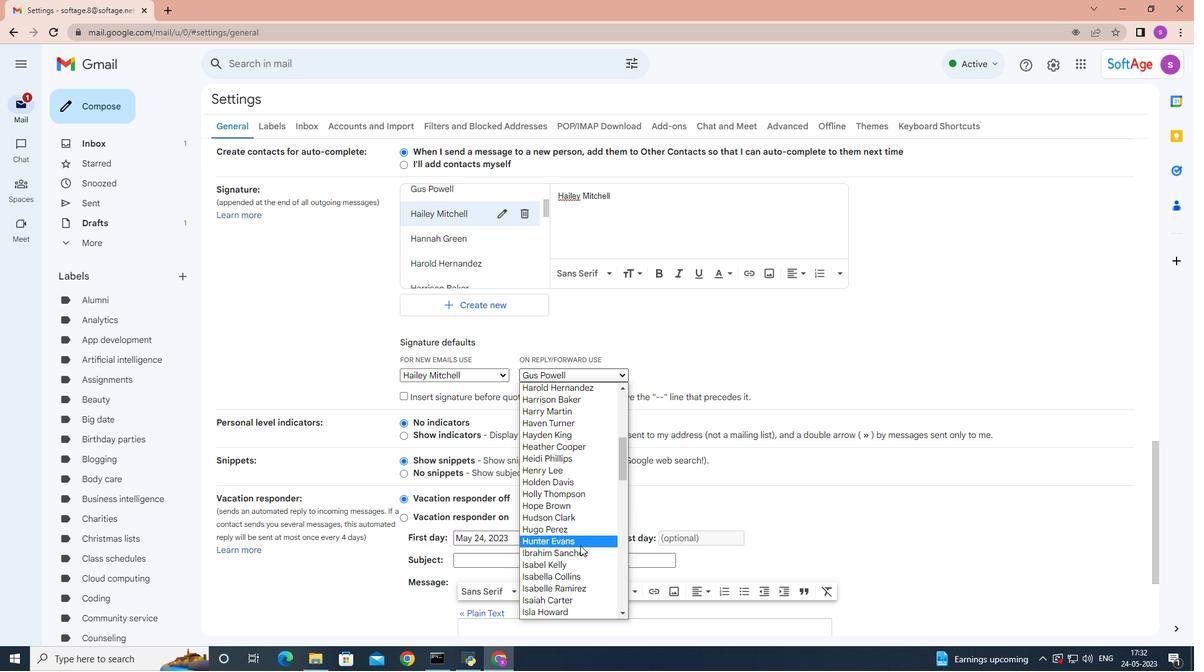 
Action: Mouse scrolled (579, 546) with delta (0, 0)
Screenshot: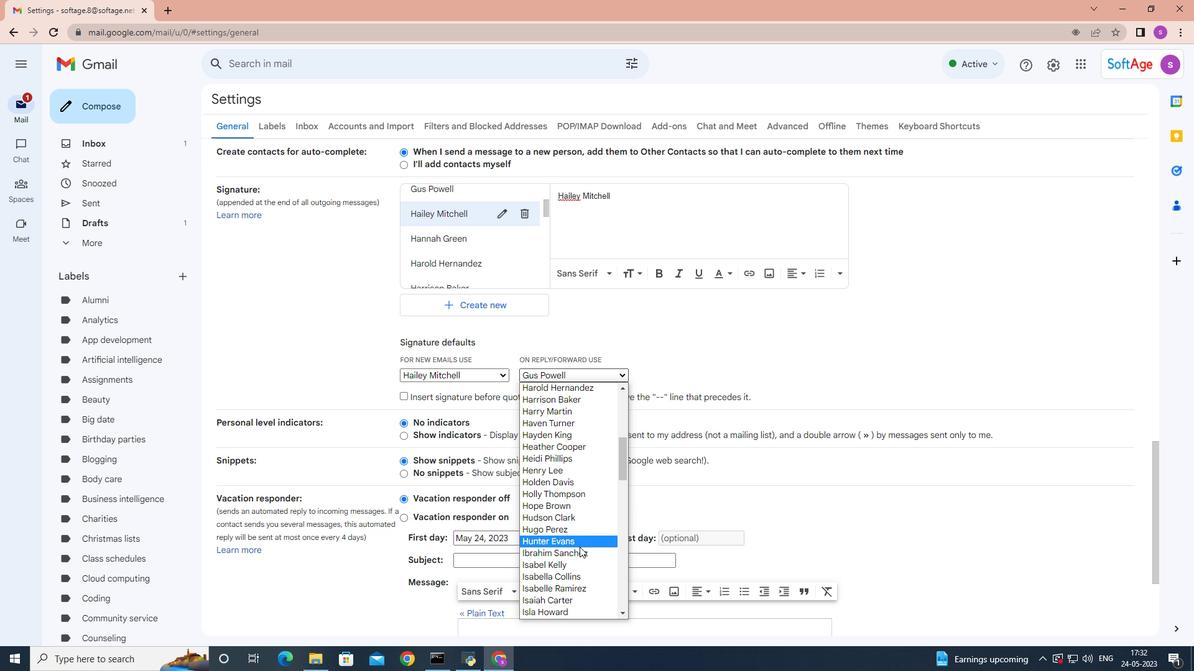
Action: Mouse moved to (565, 443)
Screenshot: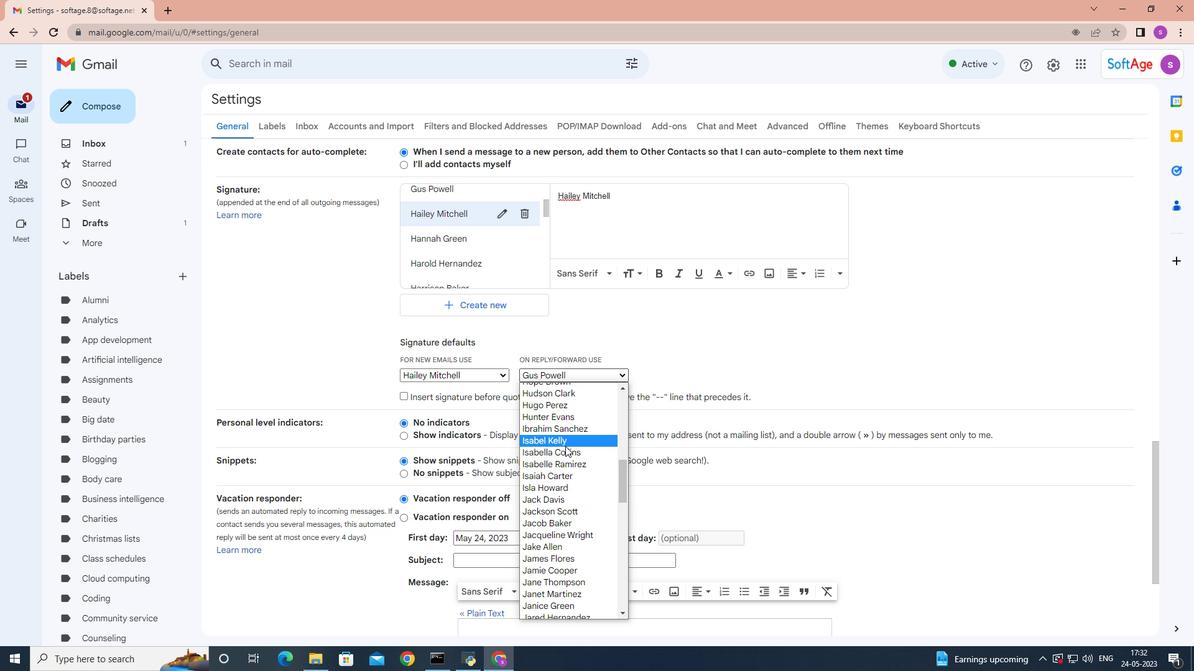 
Action: Mouse scrolled (565, 444) with delta (0, 0)
Screenshot: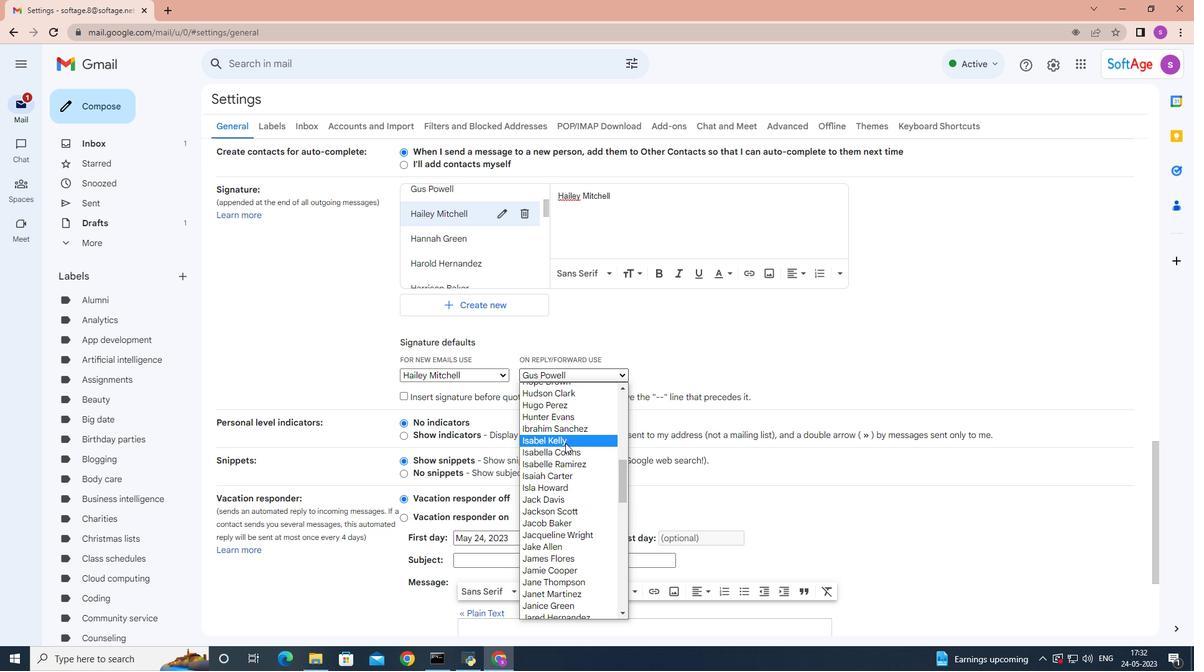 
Action: Mouse moved to (568, 428)
Screenshot: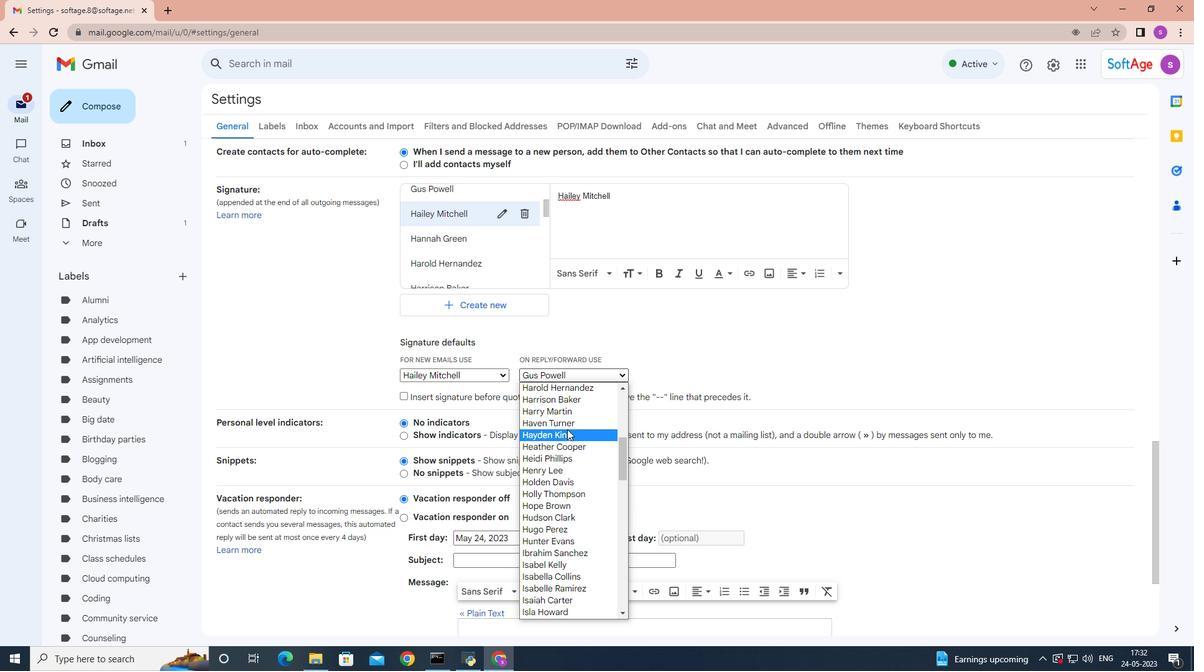 
Action: Mouse scrolled (568, 428) with delta (0, 0)
Screenshot: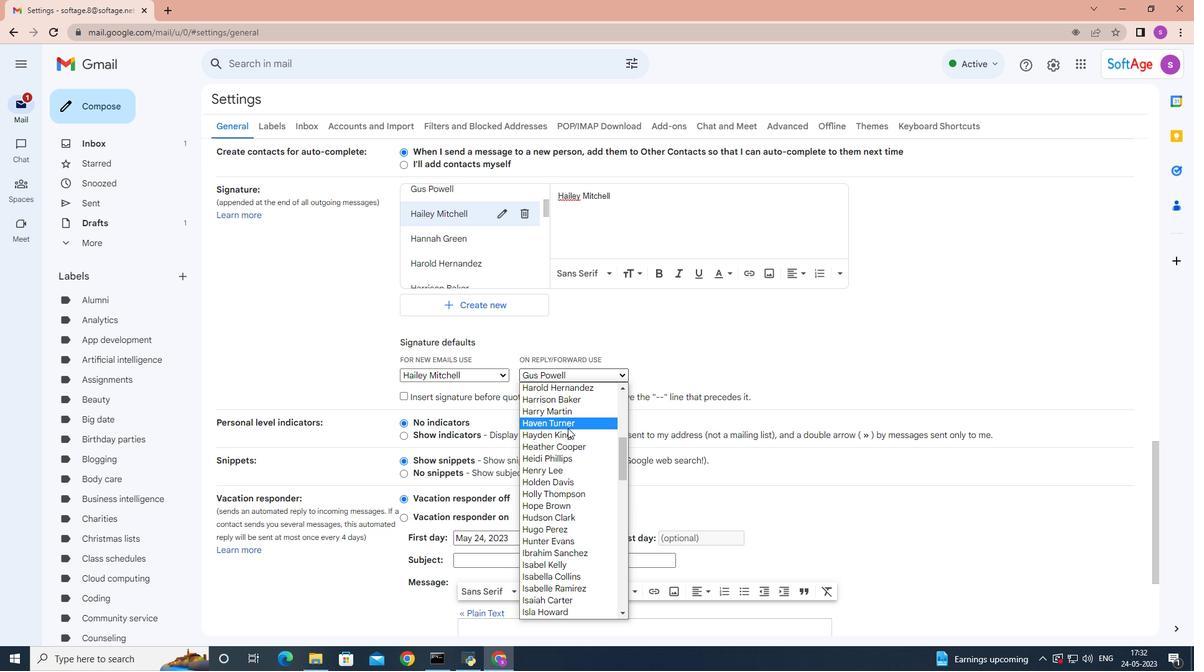 
Action: Mouse moved to (571, 492)
Screenshot: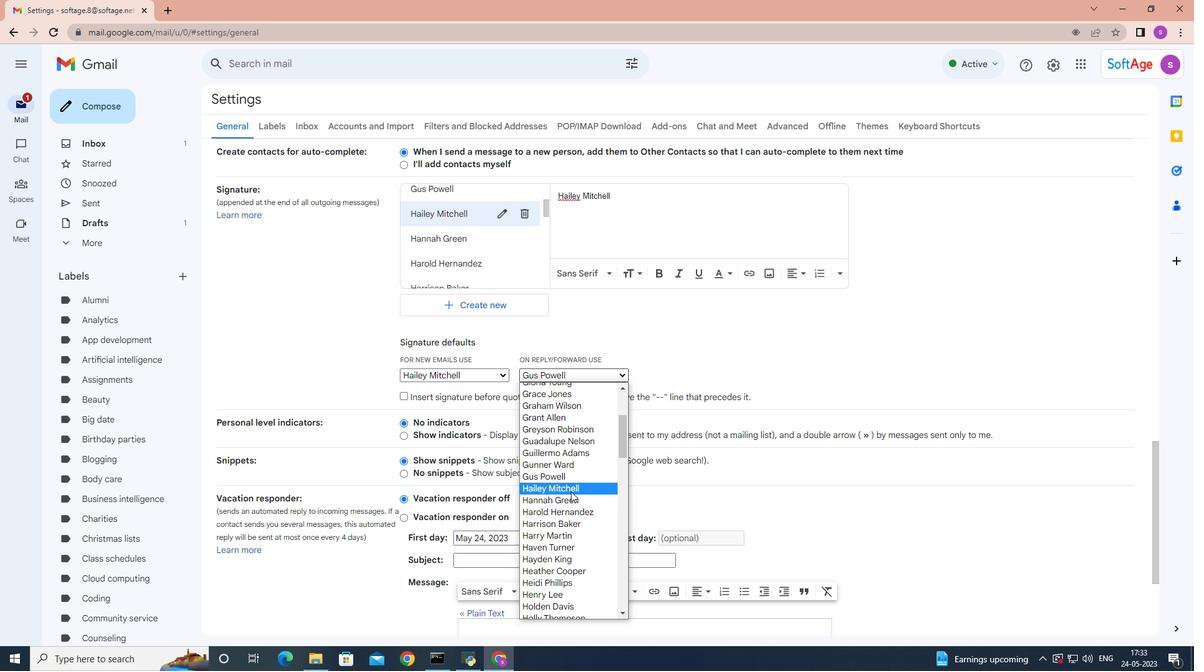 
Action: Mouse pressed left at (571, 492)
Screenshot: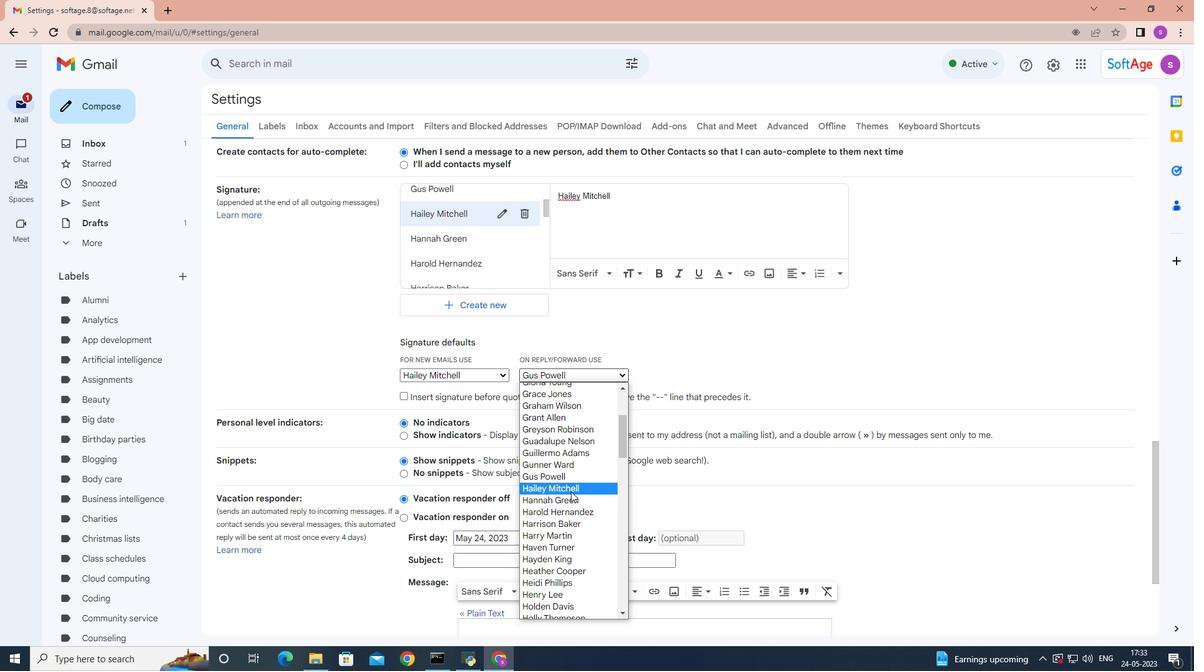 
Action: Mouse moved to (650, 461)
Screenshot: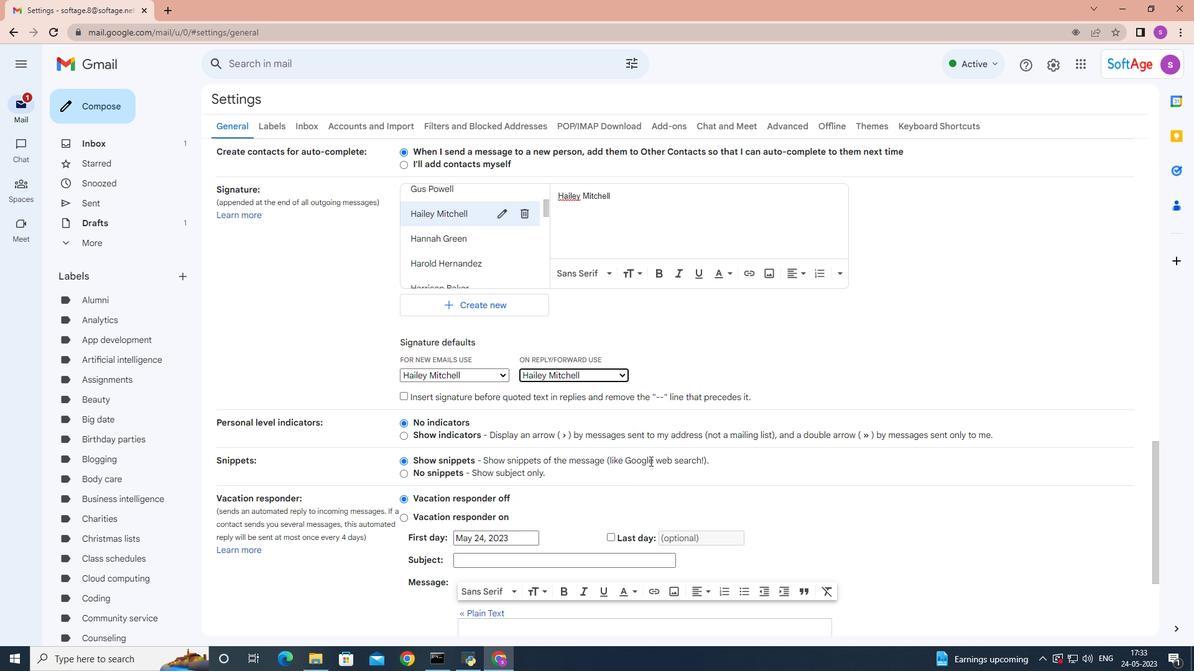
Action: Mouse scrolled (650, 461) with delta (0, 0)
Screenshot: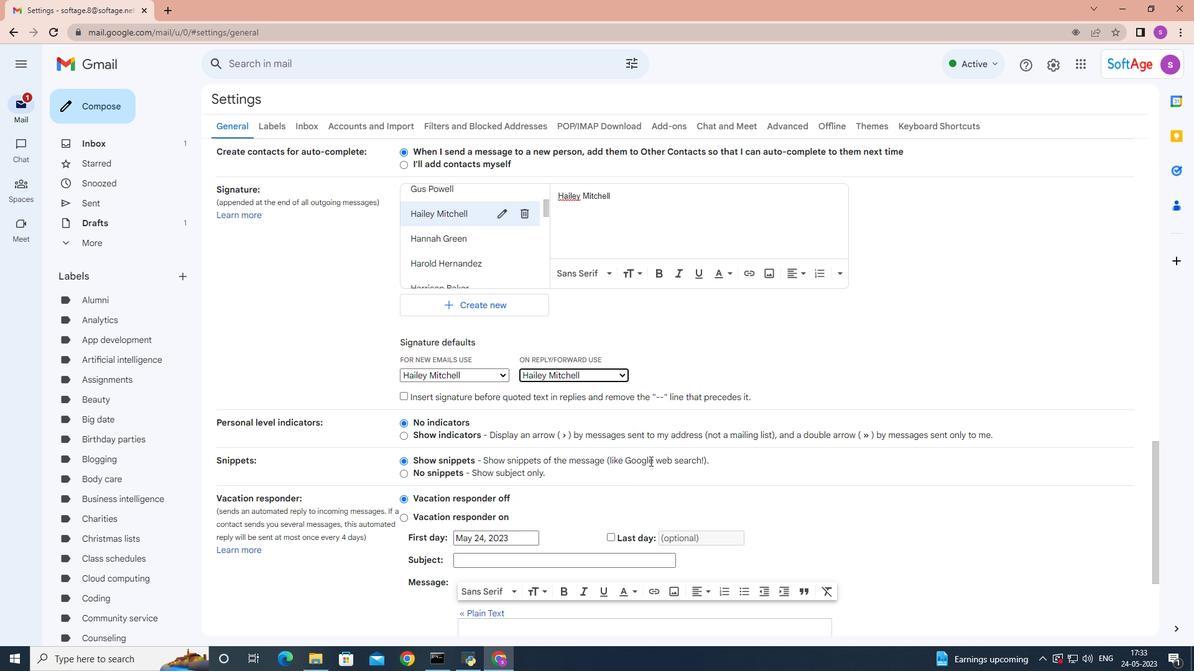 
Action: Mouse scrolled (650, 461) with delta (0, 0)
Screenshot: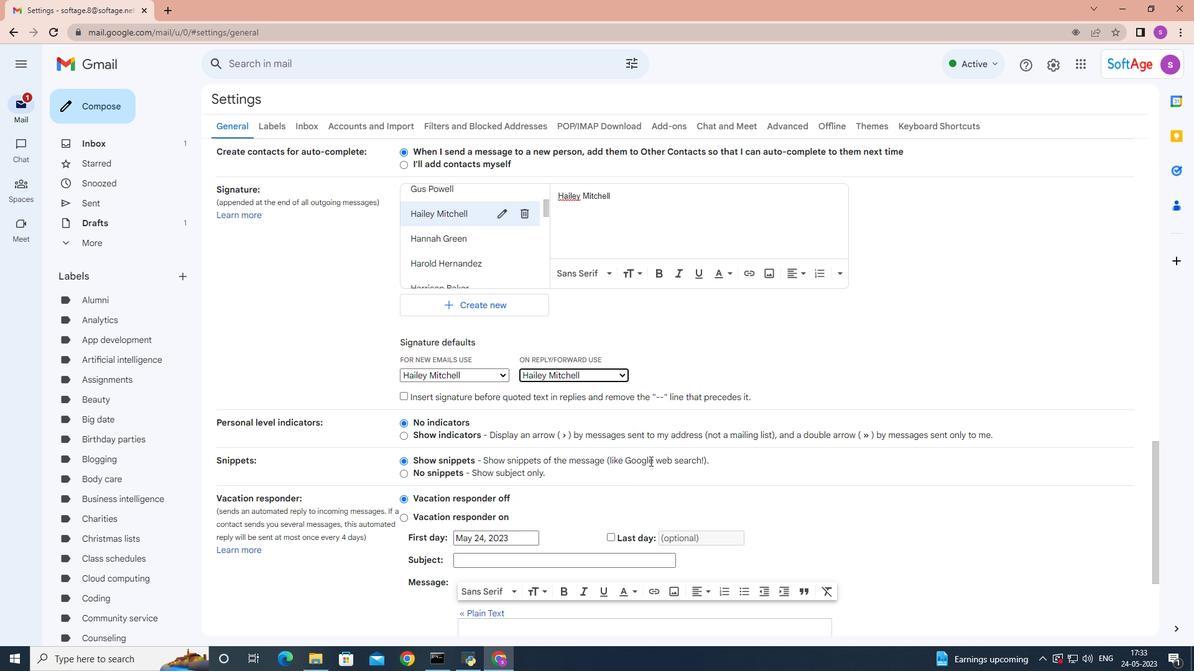
Action: Mouse moved to (679, 441)
Screenshot: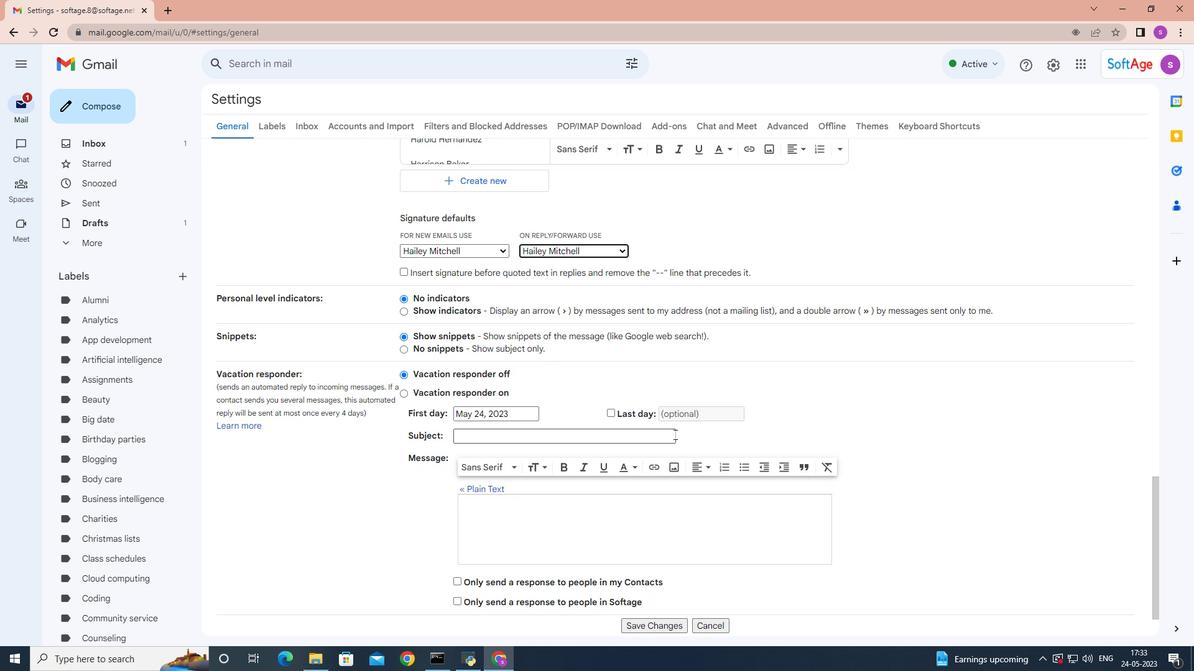 
Action: Mouse scrolled (679, 440) with delta (0, 0)
Screenshot: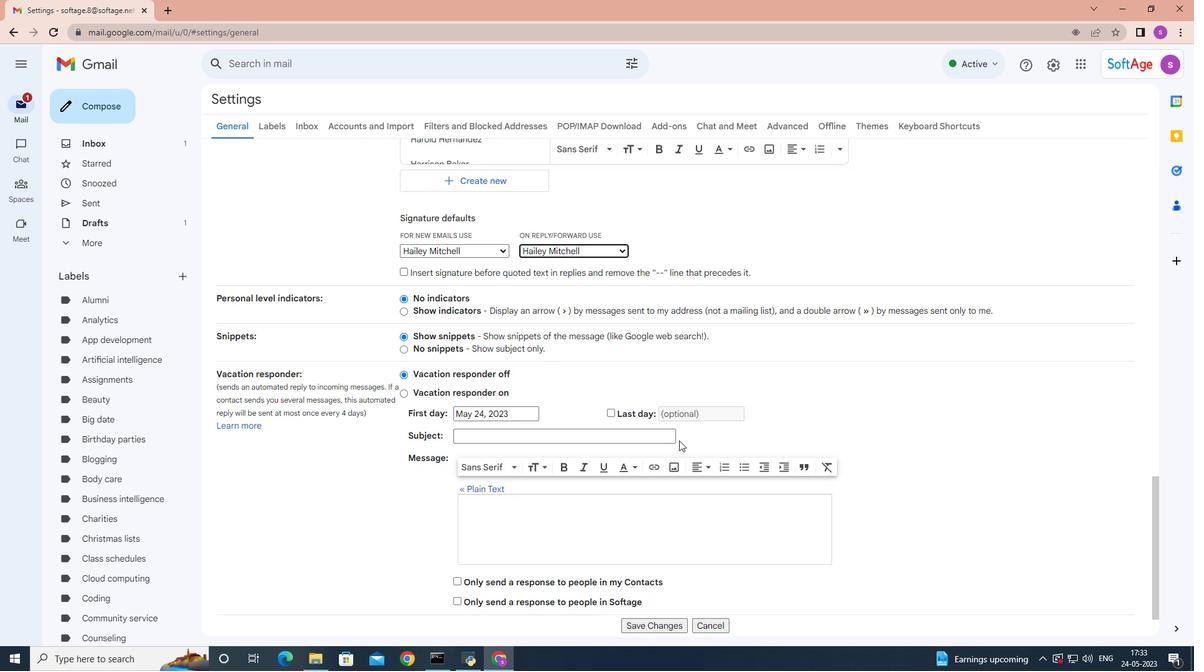 
Action: Mouse scrolled (679, 440) with delta (0, 0)
Screenshot: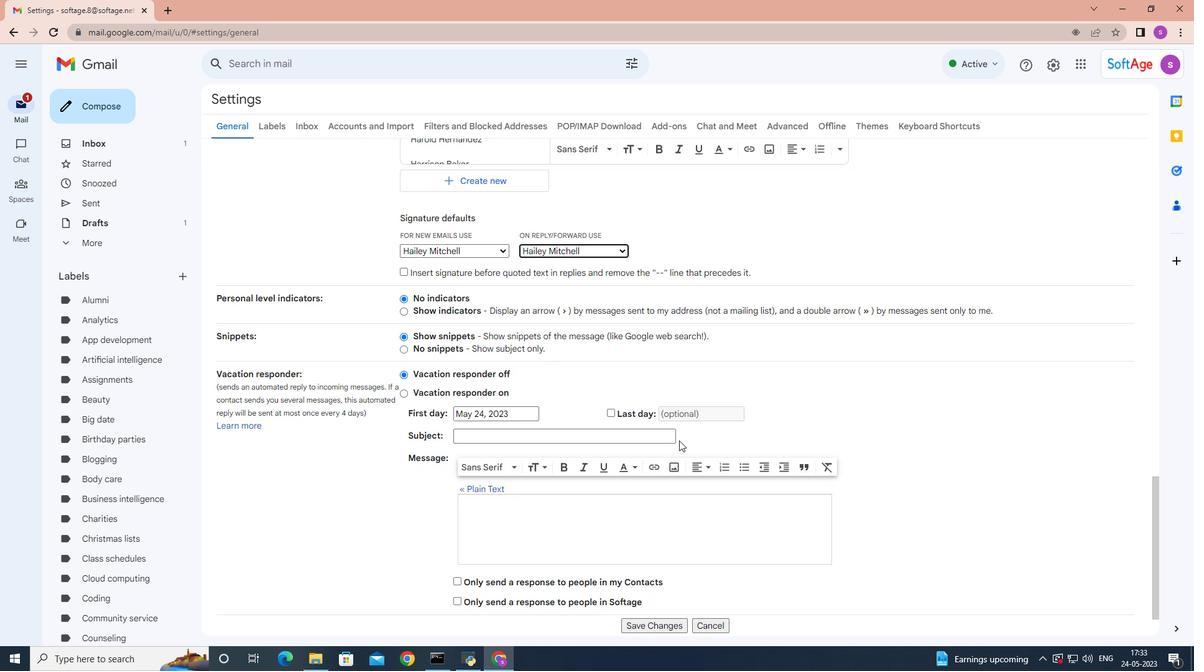 
Action: Mouse moved to (642, 571)
Screenshot: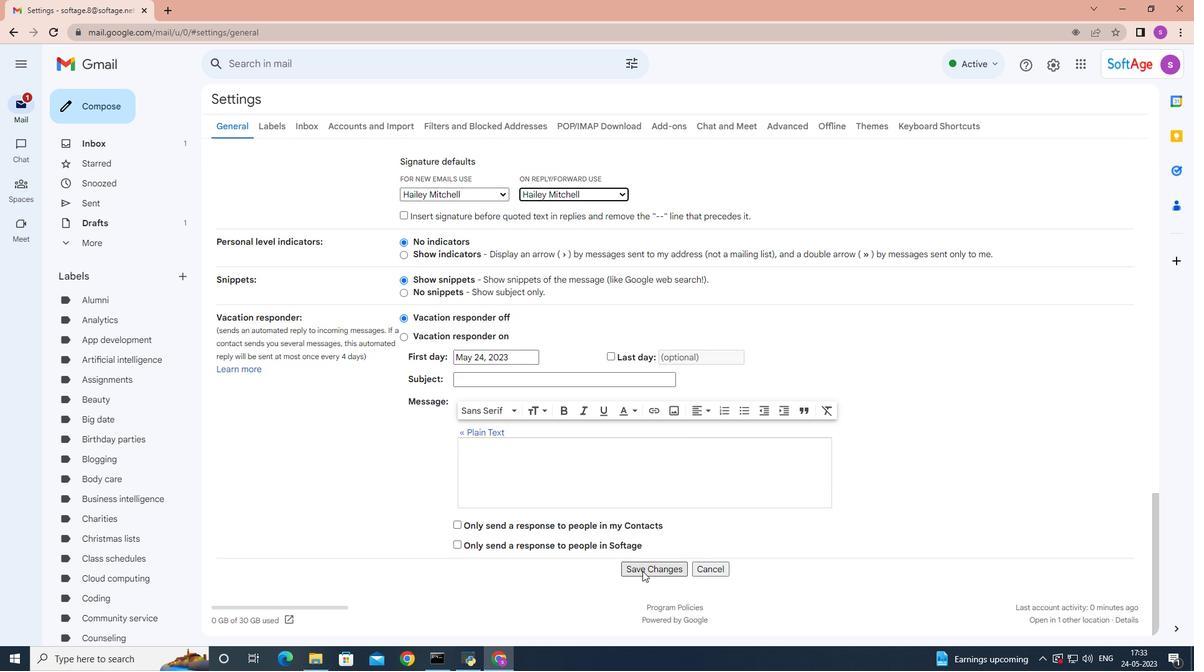 
Action: Mouse pressed left at (642, 571)
Screenshot: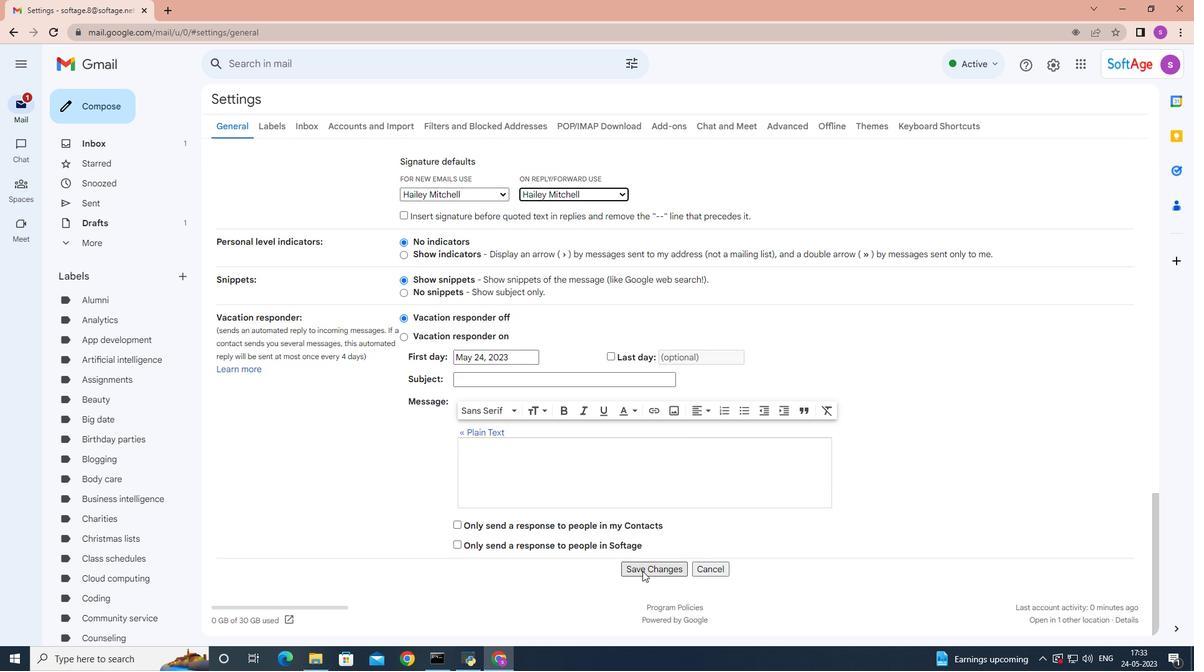 
Action: Mouse moved to (97, 107)
Screenshot: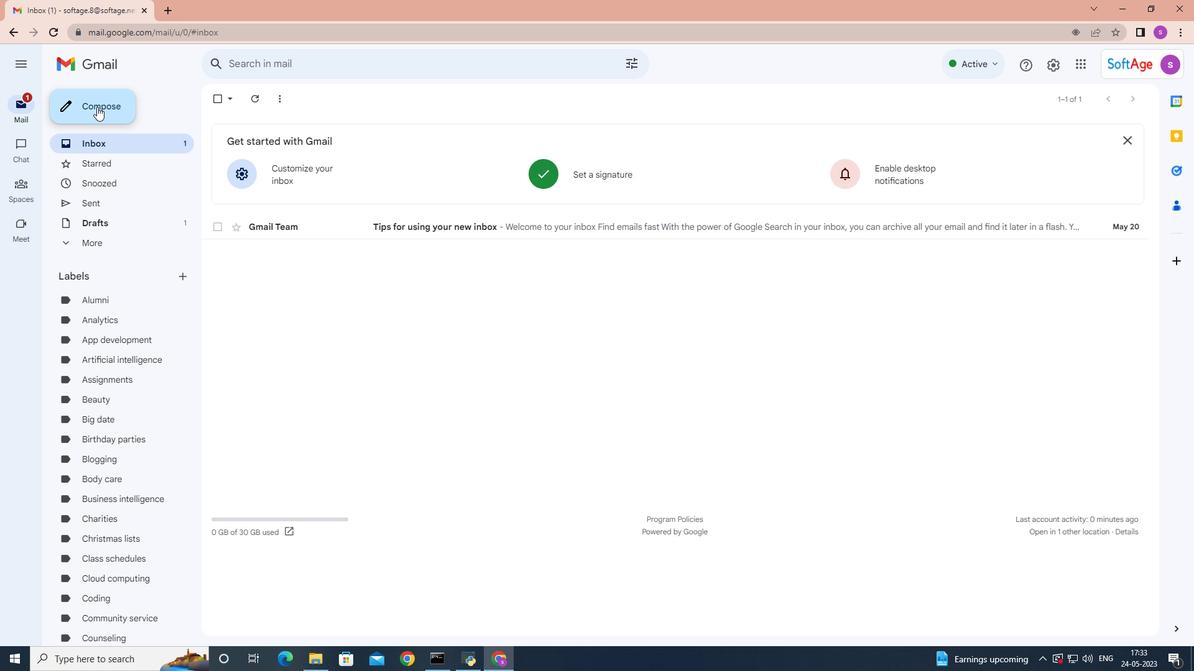 
Action: Mouse pressed left at (97, 107)
Screenshot: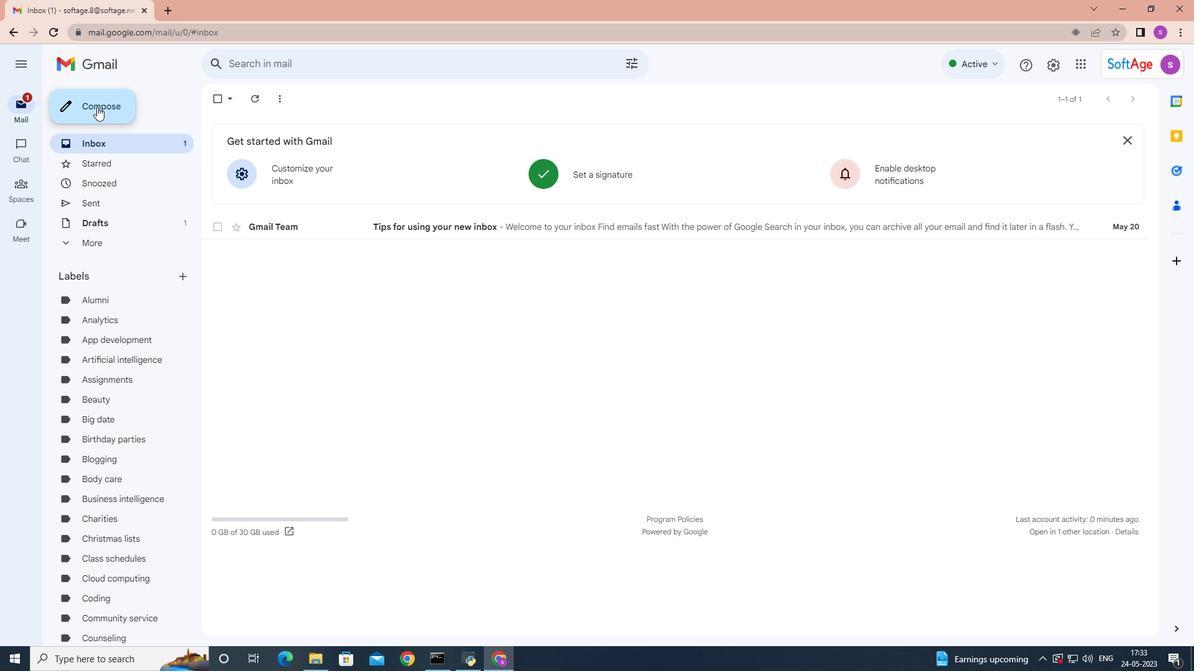 
Action: Mouse moved to (828, 324)
Screenshot: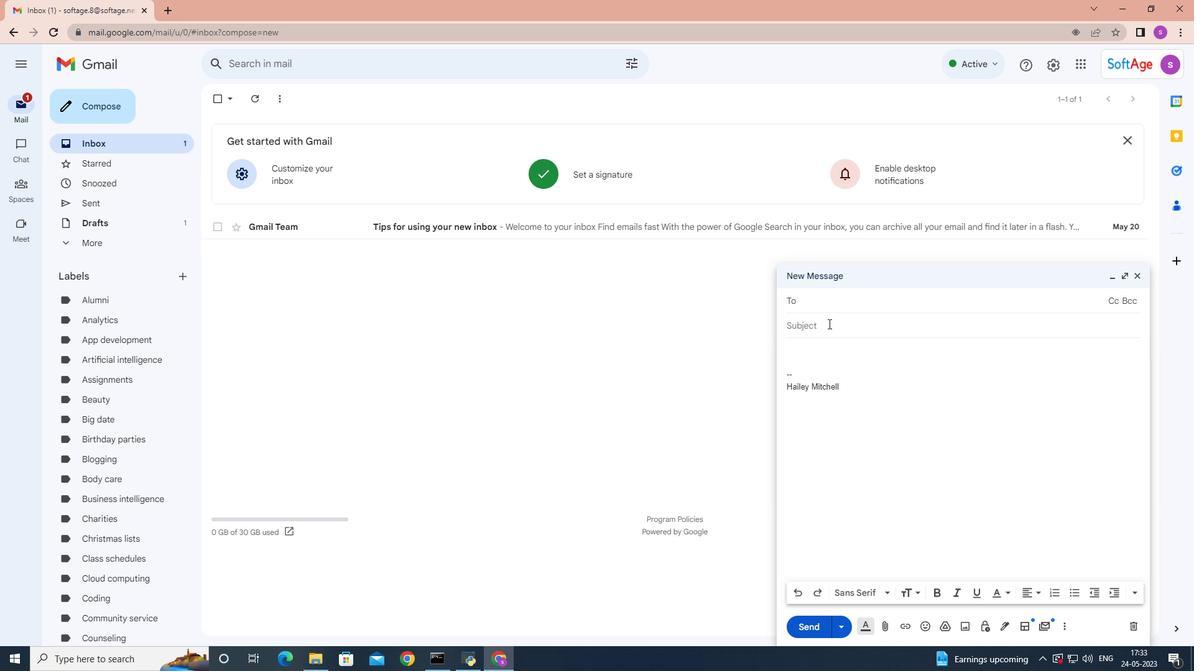 
Action: Mouse pressed left at (828, 324)
Screenshot: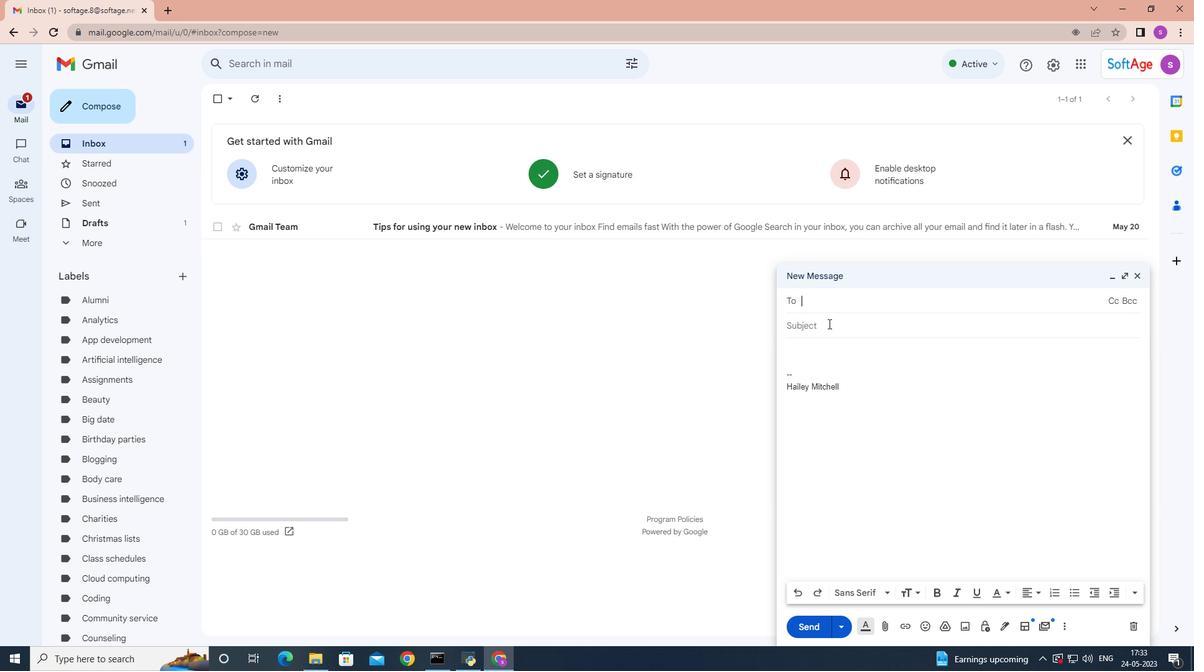 
Action: Key pressed <Key.shift>Cancellation<Key.space>of<Key.space>an<Key.space>appointment
Screenshot: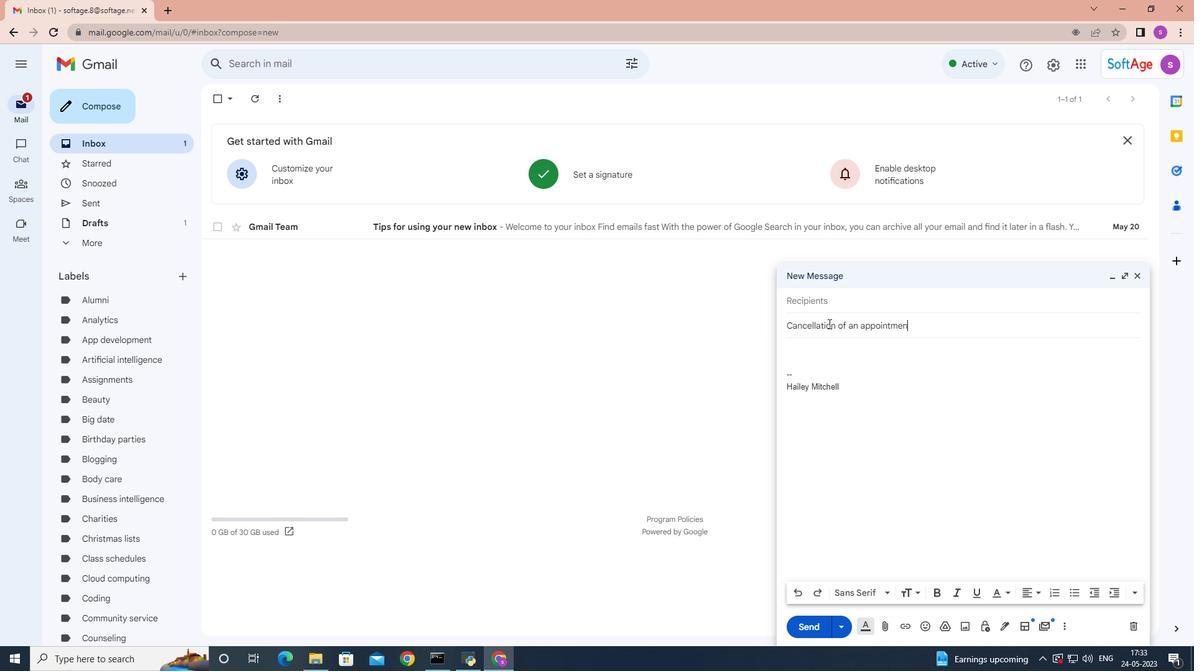 
Action: Mouse moved to (792, 342)
Screenshot: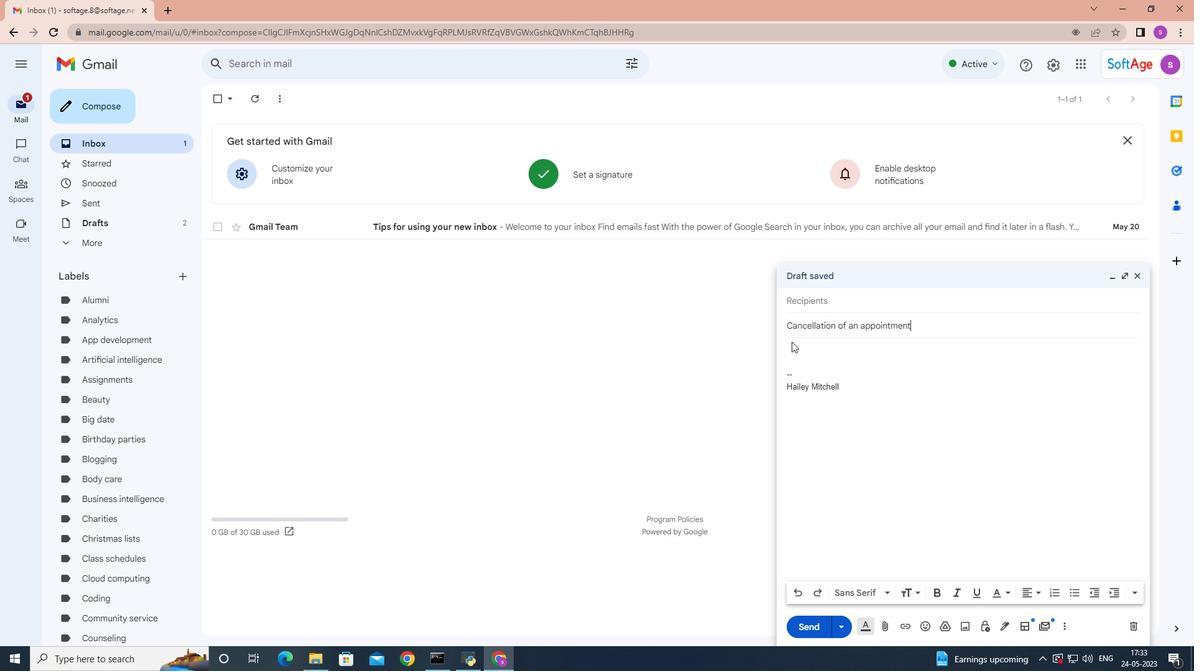 
Action: Mouse pressed left at (792, 342)
Screenshot: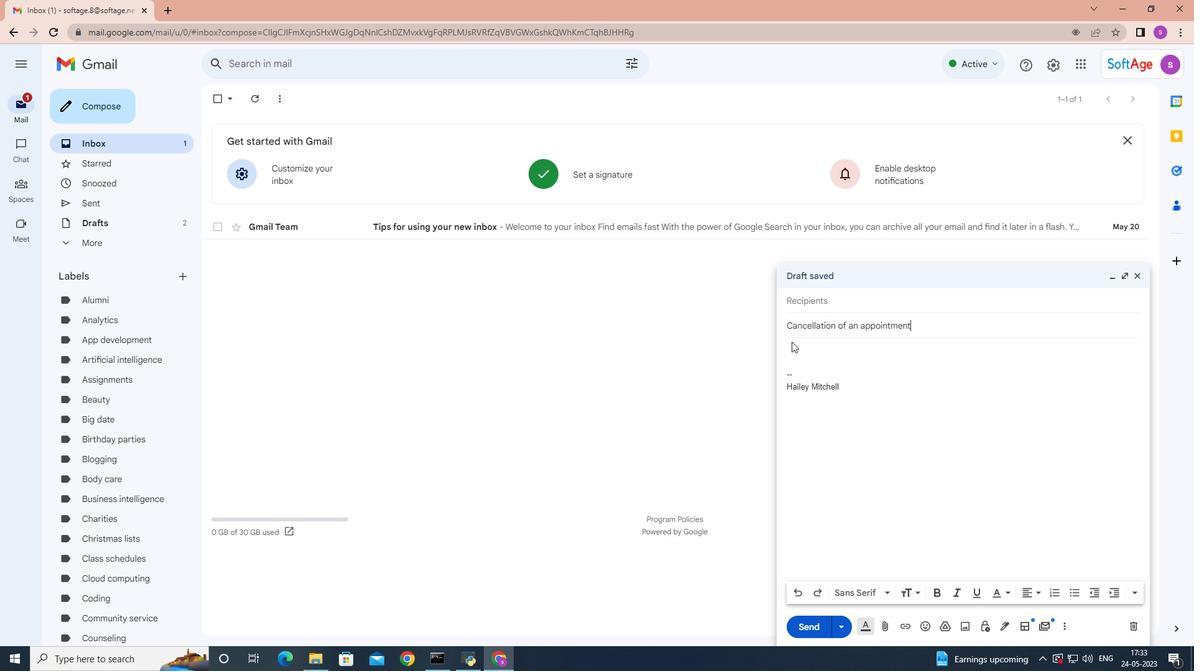 
Action: Key pressed <Key.shift>As<Key.space>
Screenshot: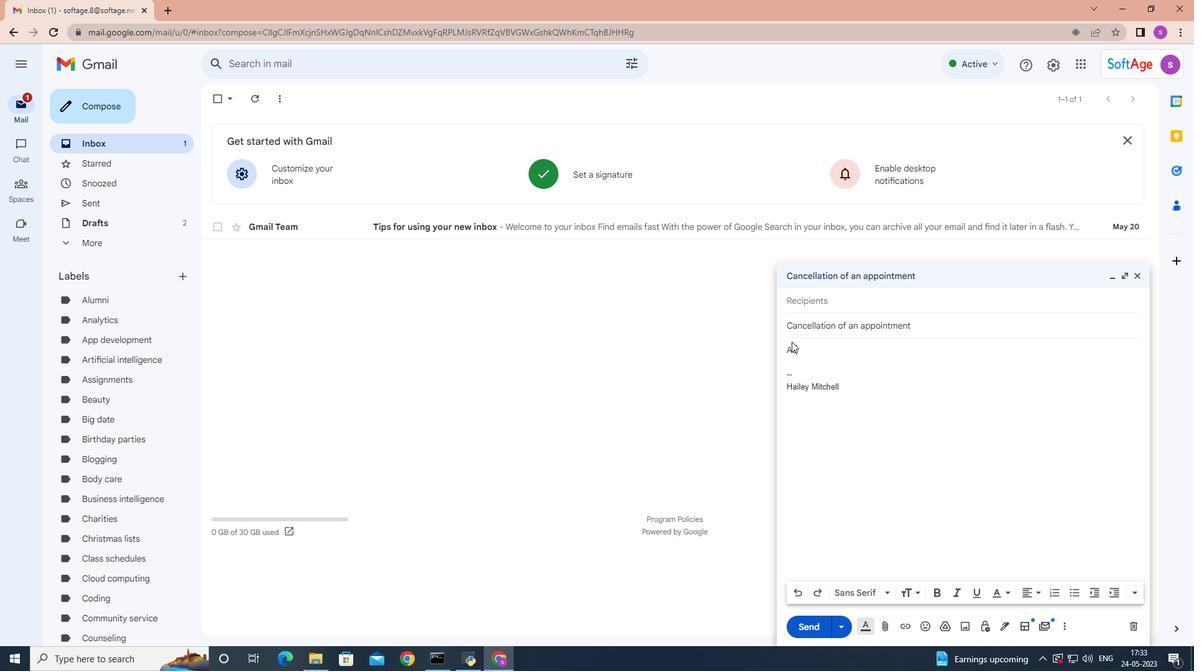
Action: Mouse moved to (959, 431)
Screenshot: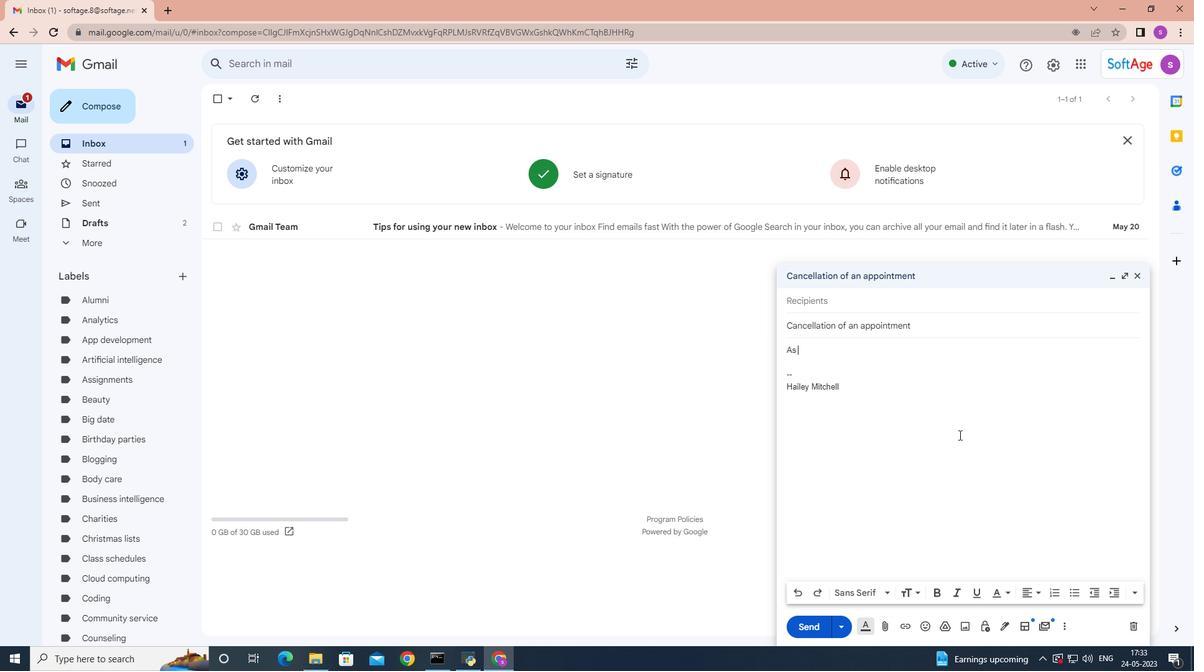 
Action: Key pressed per<Key.space>our<Key.space>conversation<Key.space>,<Key.space>please<Key.space>find<Key.space>attached<Key.space>the<Key.space>document<Key.space>you<Key.space>requested.
Screenshot: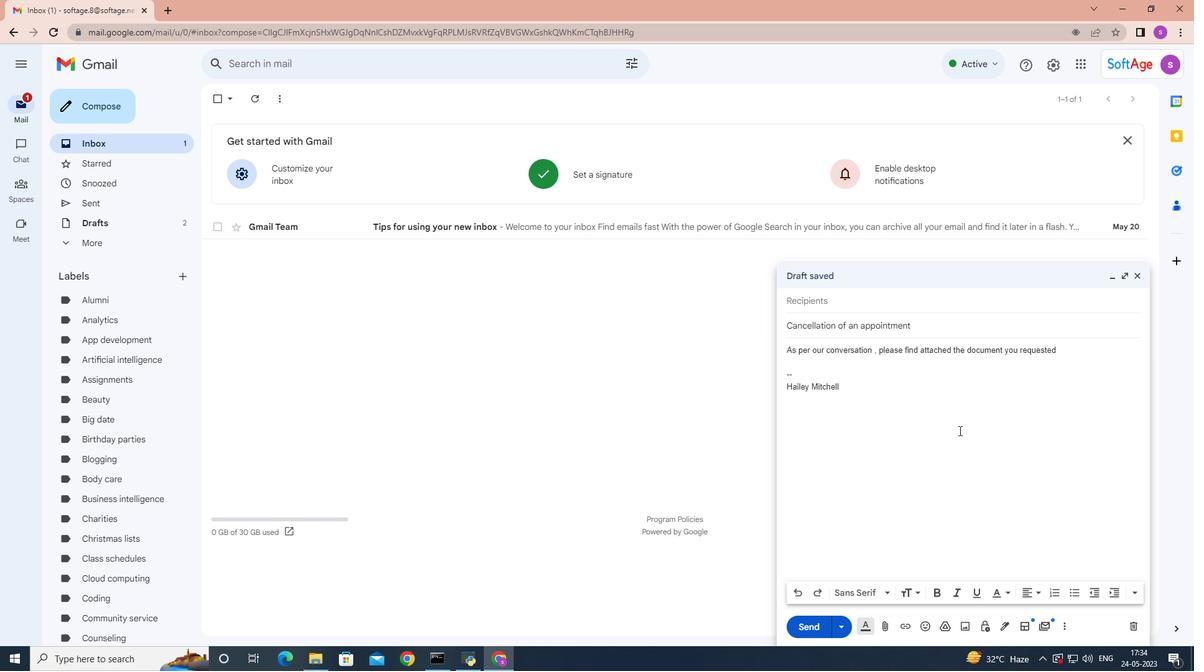 
Action: Mouse moved to (851, 301)
Screenshot: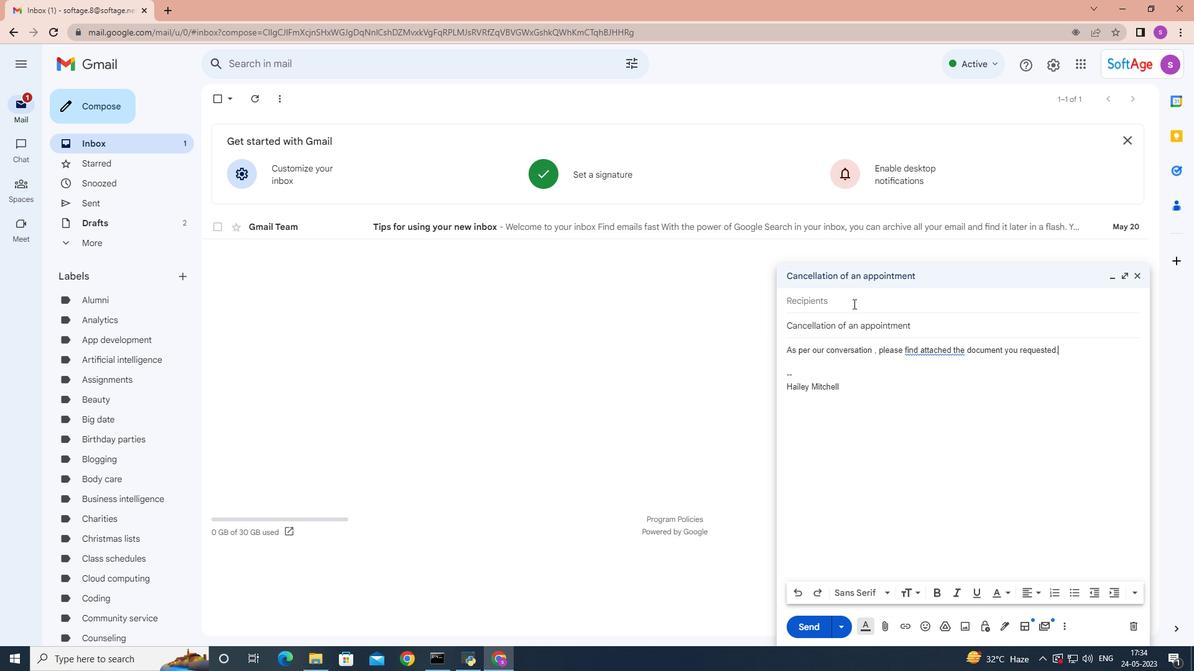 
Action: Mouse pressed left at (851, 301)
Screenshot: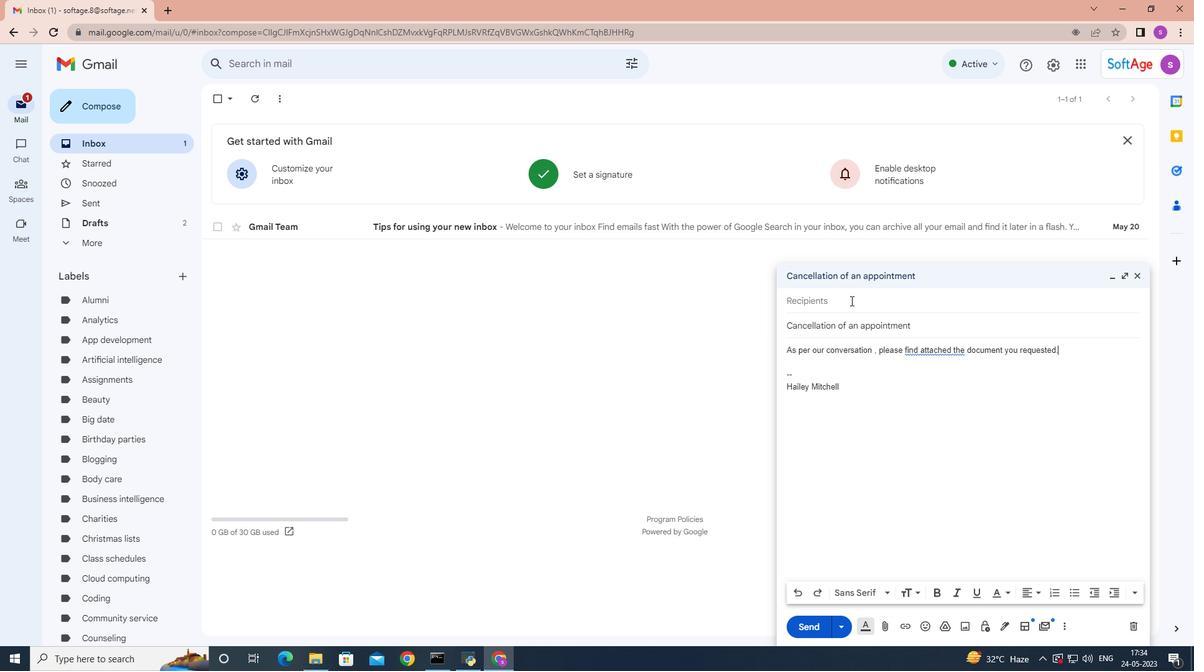 
Action: Key pressed softage.10
Screenshot: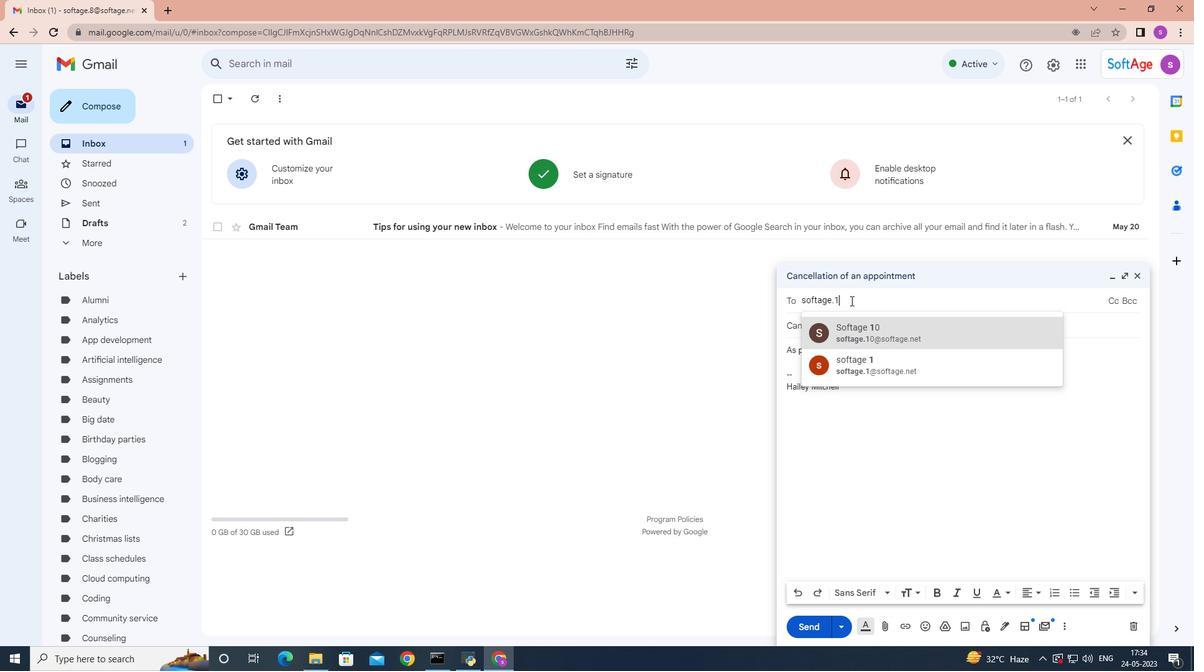 
Action: Mouse moved to (880, 332)
Screenshot: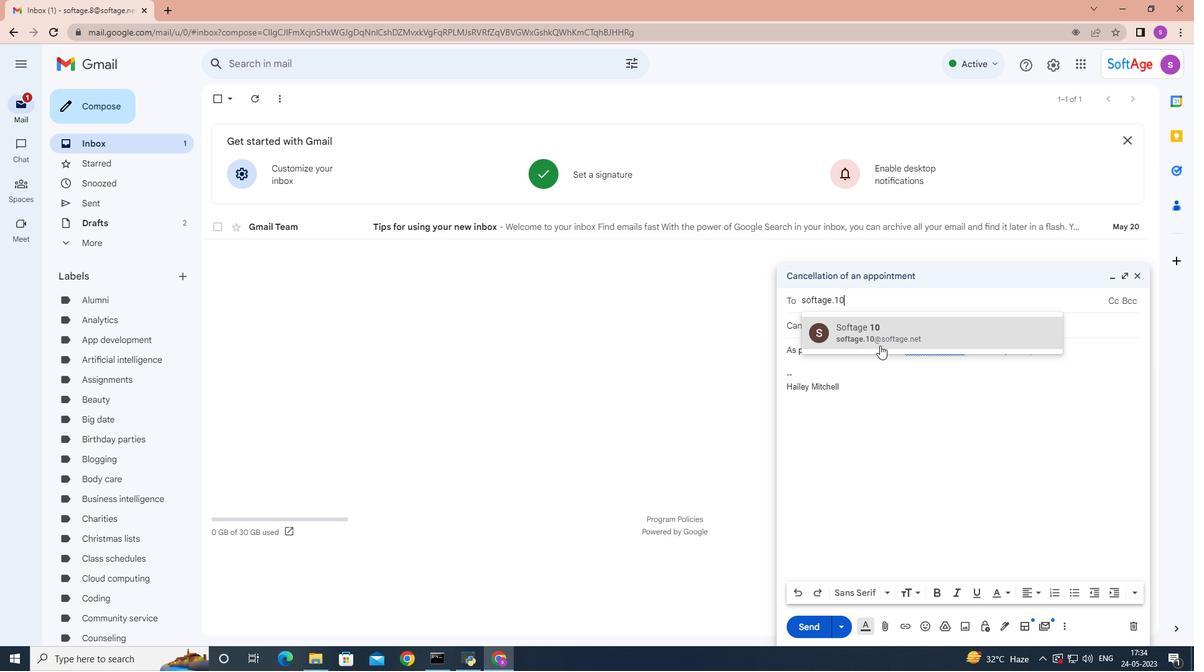 
Action: Mouse pressed left at (880, 332)
Screenshot: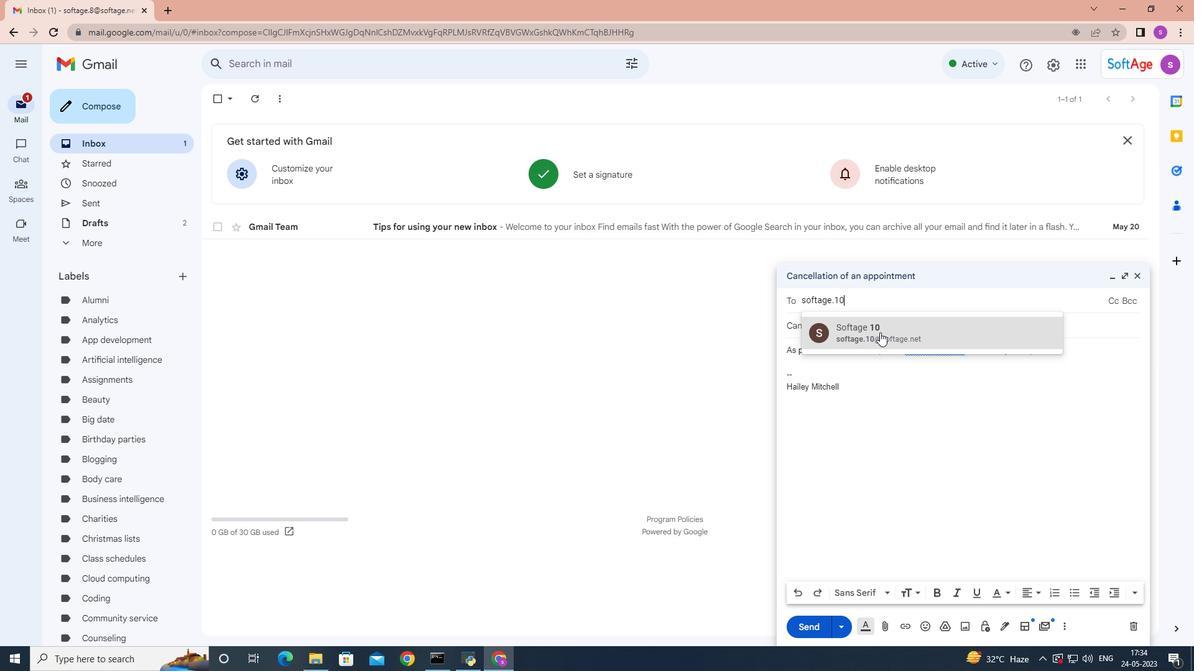 
Action: Key pressed sog<Key.backspace>ftage.6
Screenshot: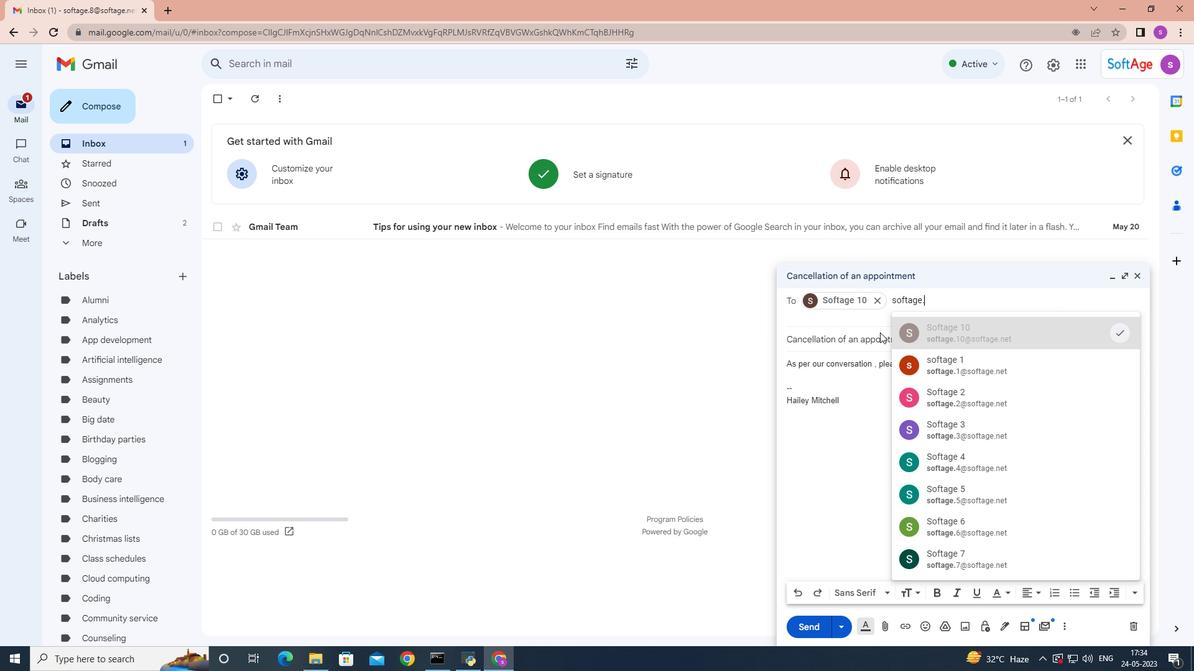 
Action: Mouse moved to (919, 334)
Screenshot: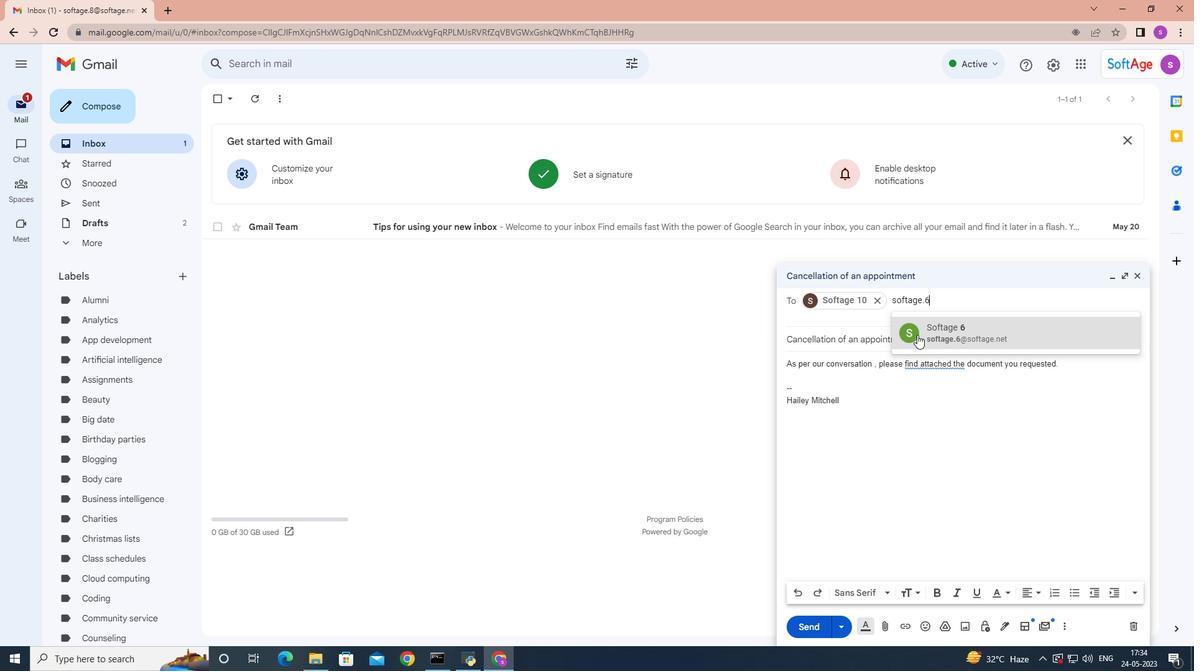
Action: Mouse pressed left at (919, 334)
Screenshot: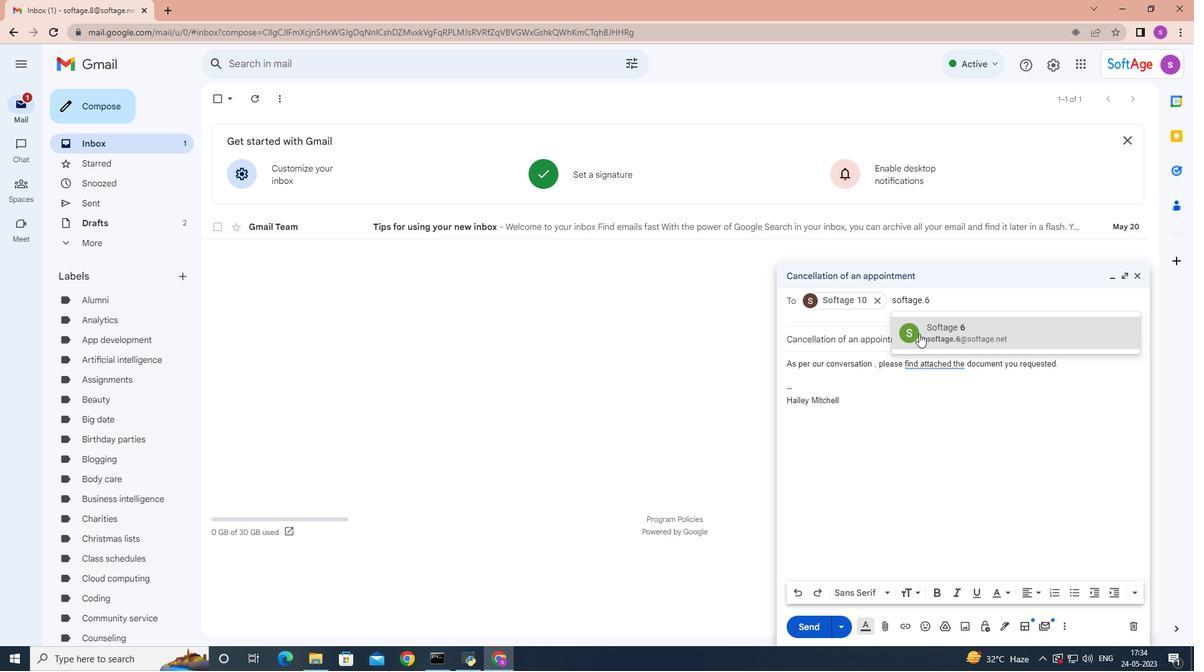 
Action: Mouse moved to (818, 630)
Screenshot: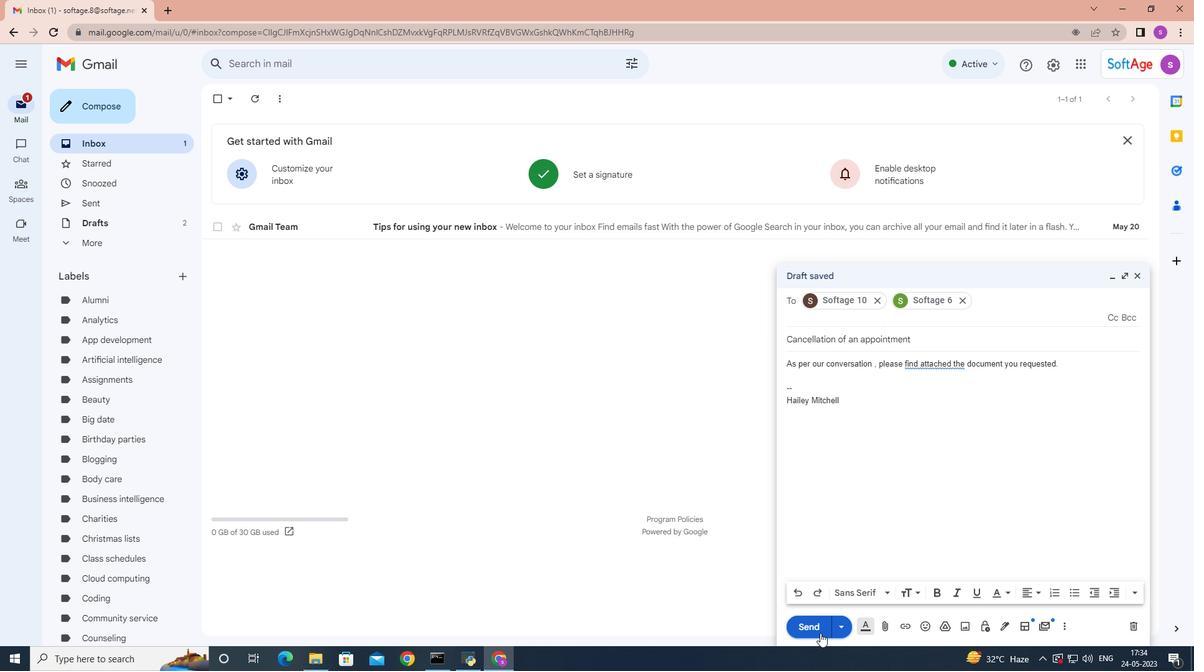 
Action: Mouse pressed left at (818, 630)
Screenshot: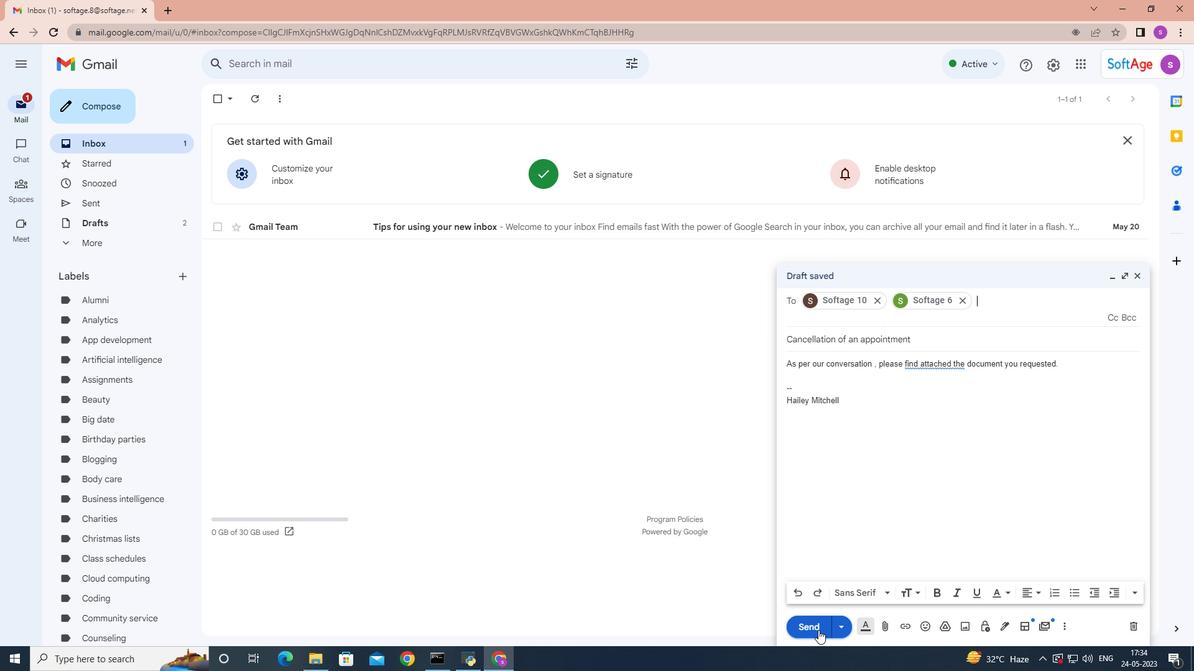 
Action: Mouse moved to (657, 139)
Screenshot: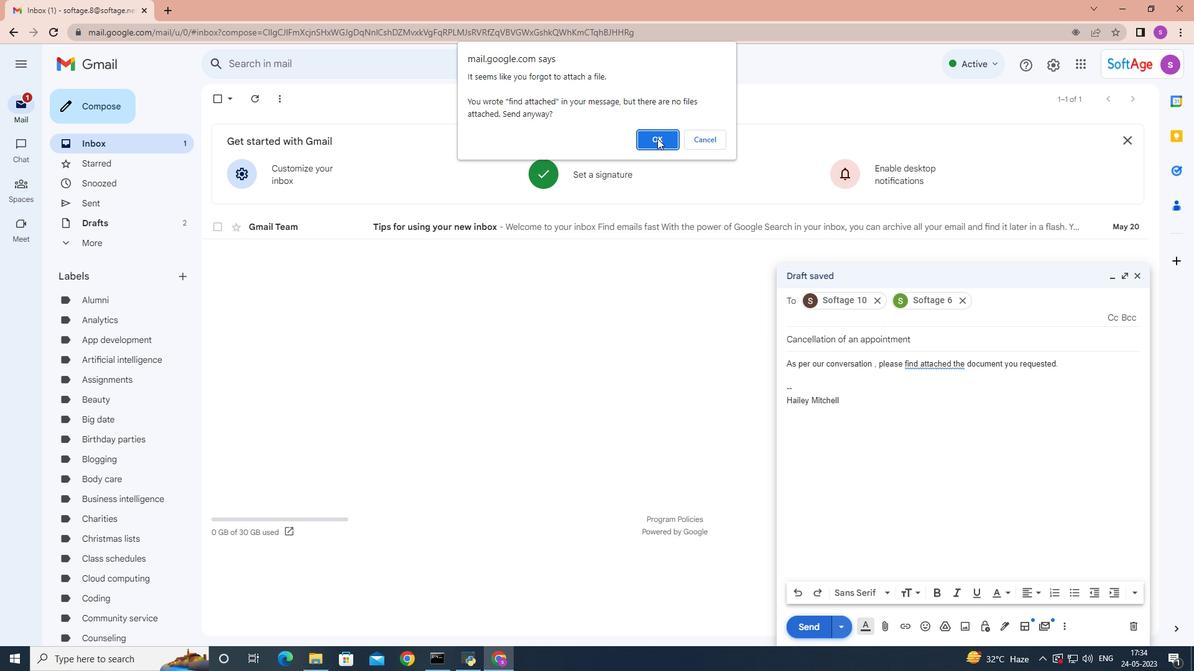 
Action: Mouse pressed left at (657, 139)
Screenshot: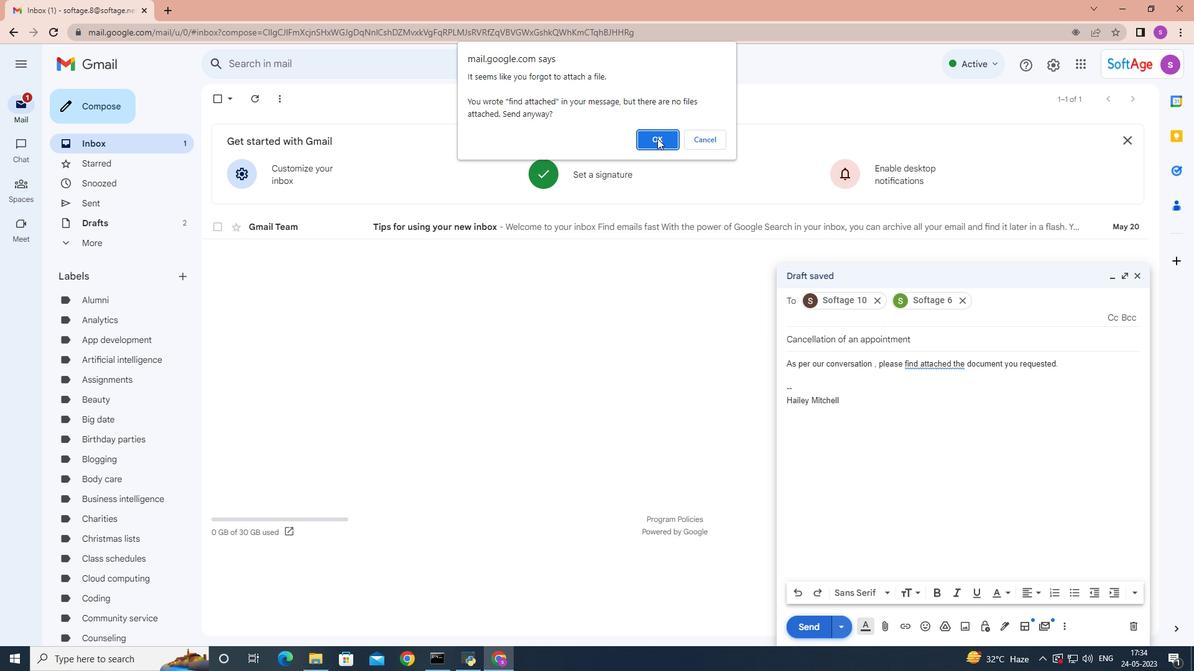 
Action: Mouse moved to (660, 138)
Screenshot: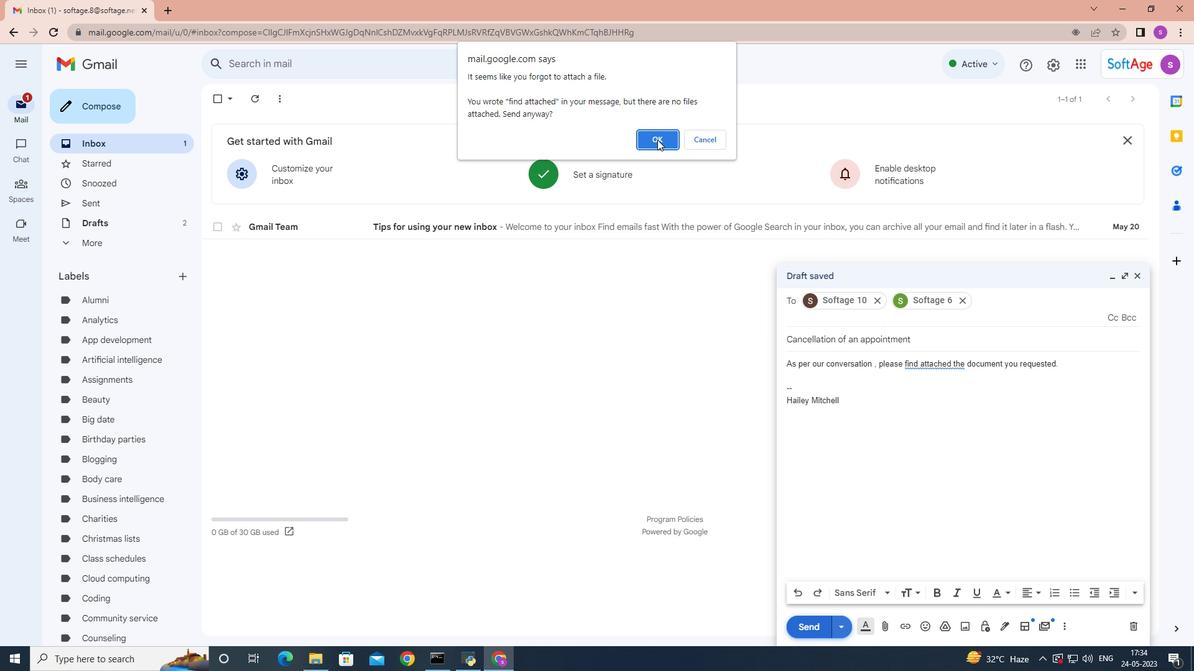 
